 Task: Look for space in Isahaya, Japan from 8th June, 2023 to 16th June, 2023 for 2 adults in price range Rs.10000 to Rs.15000. Place can be entire place with 1  bedroom having 1 bed and 1 bathroom. Property type can be house, flat, guest house, hotel. Amenities needed are: wifi. Booking option can be shelf check-in. Required host language is English.
Action: Mouse moved to (520, 130)
Screenshot: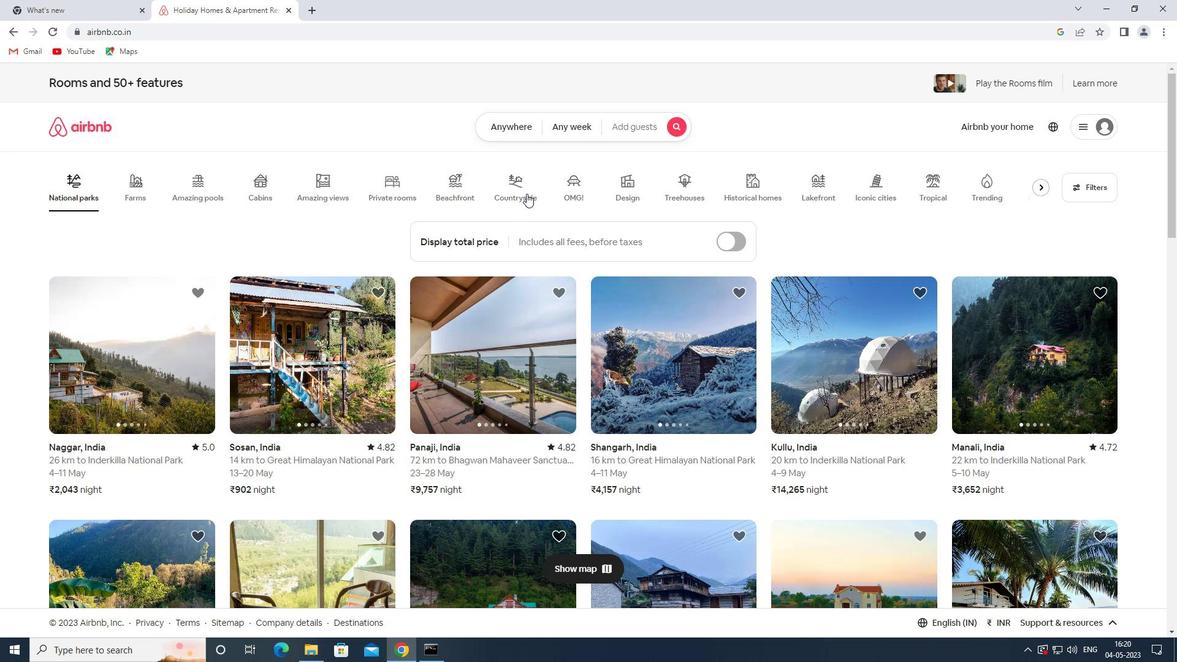 
Action: Mouse pressed left at (520, 130)
Screenshot: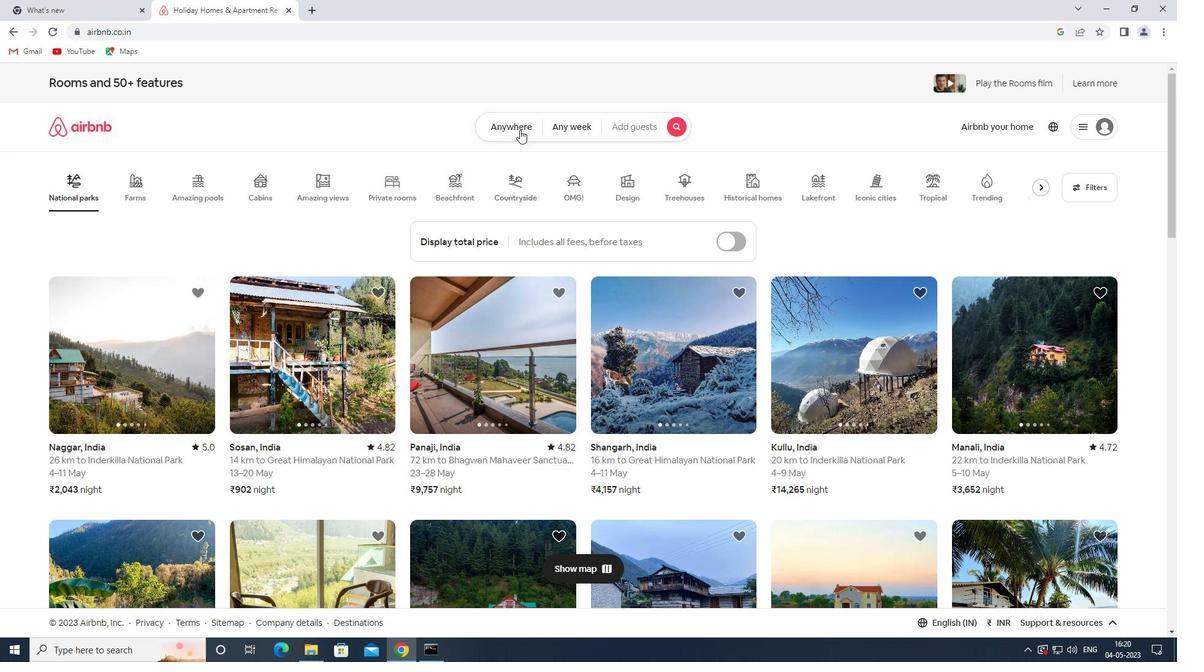 
Action: Mouse moved to (430, 168)
Screenshot: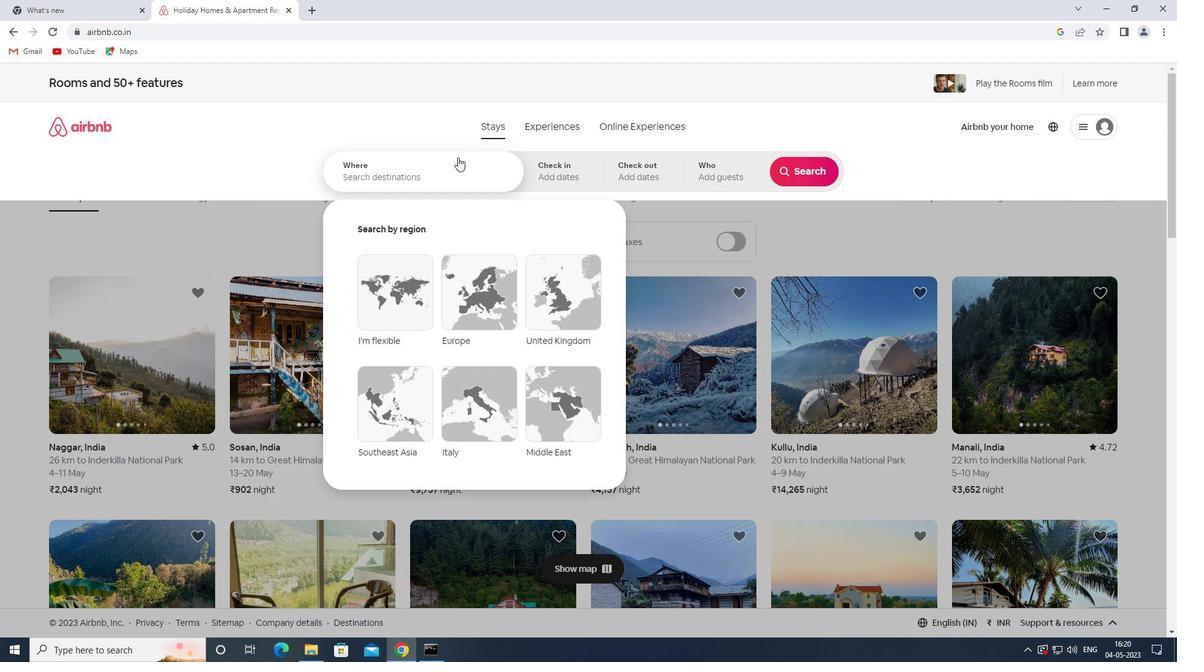 
Action: Mouse pressed left at (430, 168)
Screenshot: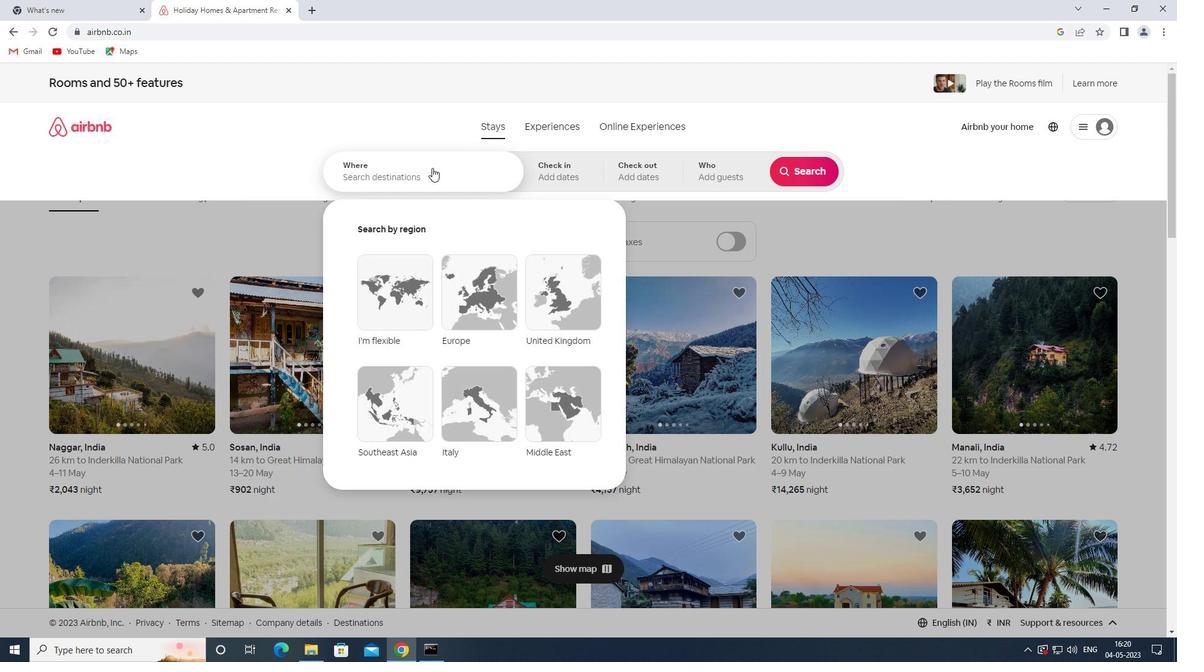 
Action: Key pressed <Key.shift>ISAHAYA,<Key.shift>JAPAN
Screenshot: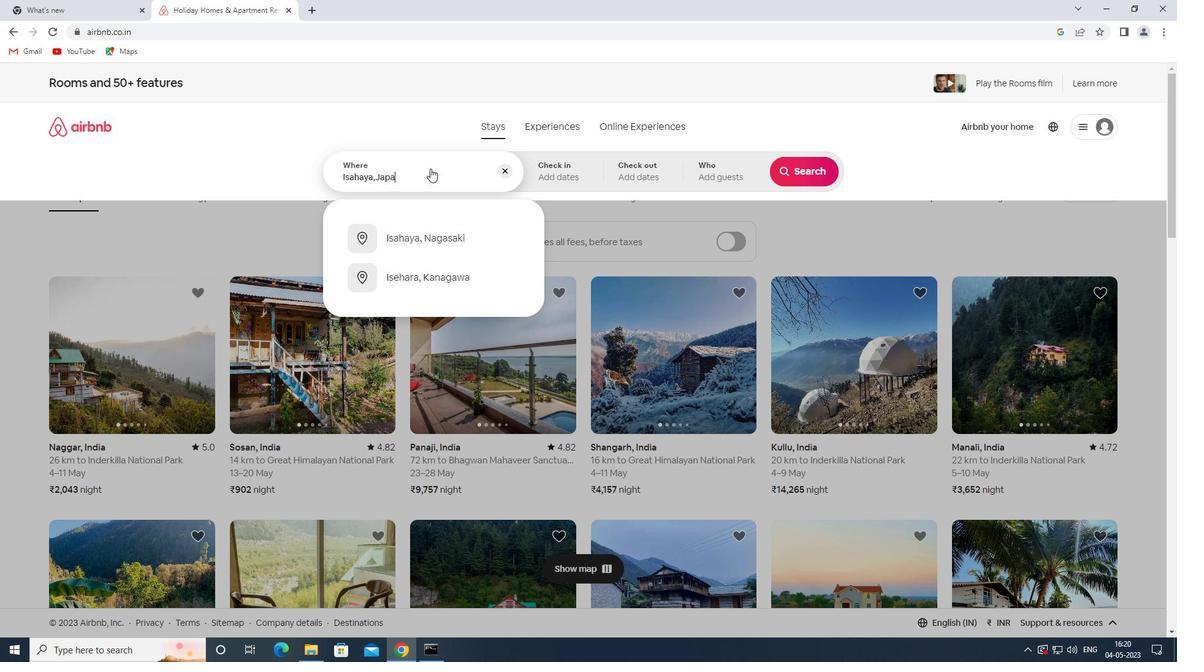 
Action: Mouse moved to (561, 174)
Screenshot: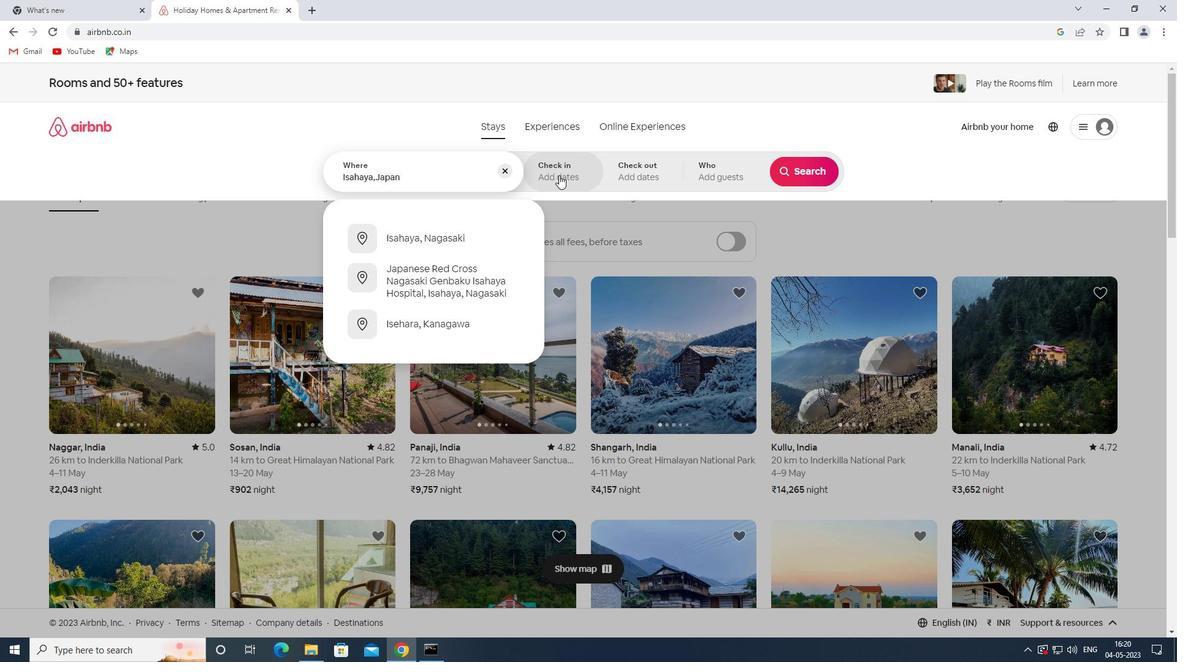 
Action: Mouse pressed left at (561, 174)
Screenshot: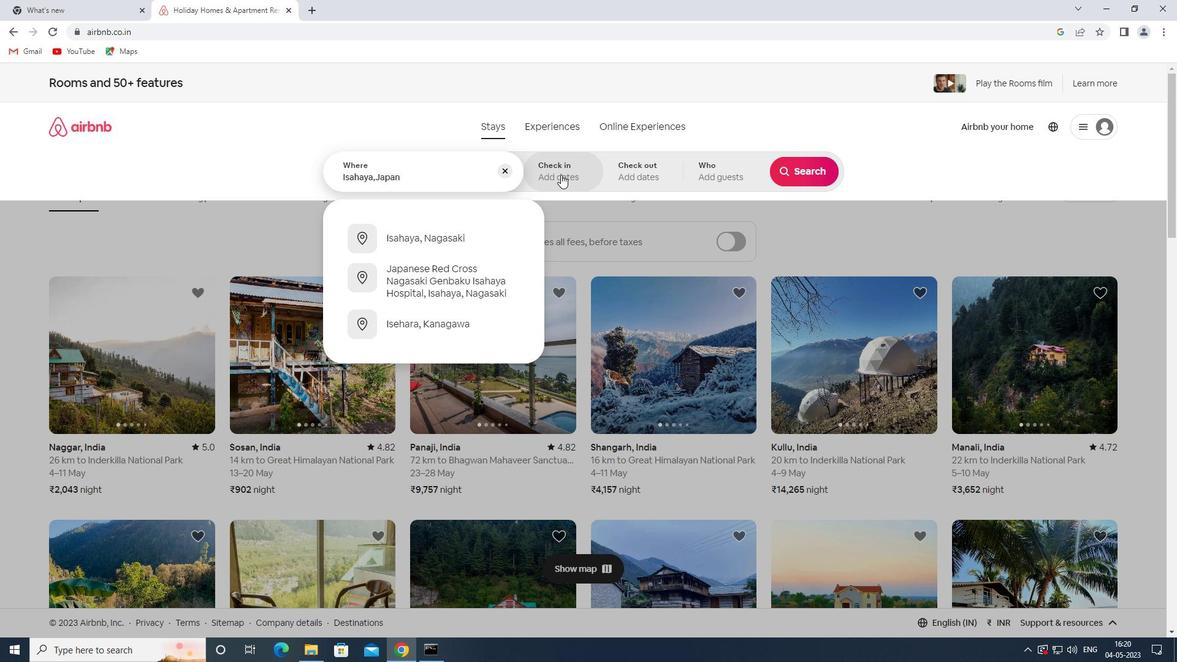 
Action: Mouse moved to (727, 345)
Screenshot: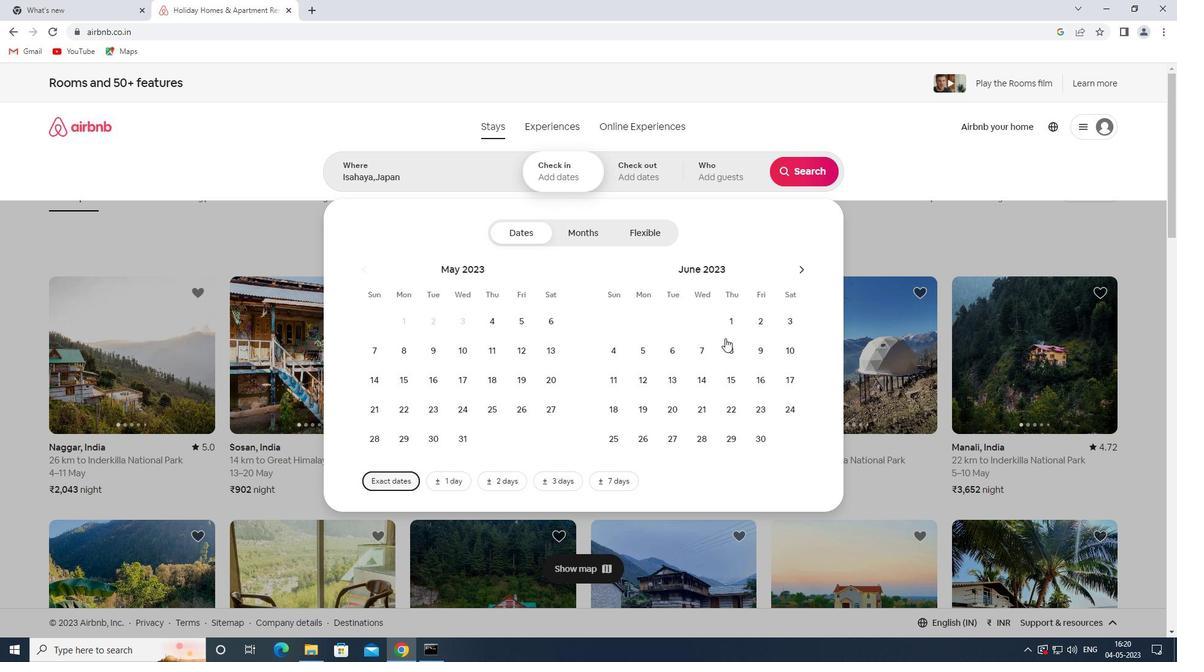 
Action: Mouse pressed left at (727, 345)
Screenshot: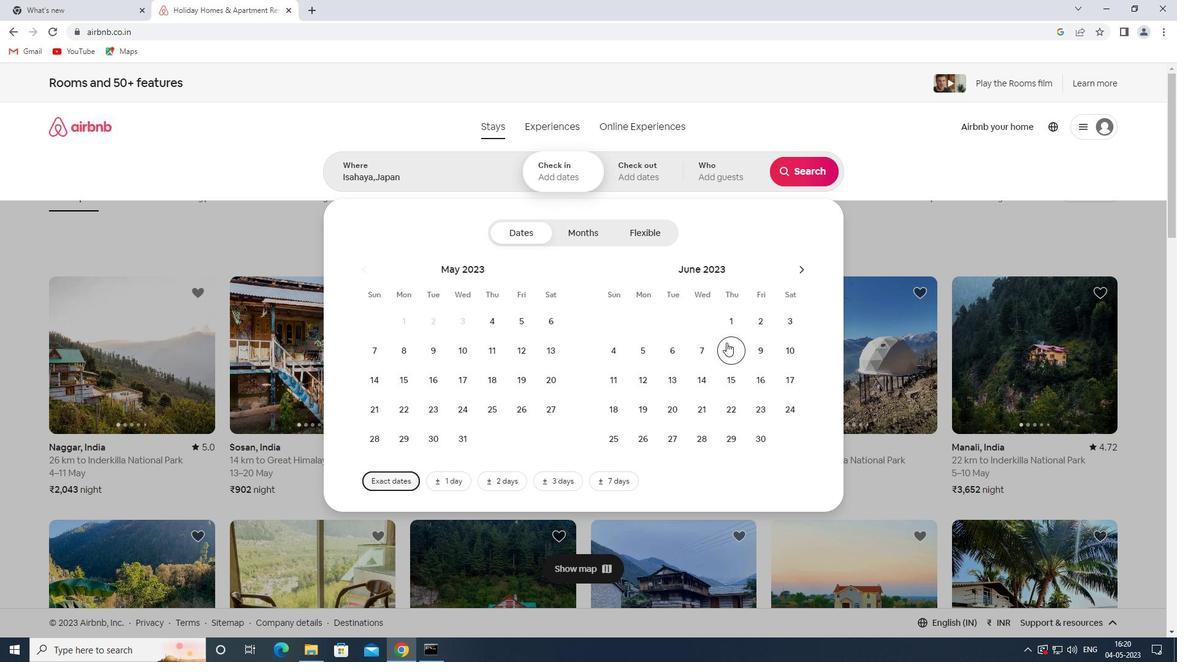 
Action: Mouse moved to (756, 378)
Screenshot: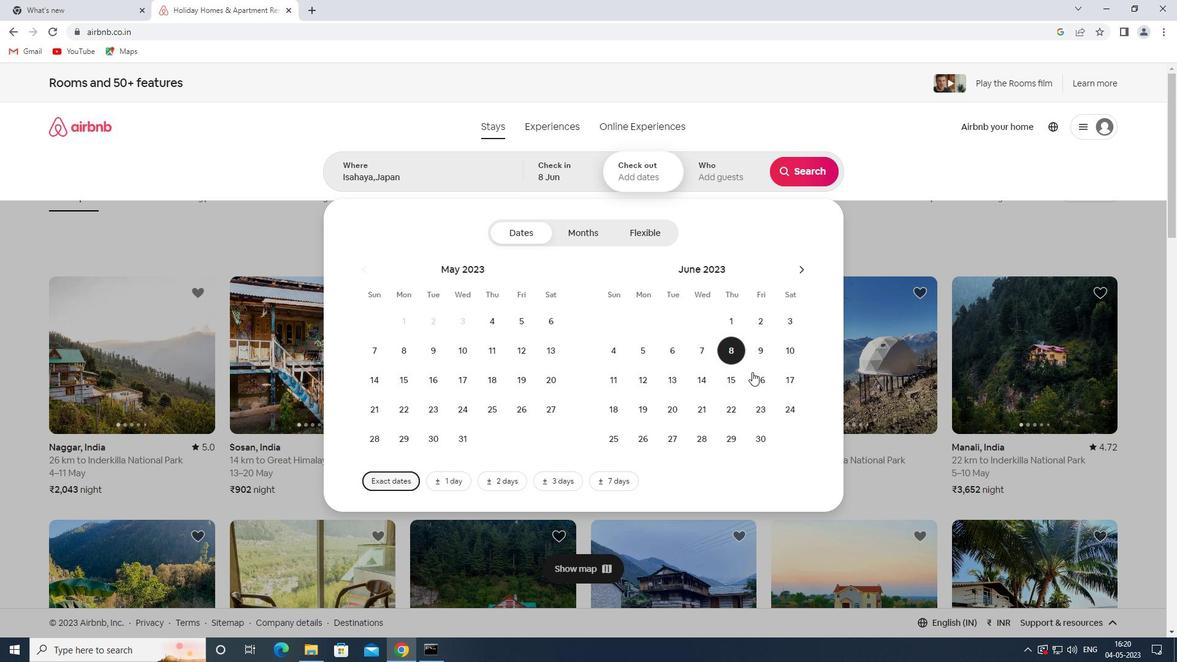 
Action: Mouse pressed left at (756, 378)
Screenshot: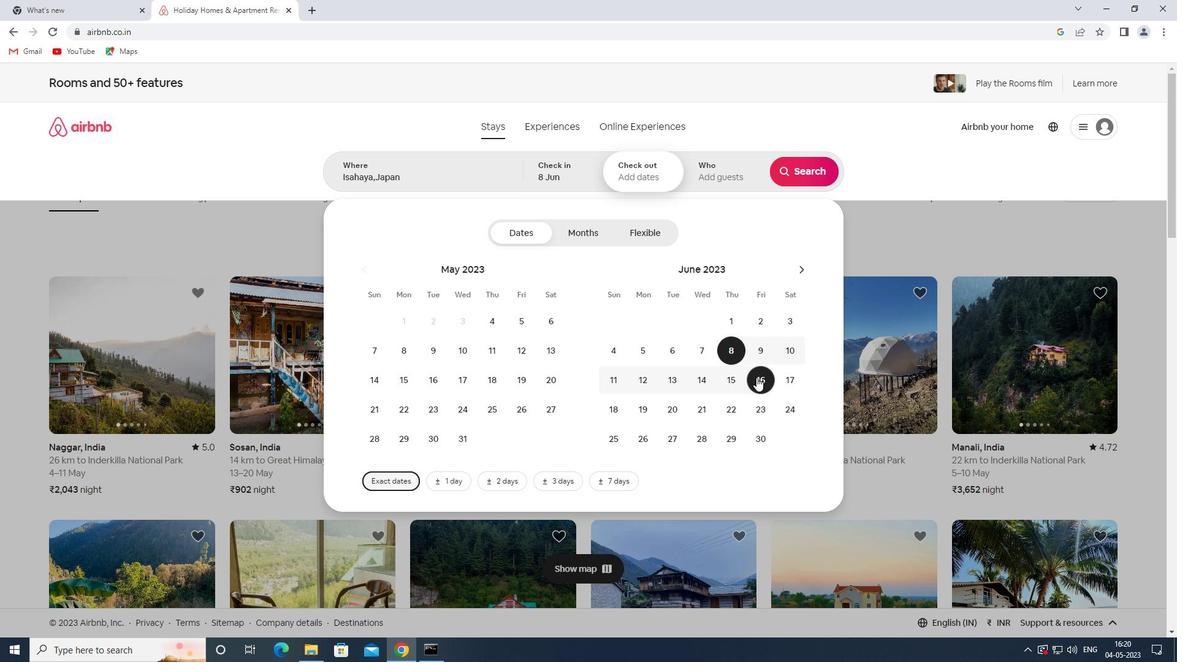 
Action: Mouse moved to (715, 166)
Screenshot: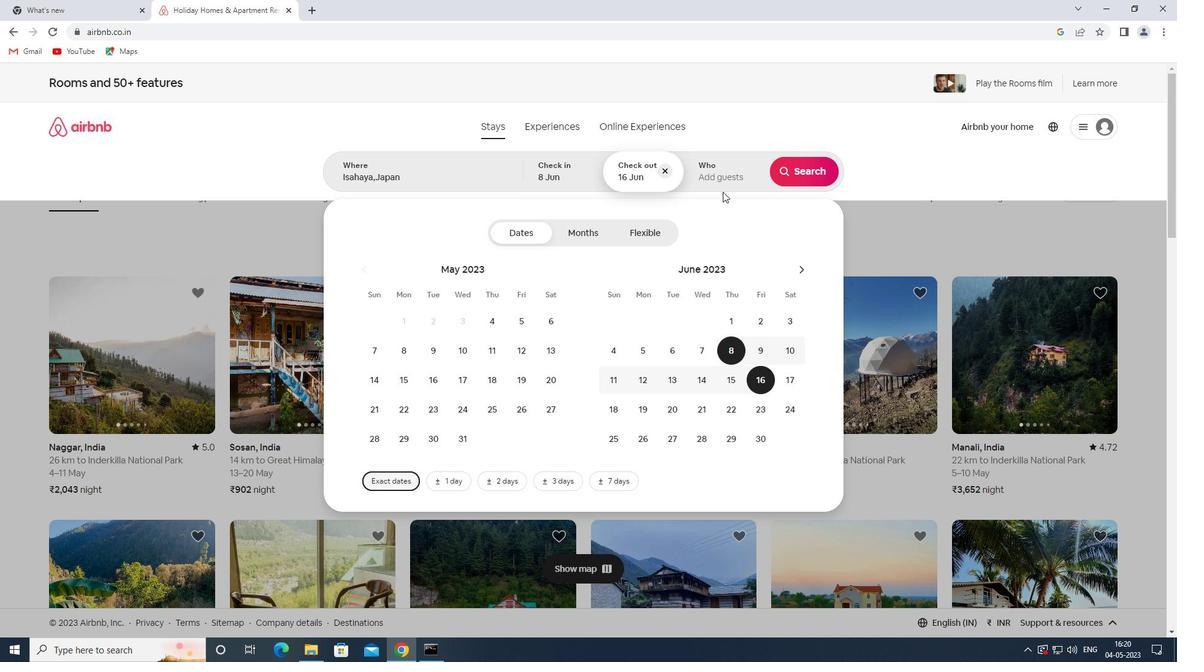 
Action: Mouse pressed left at (715, 166)
Screenshot: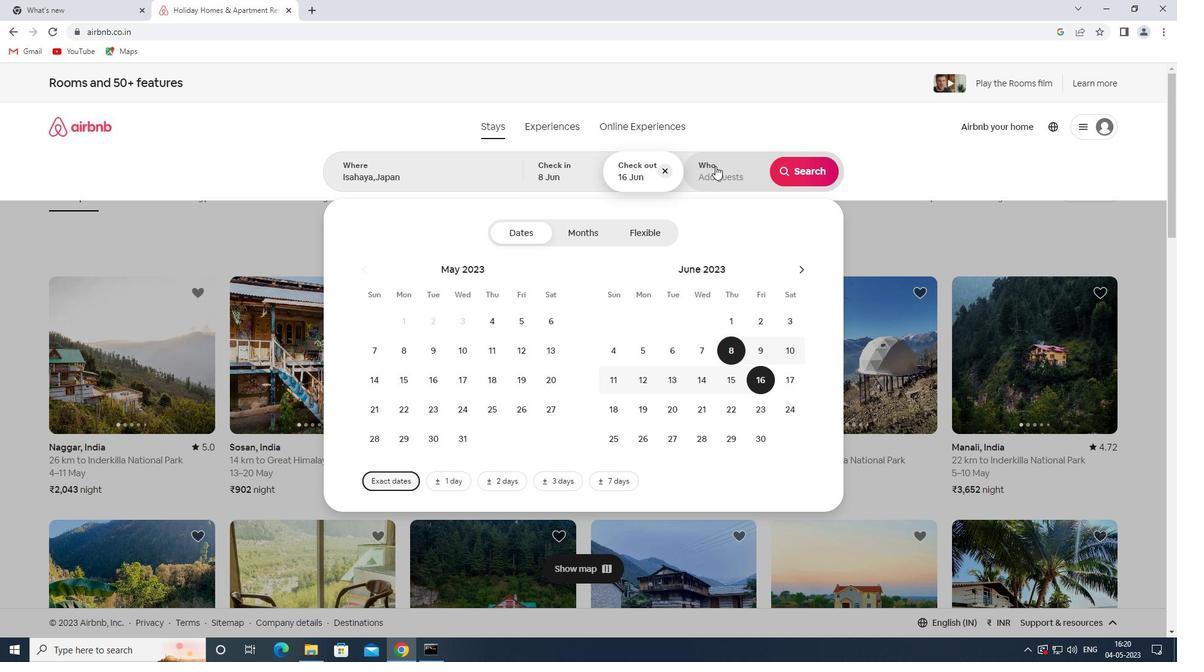 
Action: Mouse moved to (818, 236)
Screenshot: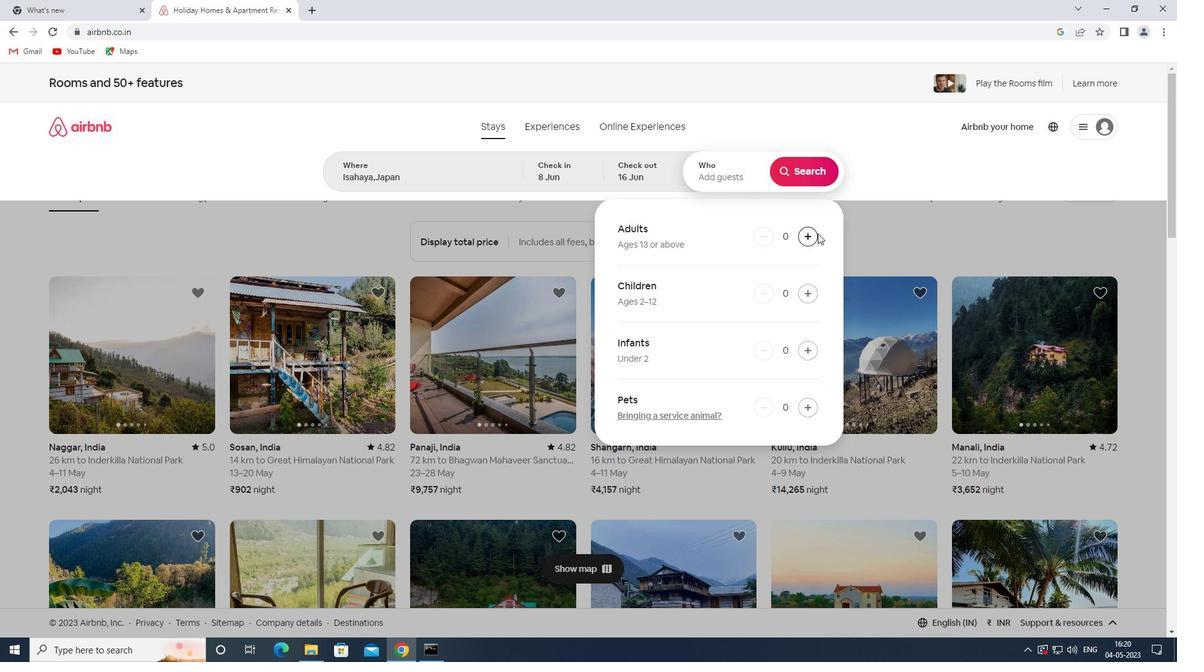 
Action: Mouse pressed left at (818, 236)
Screenshot: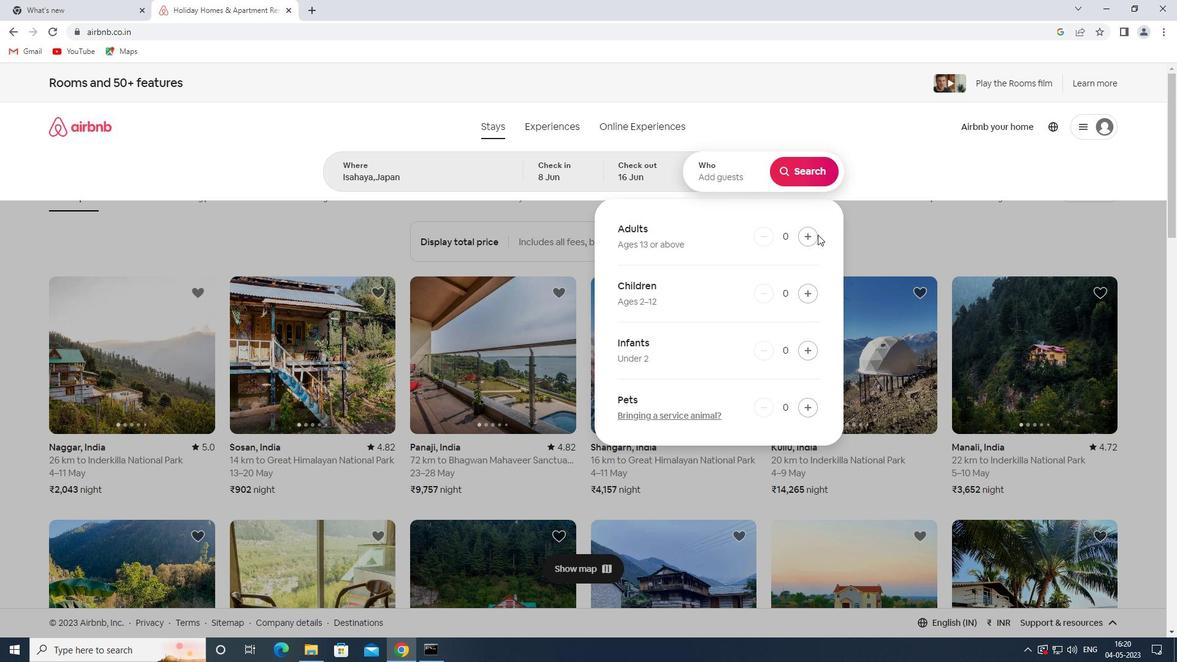 
Action: Mouse pressed left at (818, 236)
Screenshot: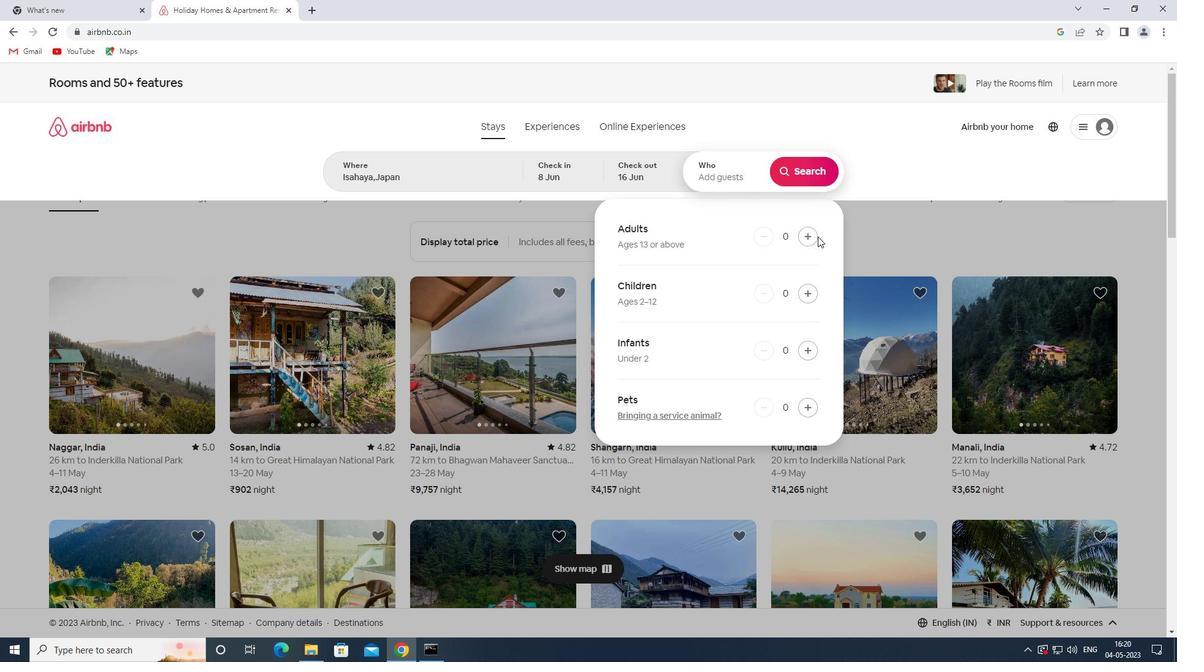 
Action: Mouse moved to (800, 237)
Screenshot: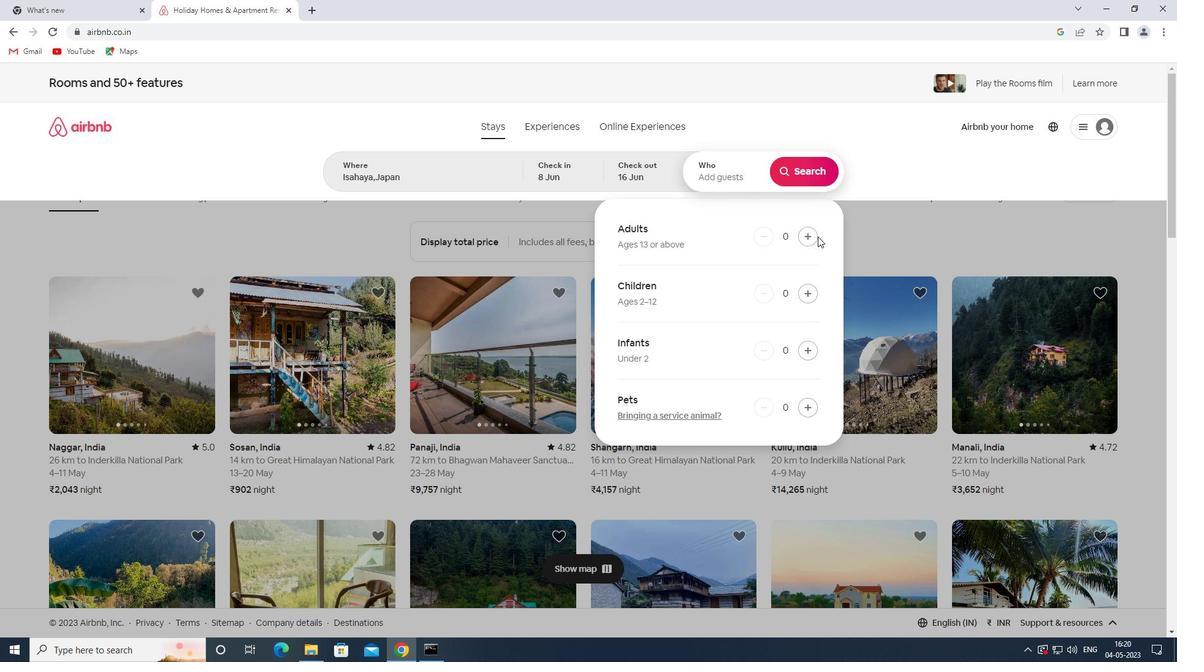 
Action: Mouse pressed left at (800, 237)
Screenshot: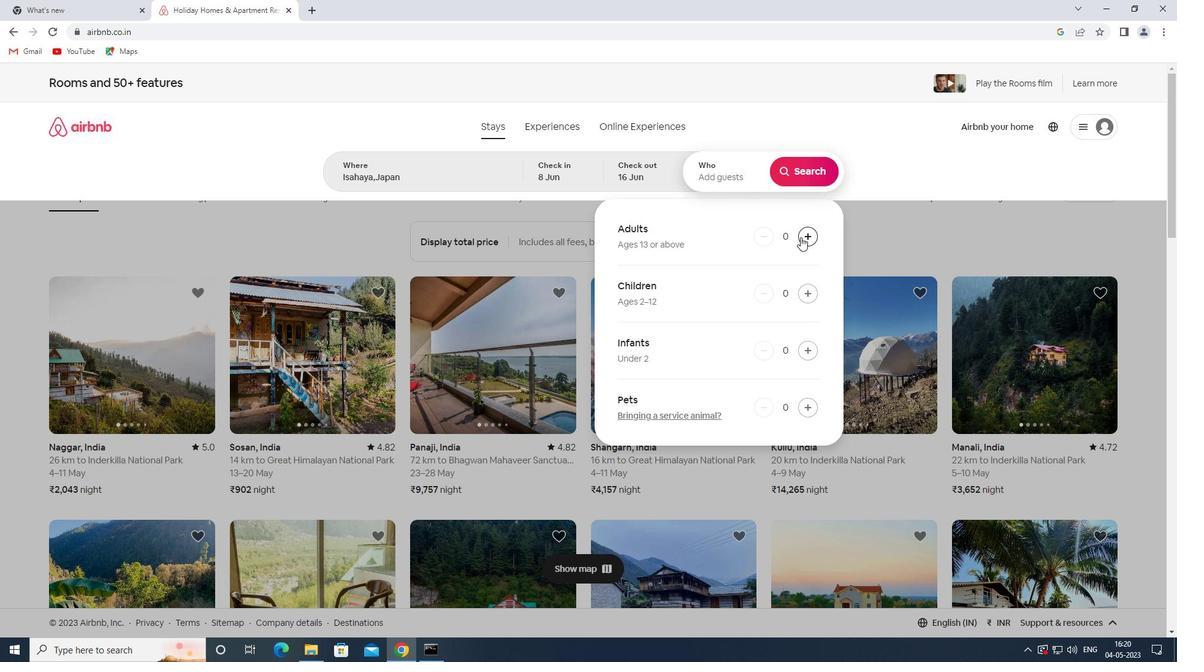 
Action: Mouse pressed left at (800, 237)
Screenshot: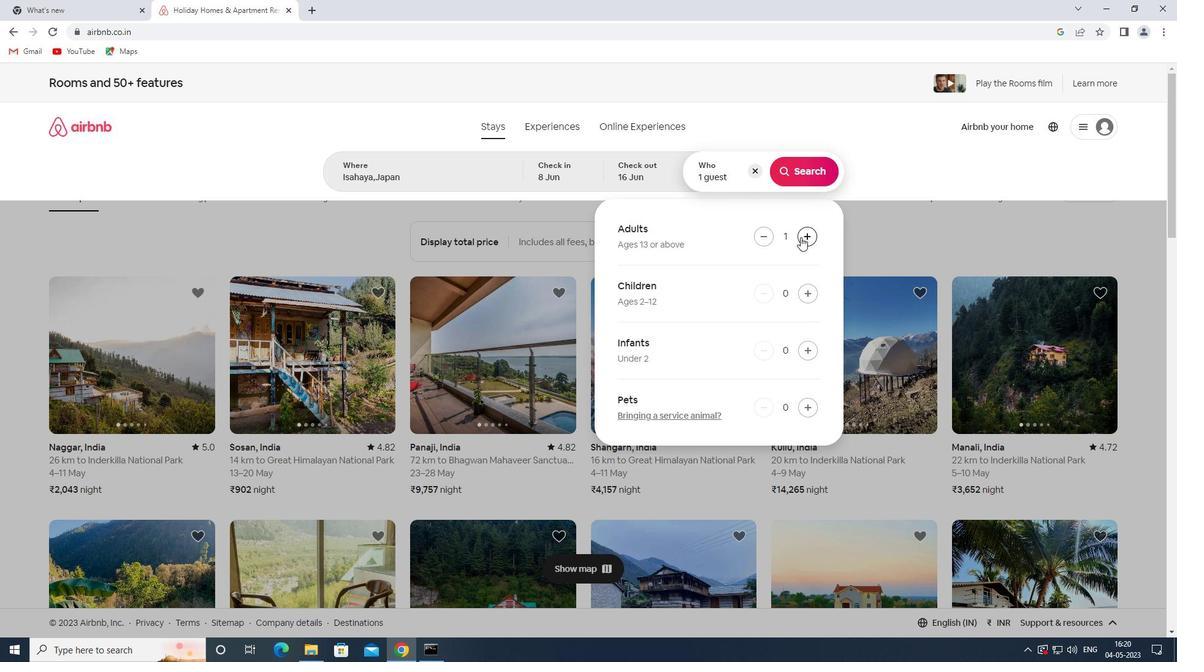 
Action: Mouse moved to (805, 176)
Screenshot: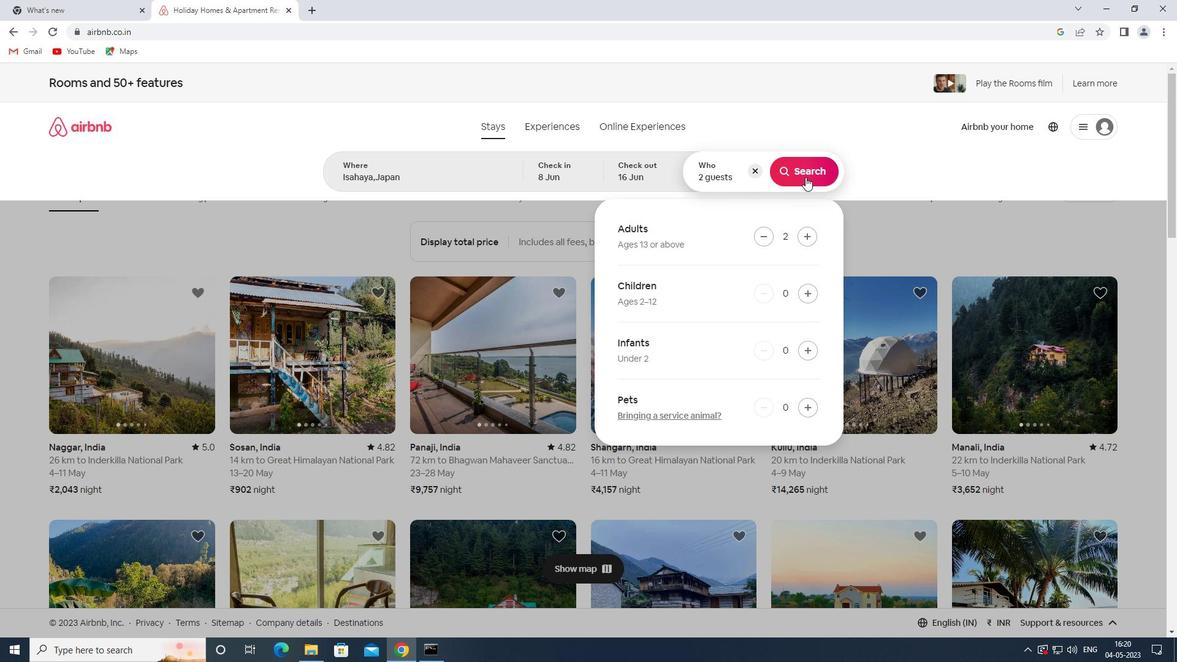 
Action: Mouse pressed left at (805, 176)
Screenshot: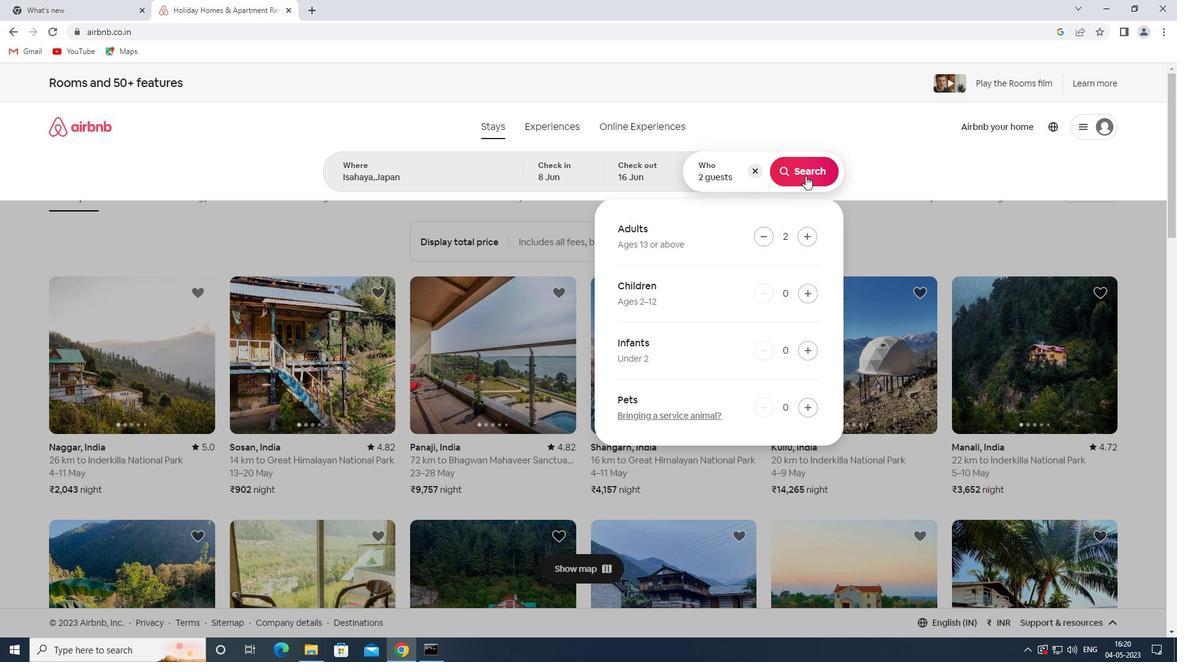 
Action: Mouse moved to (1124, 126)
Screenshot: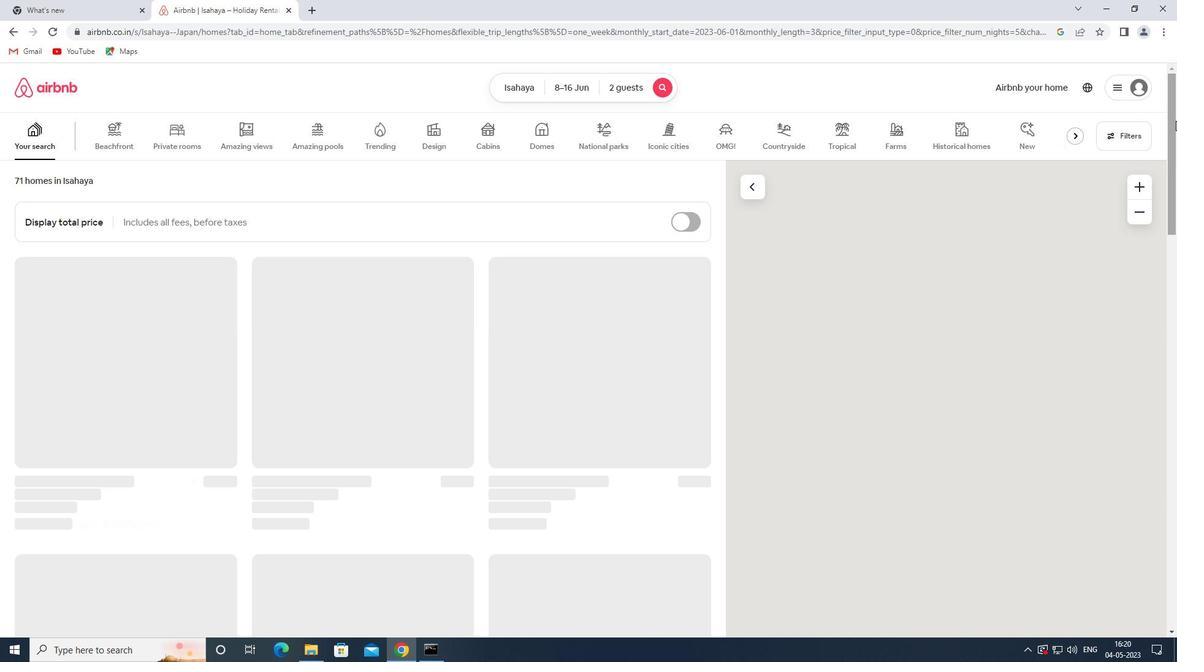 
Action: Mouse pressed left at (1124, 126)
Screenshot: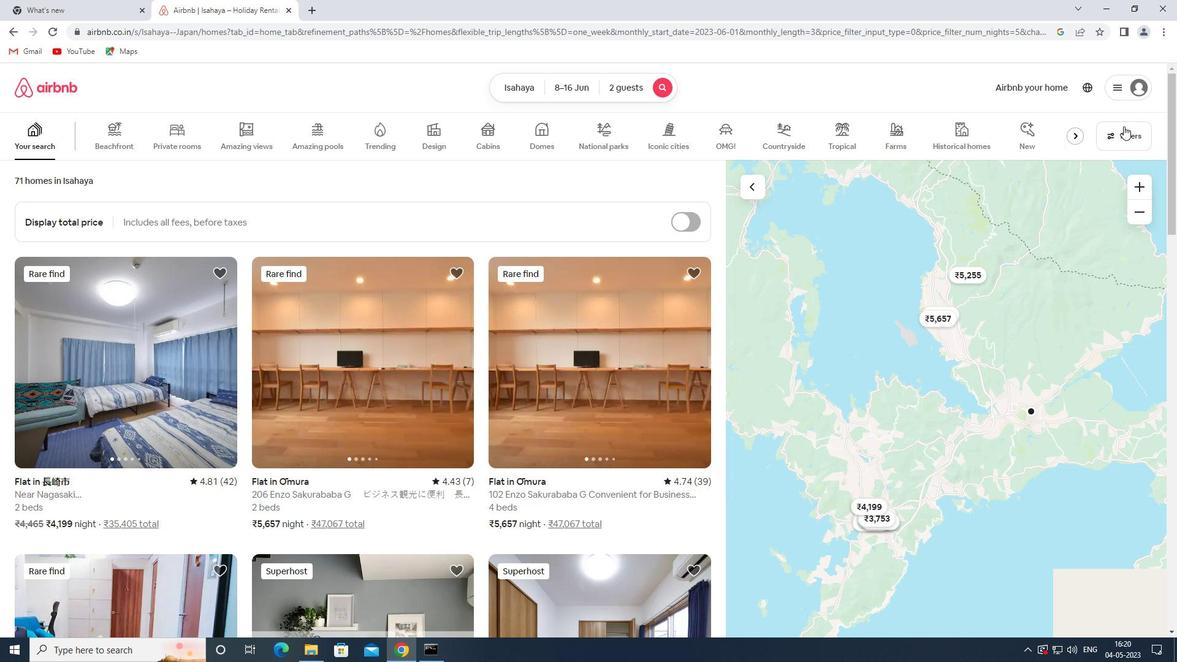 
Action: Mouse moved to (432, 296)
Screenshot: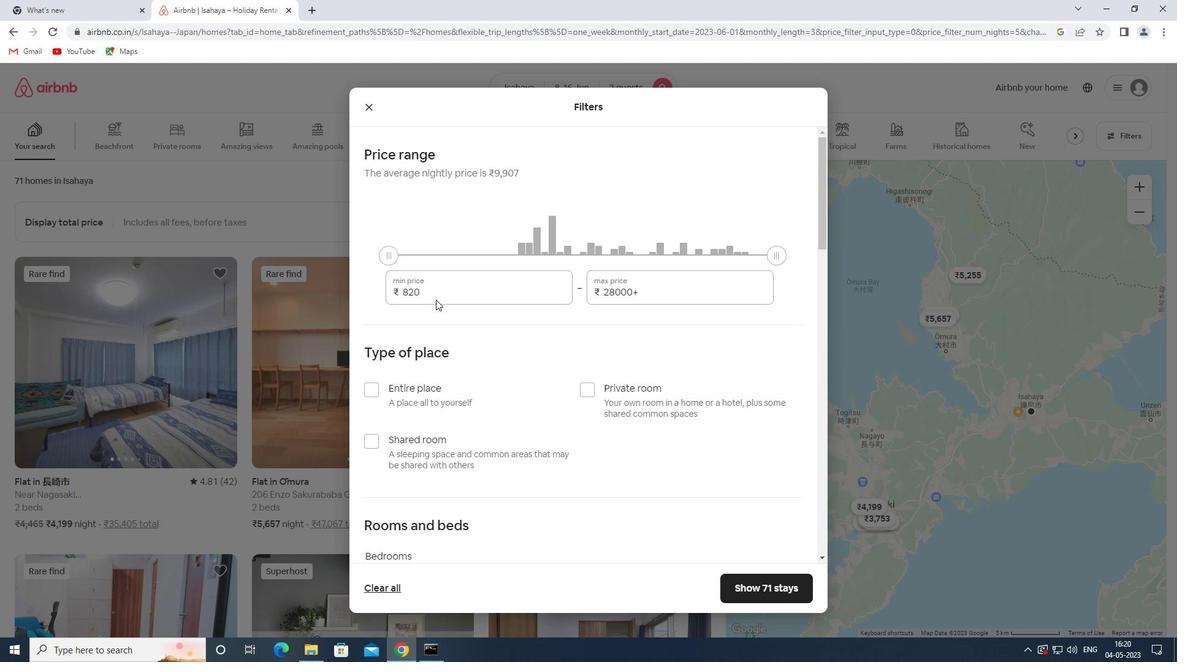 
Action: Mouse pressed left at (432, 296)
Screenshot: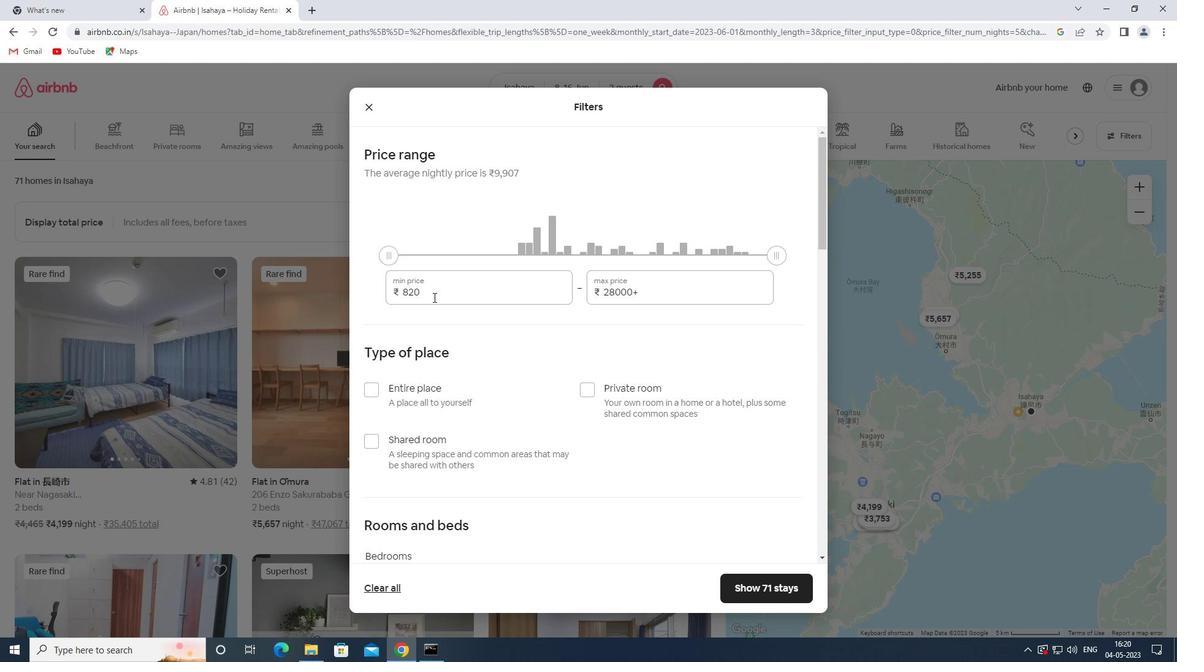 
Action: Mouse moved to (344, 295)
Screenshot: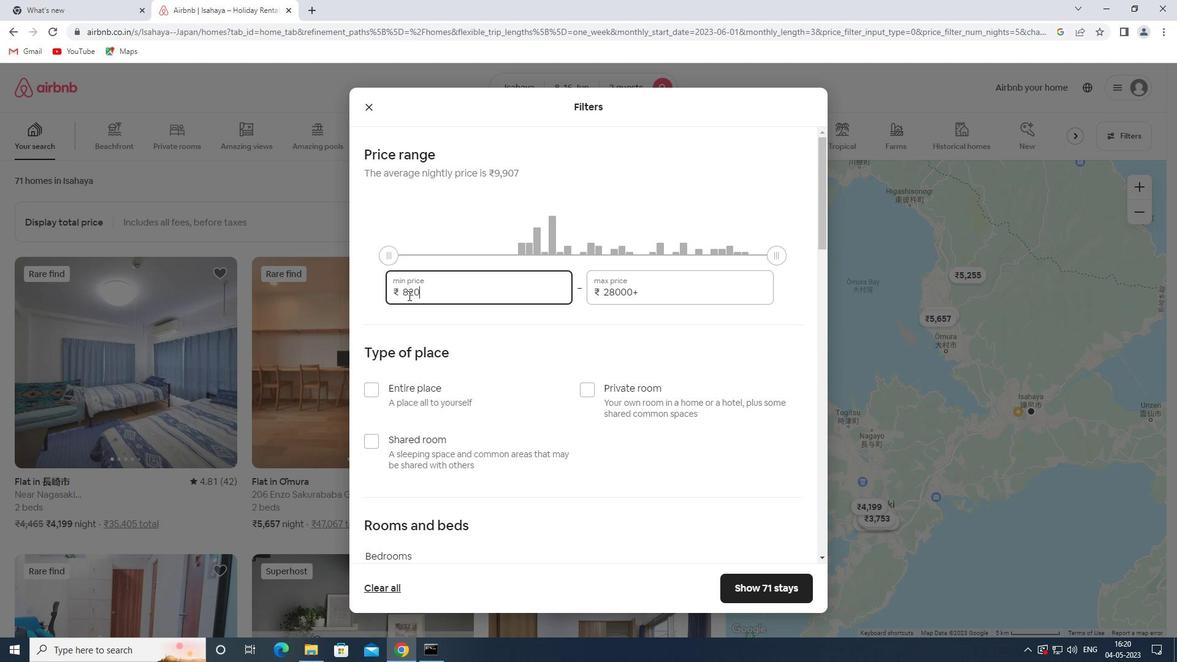 
Action: Key pressed 10000
Screenshot: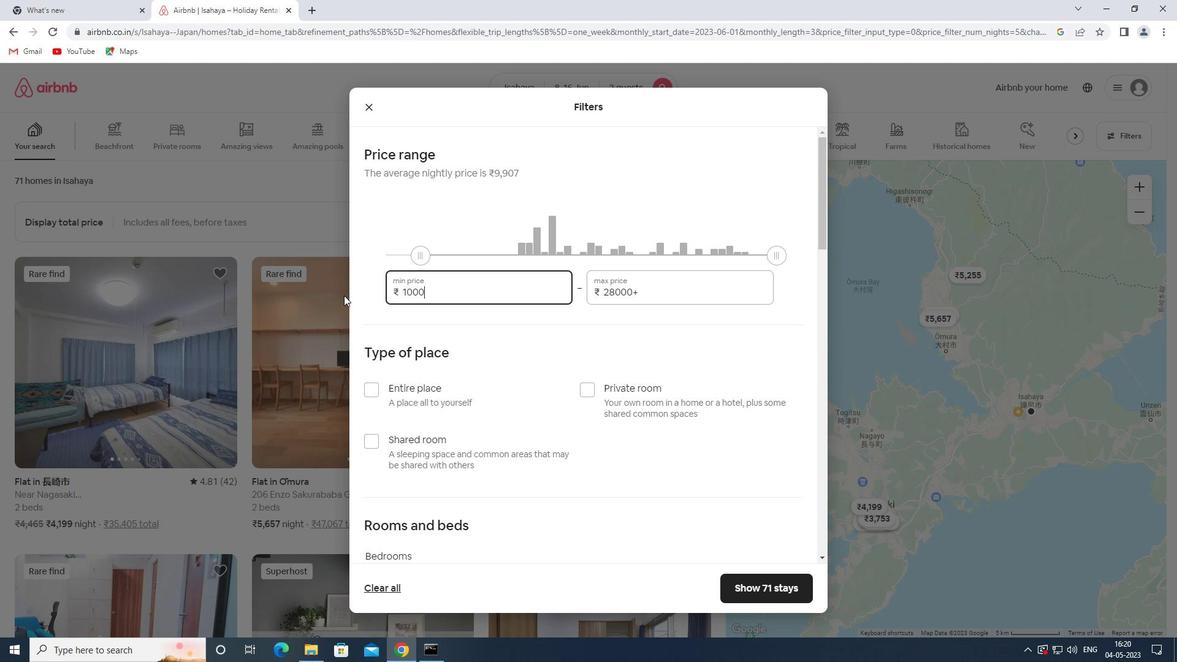 
Action: Mouse moved to (639, 291)
Screenshot: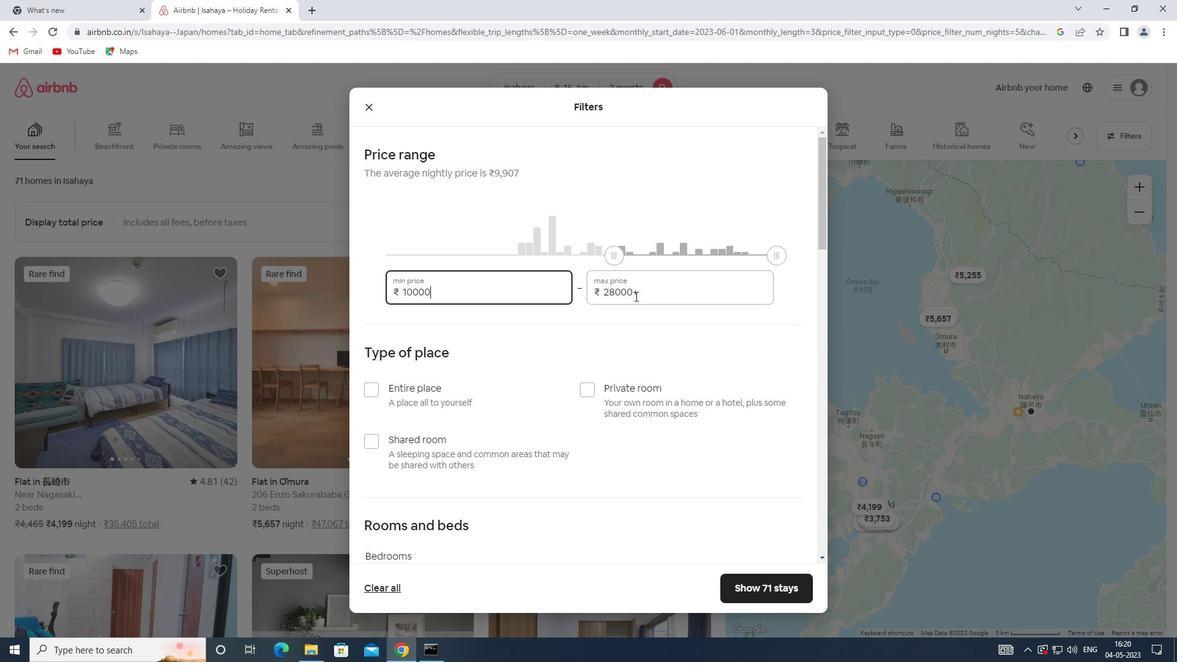 
Action: Mouse pressed left at (639, 291)
Screenshot: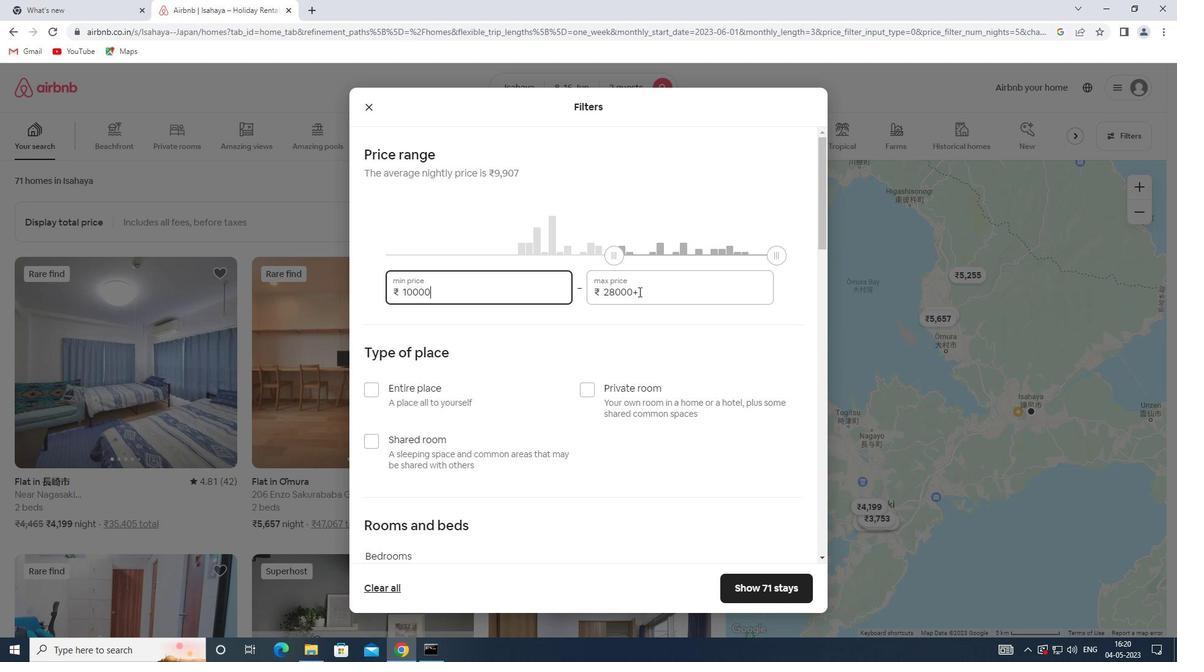 
Action: Mouse moved to (644, 290)
Screenshot: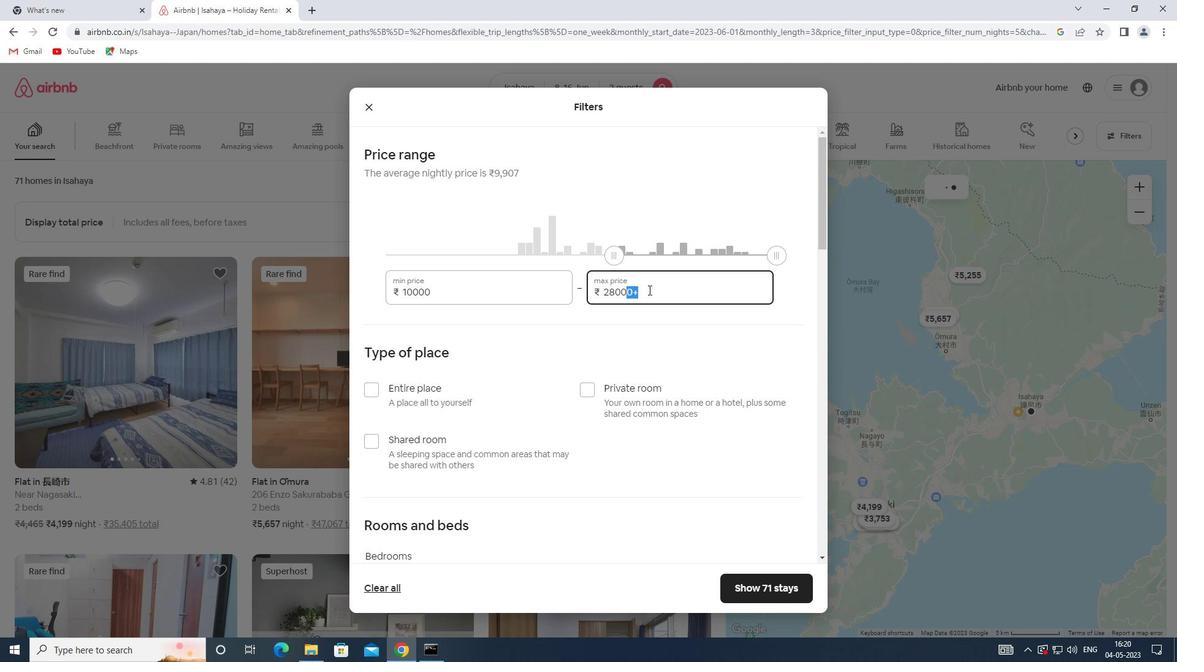 
Action: Mouse pressed left at (644, 290)
Screenshot: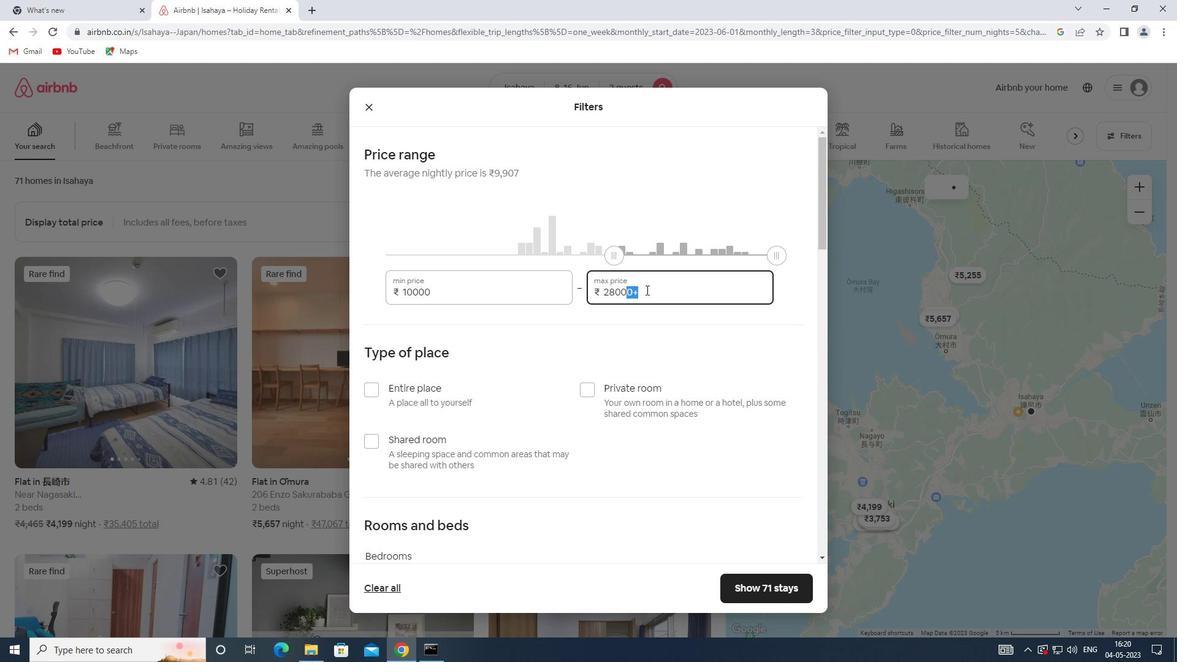 
Action: Mouse moved to (650, 293)
Screenshot: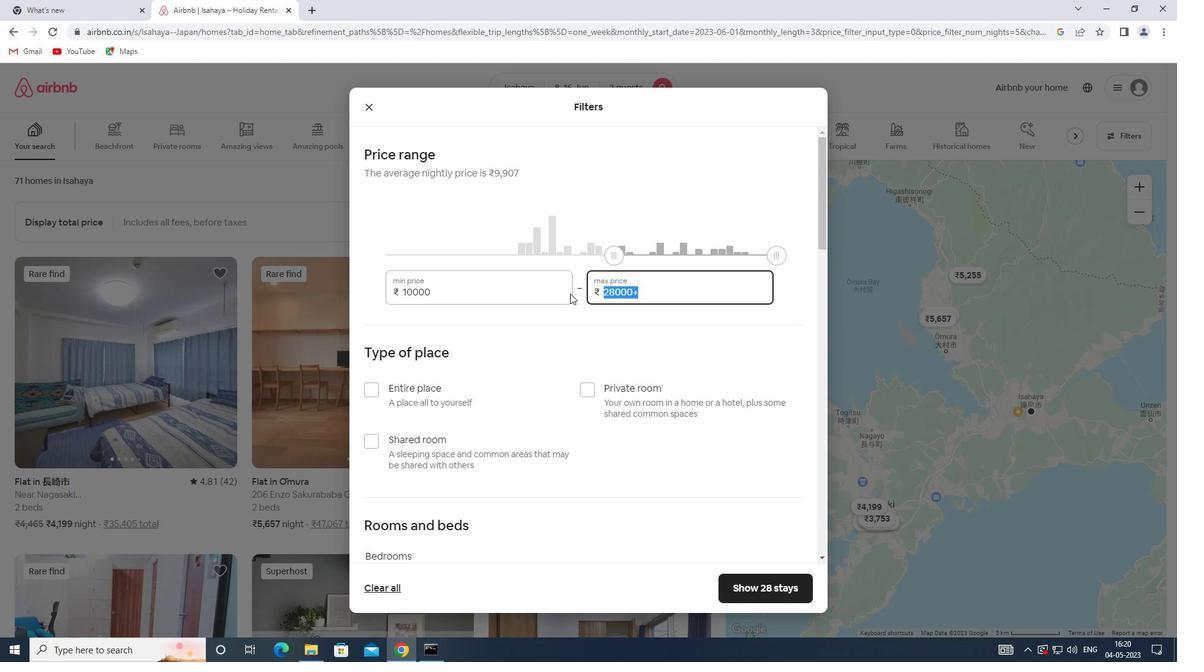 
Action: Key pressed 15000
Screenshot: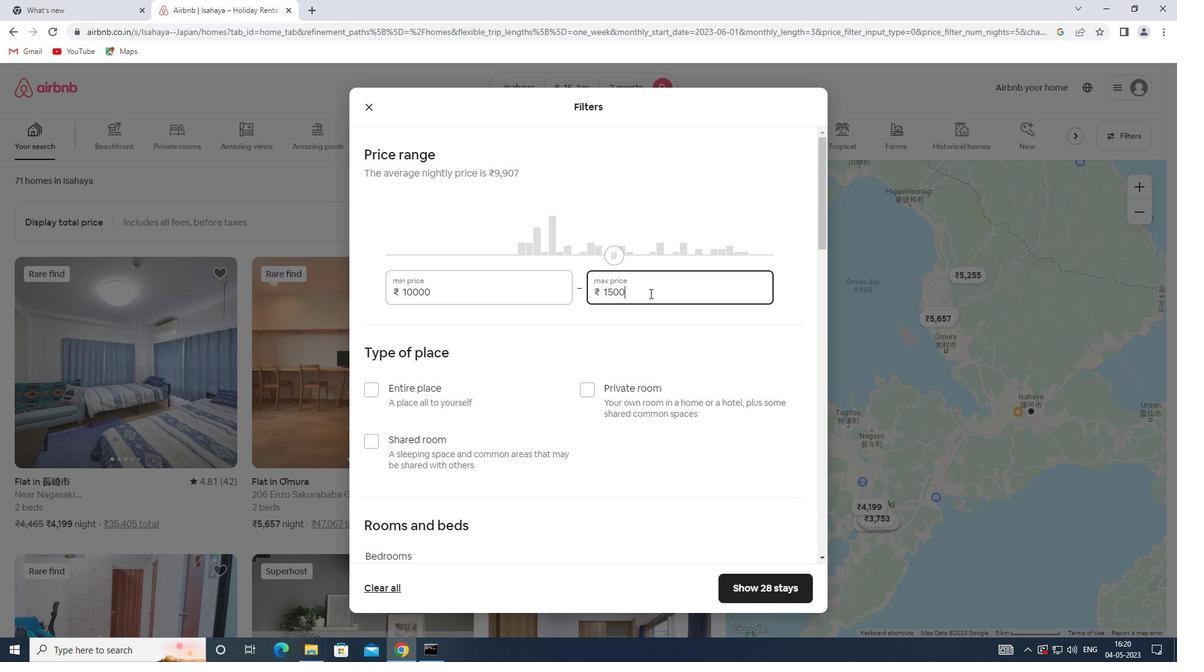 
Action: Mouse moved to (672, 328)
Screenshot: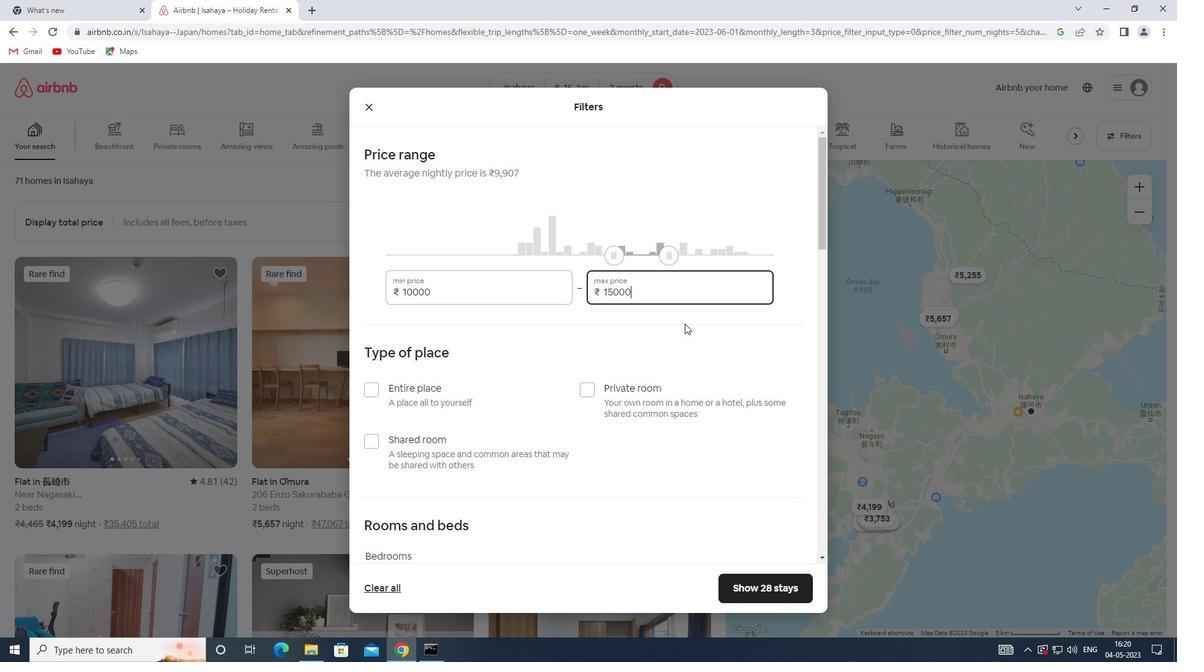 
Action: Mouse scrolled (672, 327) with delta (0, 0)
Screenshot: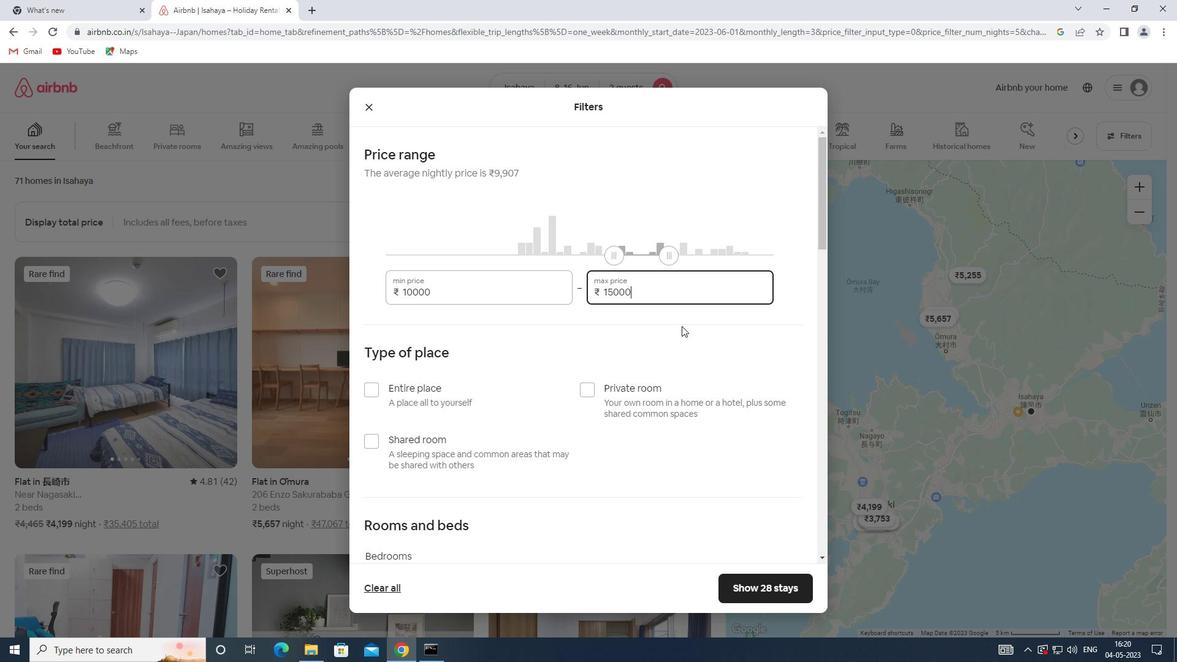
Action: Mouse moved to (672, 328)
Screenshot: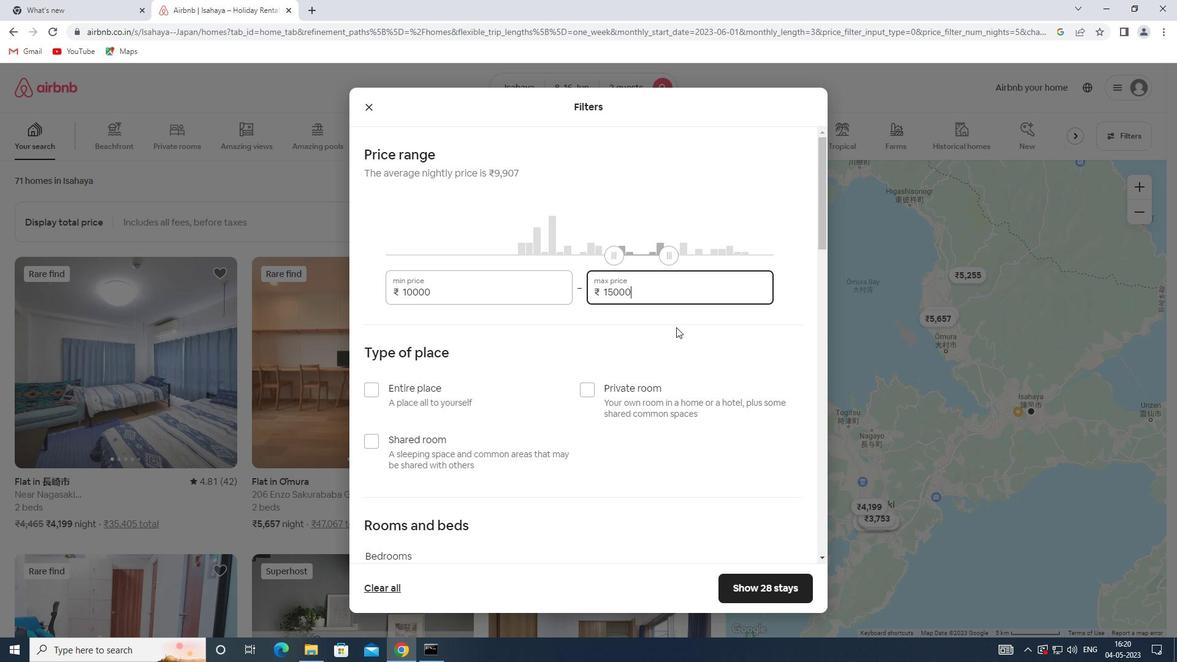 
Action: Mouse scrolled (672, 327) with delta (0, 0)
Screenshot: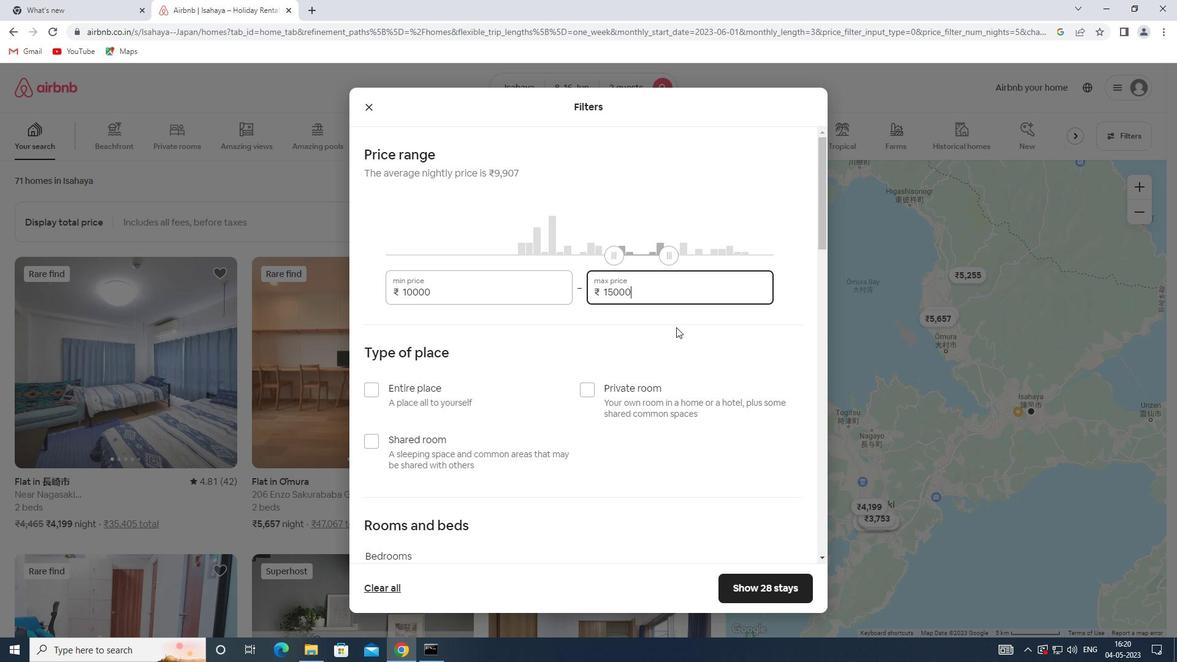 
Action: Mouse moved to (670, 328)
Screenshot: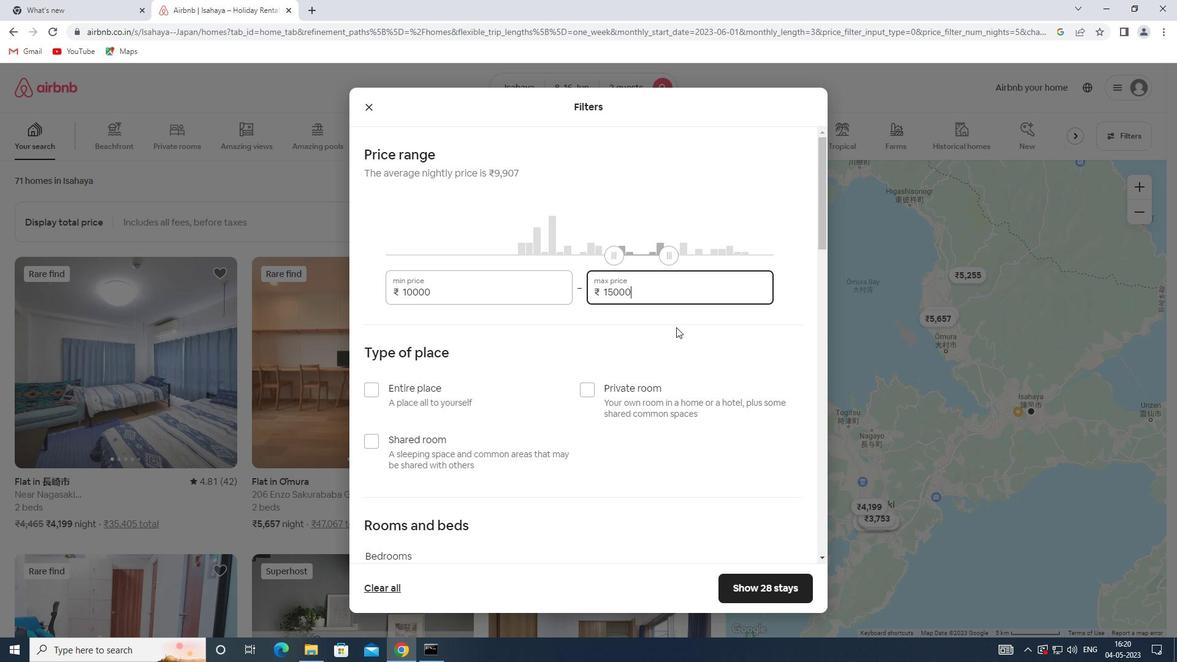 
Action: Mouse scrolled (670, 328) with delta (0, 0)
Screenshot: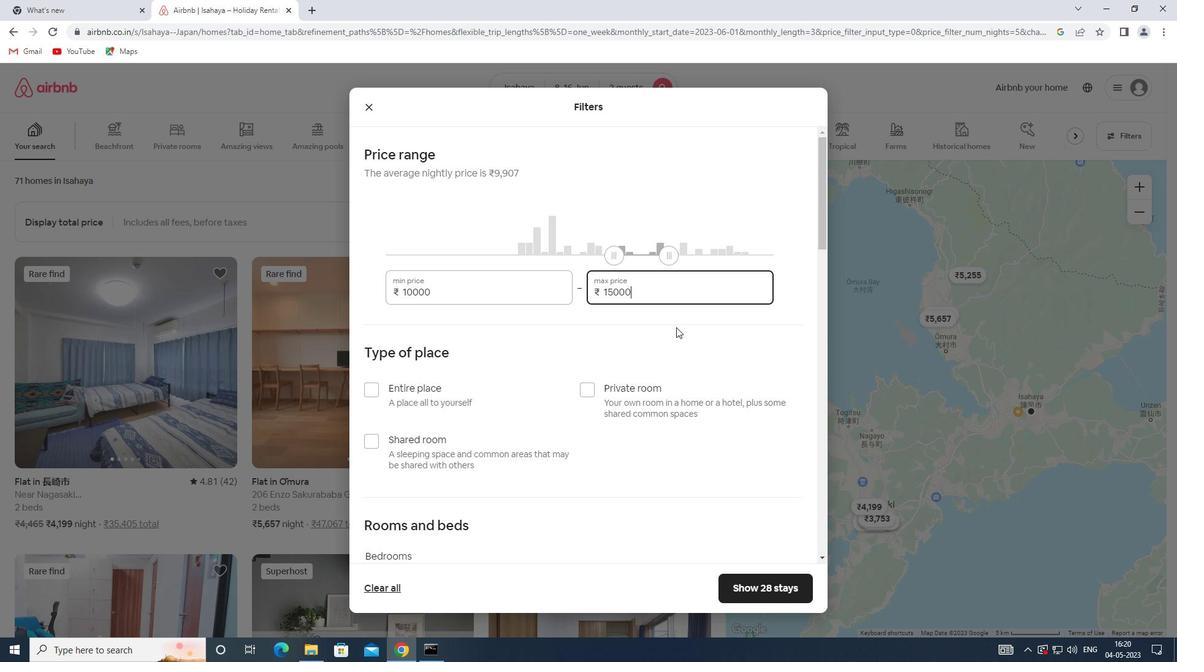 
Action: Mouse moved to (375, 201)
Screenshot: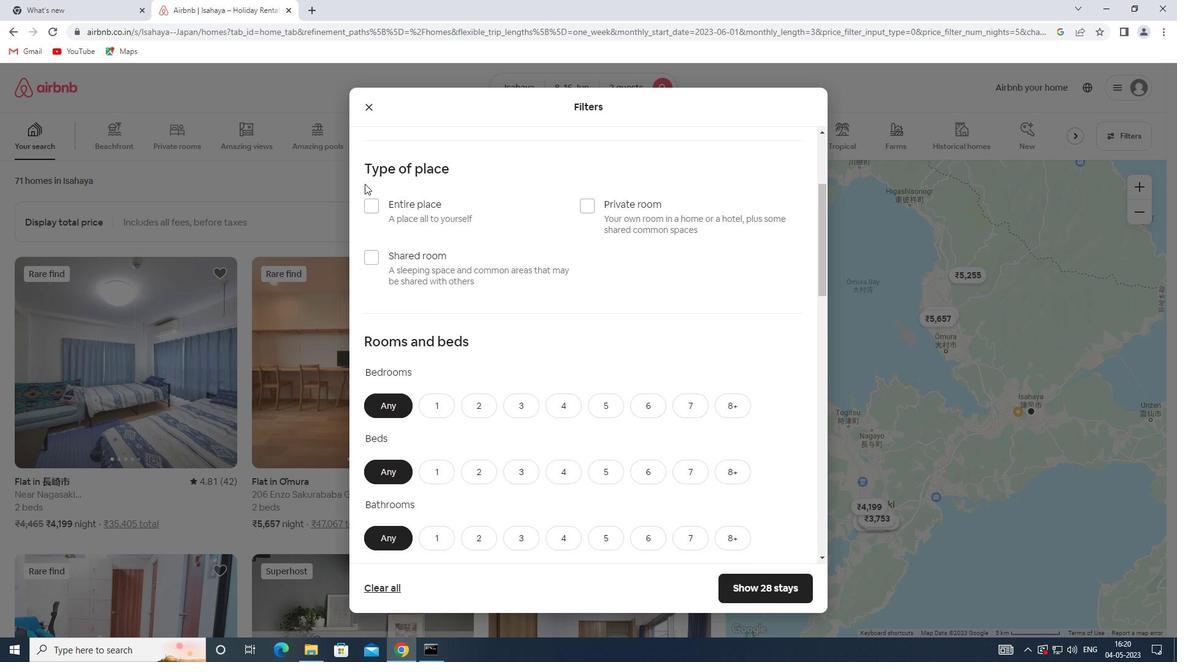 
Action: Mouse pressed left at (375, 201)
Screenshot: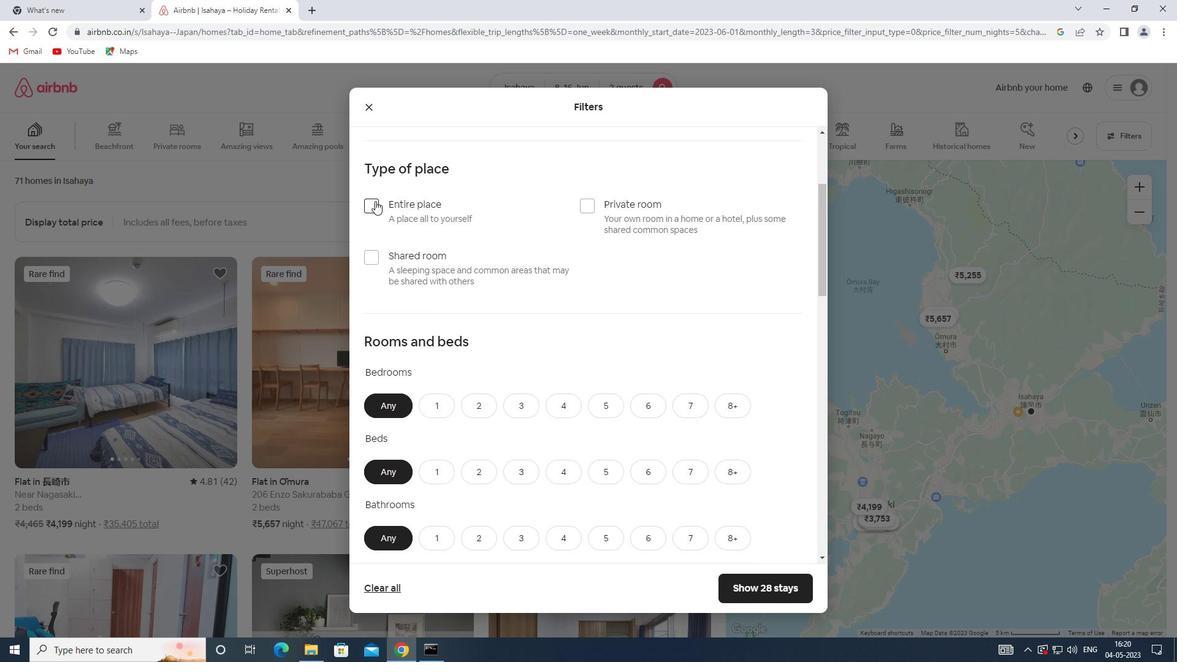 
Action: Mouse moved to (556, 293)
Screenshot: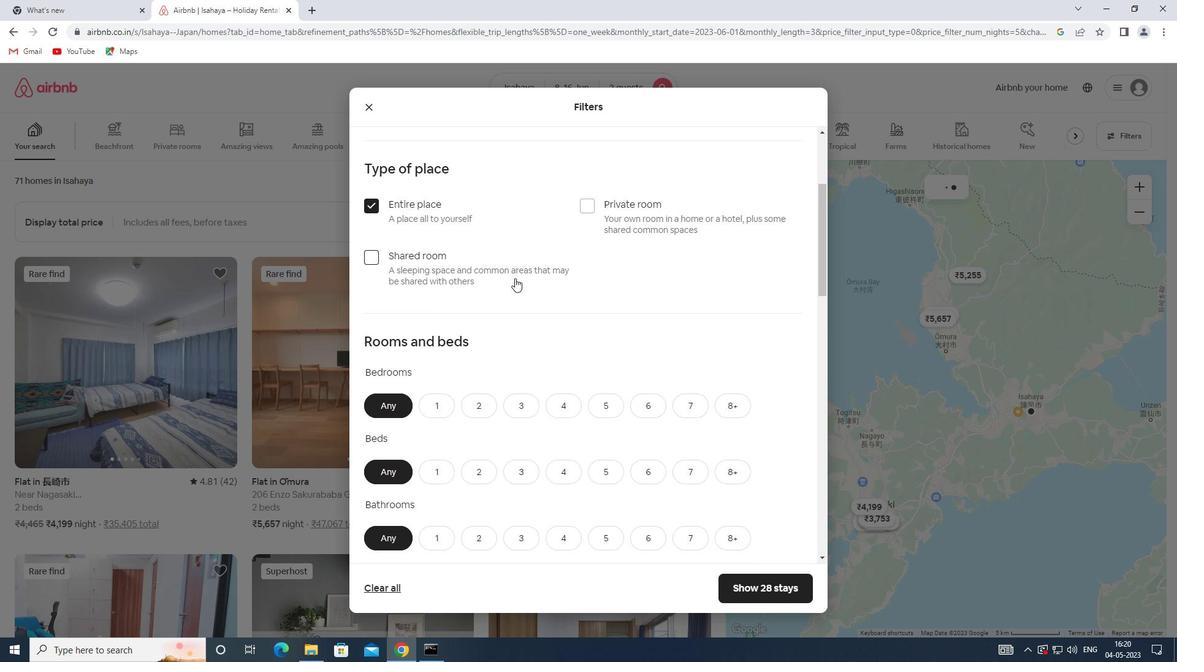 
Action: Mouse scrolled (556, 292) with delta (0, 0)
Screenshot: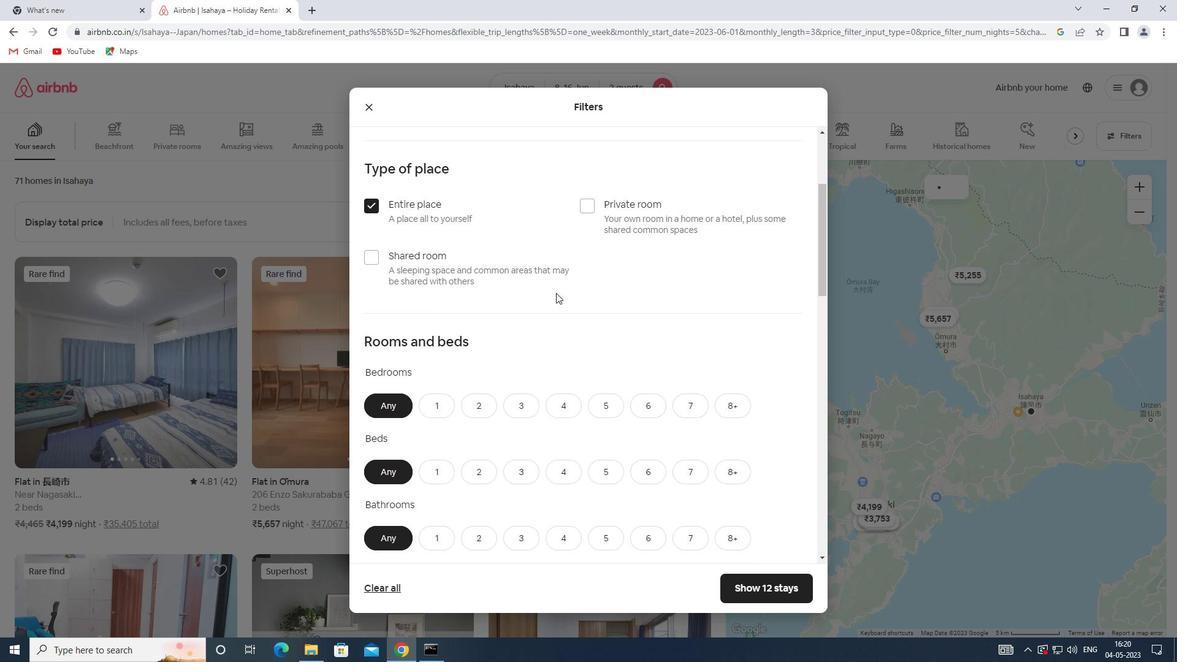 
Action: Mouse scrolled (556, 292) with delta (0, 0)
Screenshot: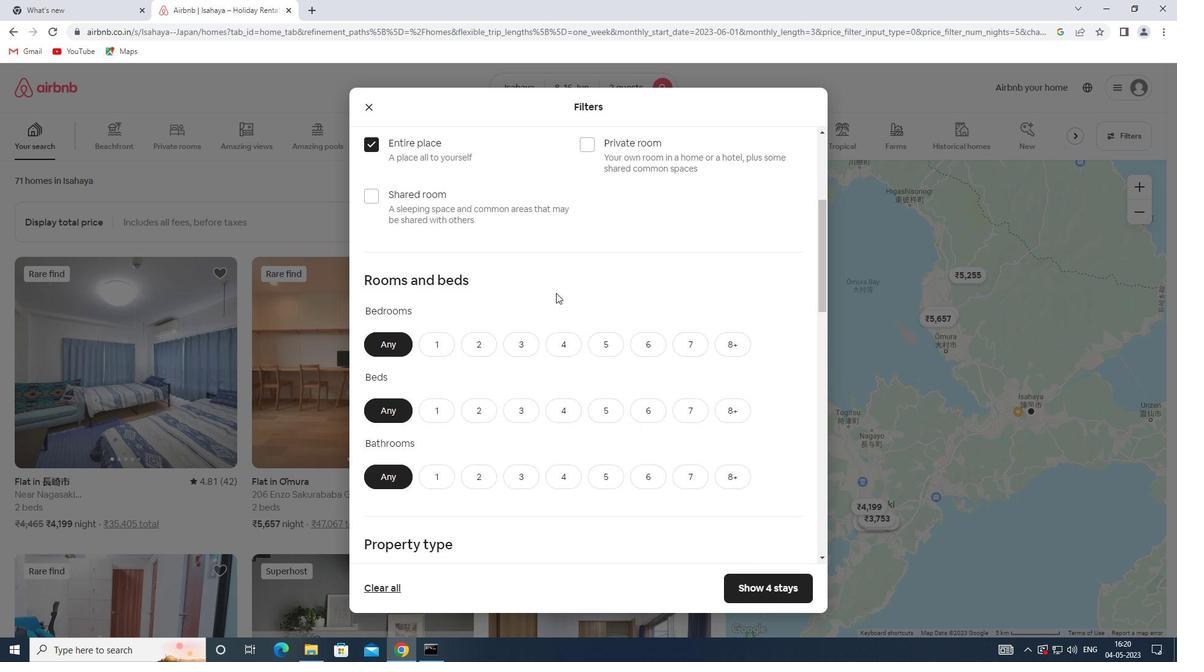 
Action: Mouse moved to (438, 278)
Screenshot: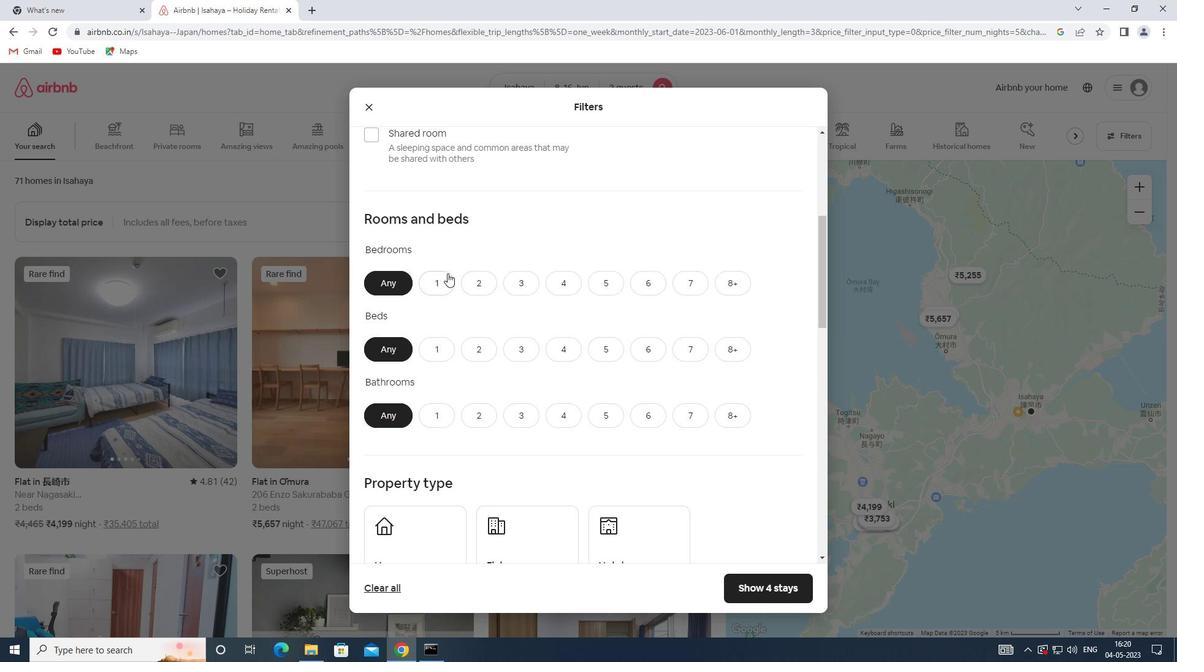 
Action: Mouse pressed left at (438, 278)
Screenshot: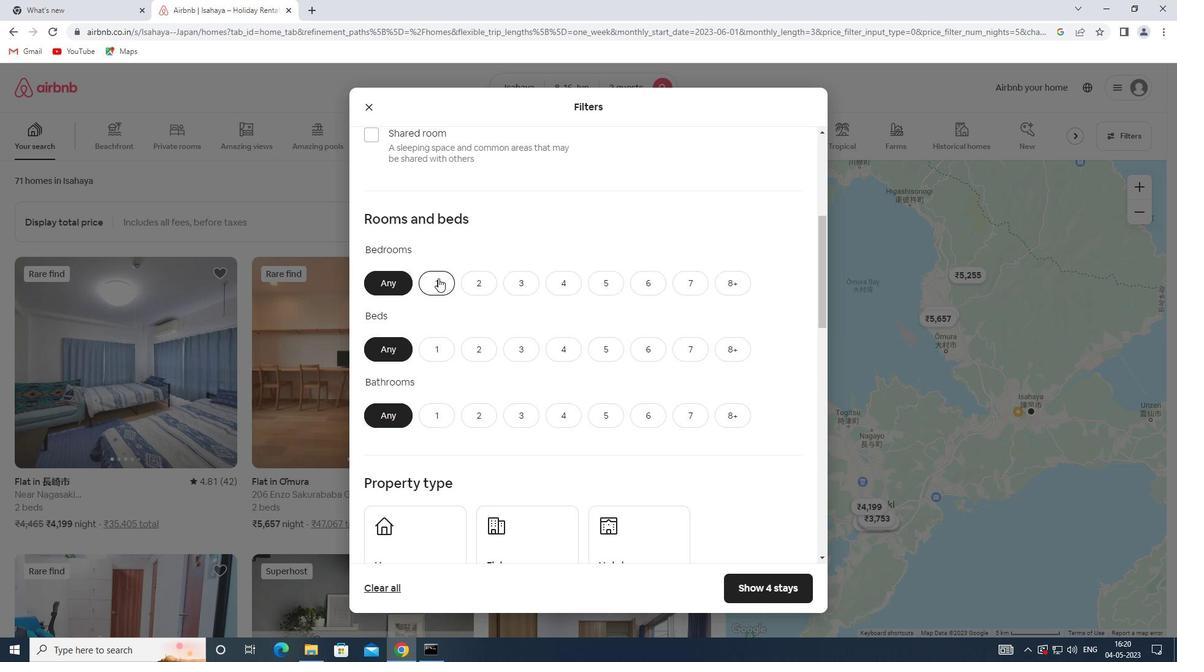 
Action: Mouse moved to (439, 350)
Screenshot: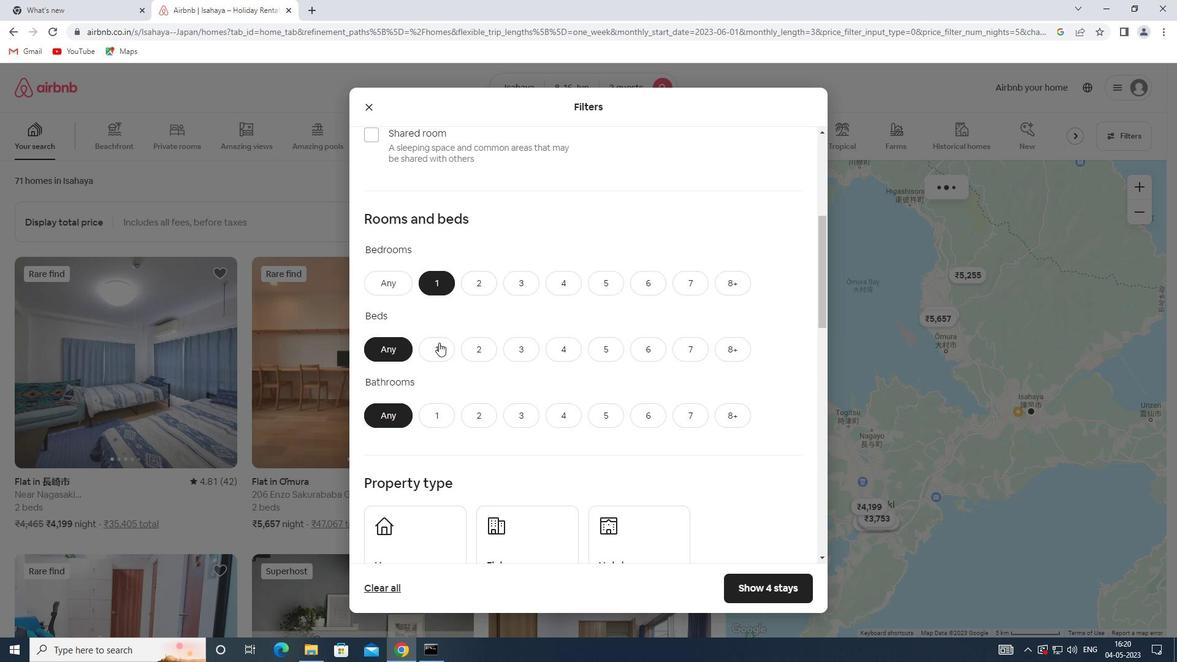 
Action: Mouse pressed left at (439, 350)
Screenshot: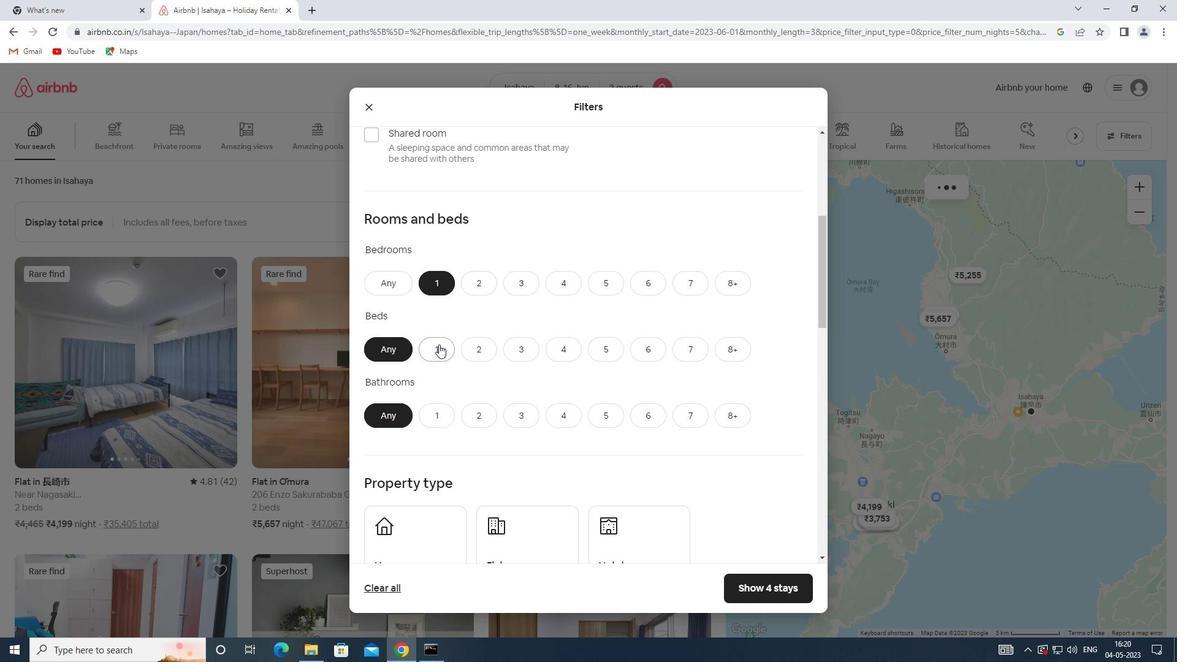 
Action: Mouse moved to (446, 421)
Screenshot: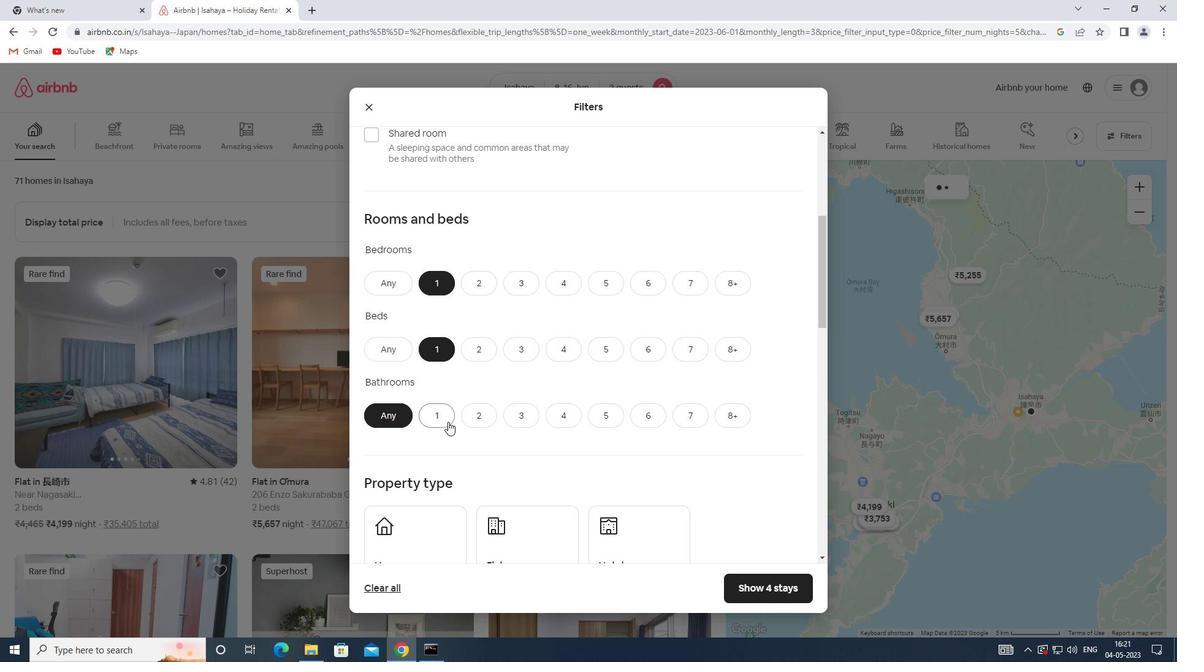 
Action: Mouse pressed left at (446, 421)
Screenshot: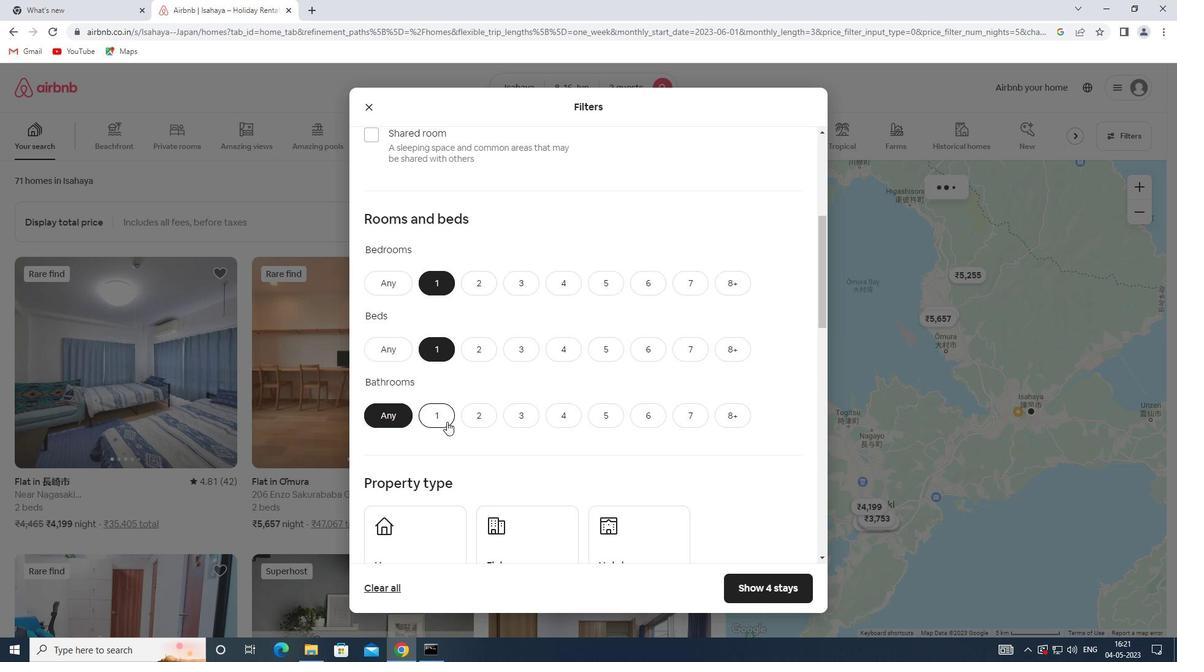 
Action: Mouse moved to (495, 396)
Screenshot: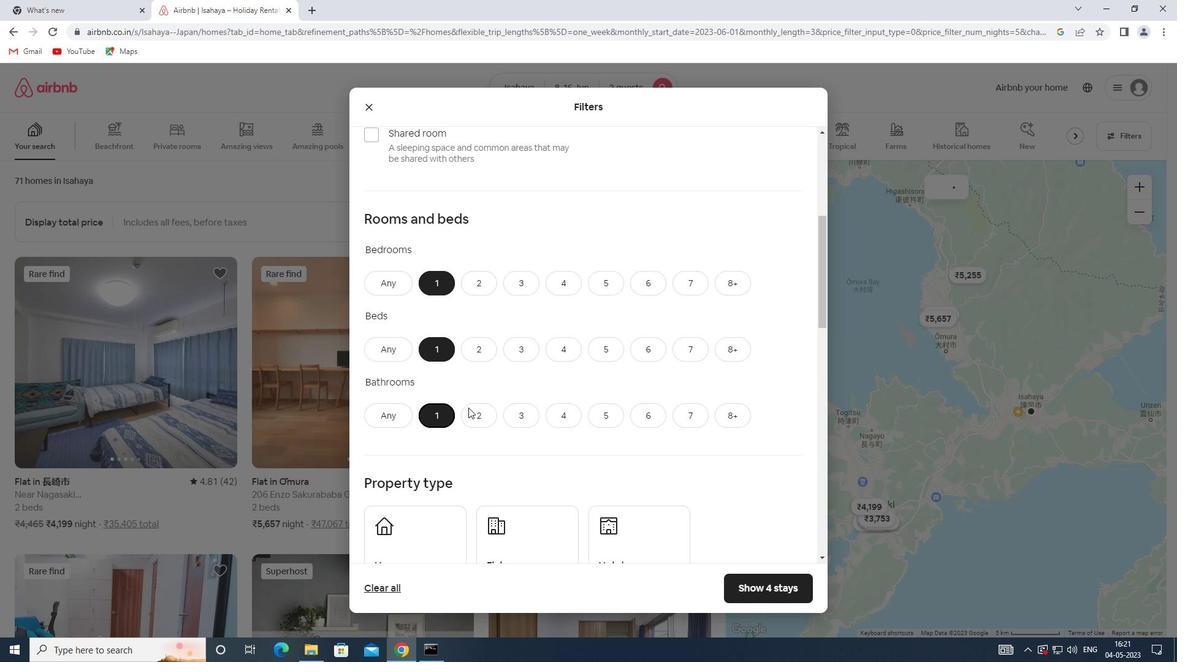 
Action: Mouse scrolled (495, 395) with delta (0, 0)
Screenshot: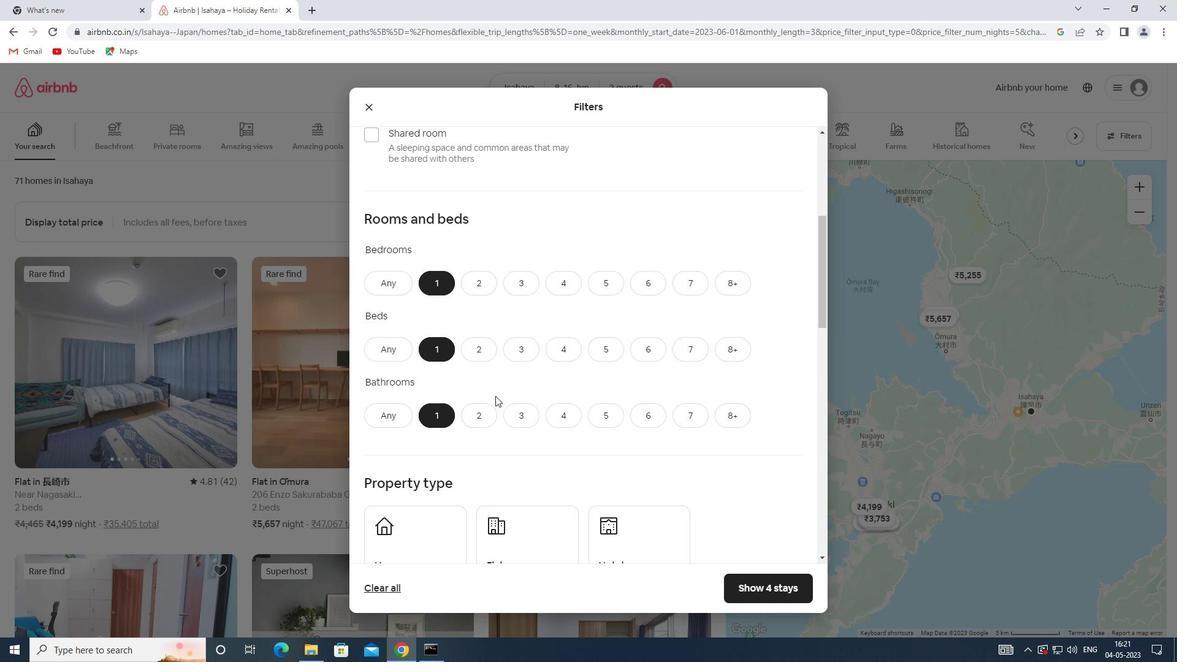 
Action: Mouse scrolled (495, 395) with delta (0, 0)
Screenshot: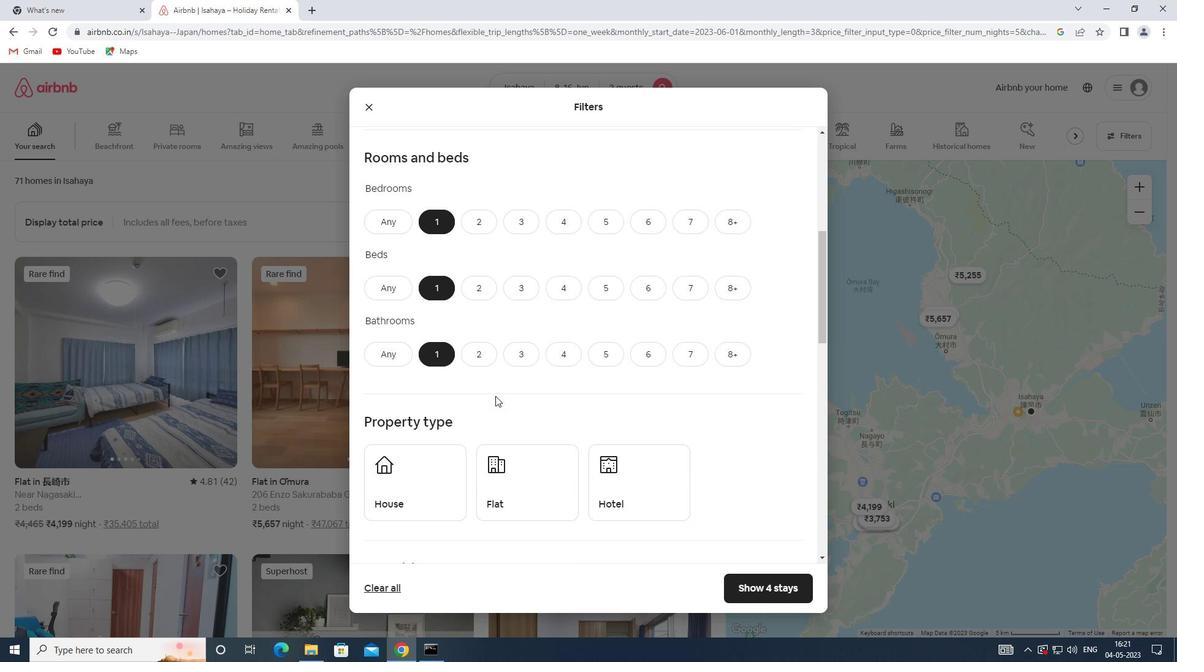 
Action: Mouse scrolled (495, 395) with delta (0, 0)
Screenshot: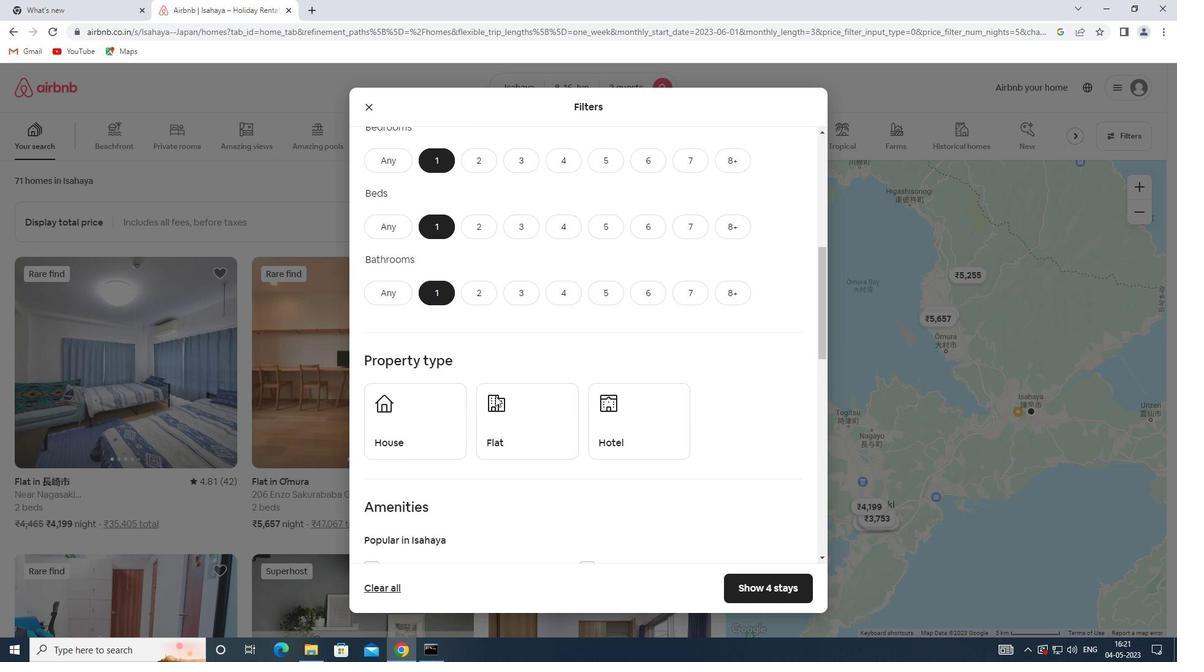 
Action: Mouse scrolled (495, 395) with delta (0, 0)
Screenshot: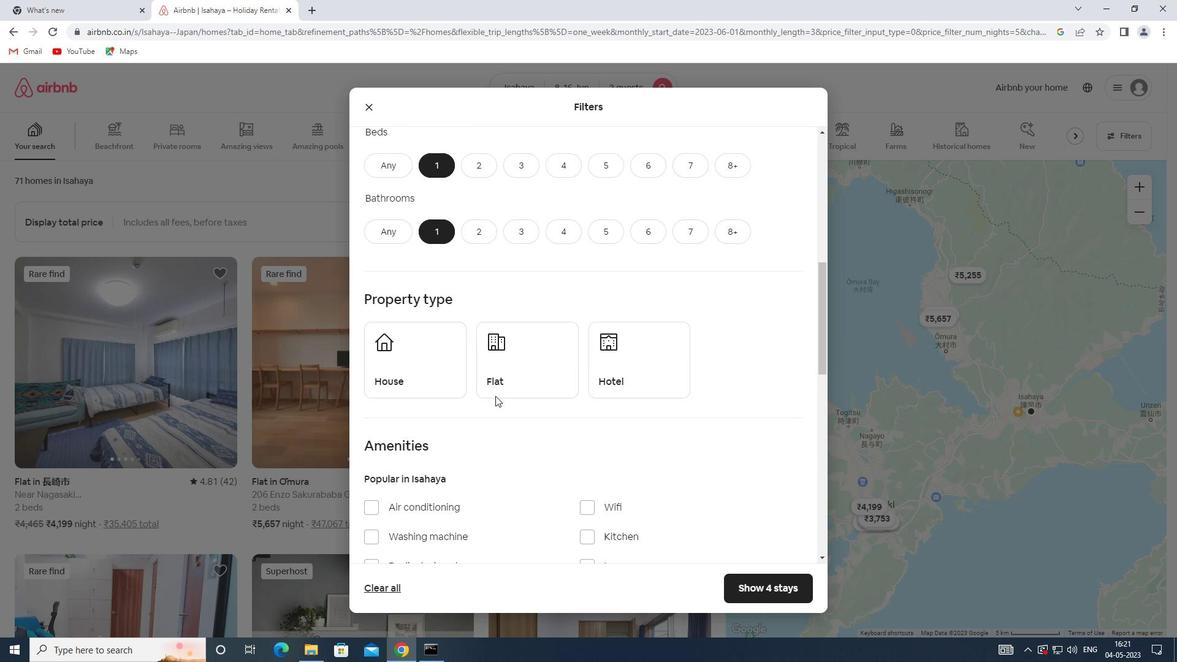 
Action: Mouse scrolled (495, 395) with delta (0, 0)
Screenshot: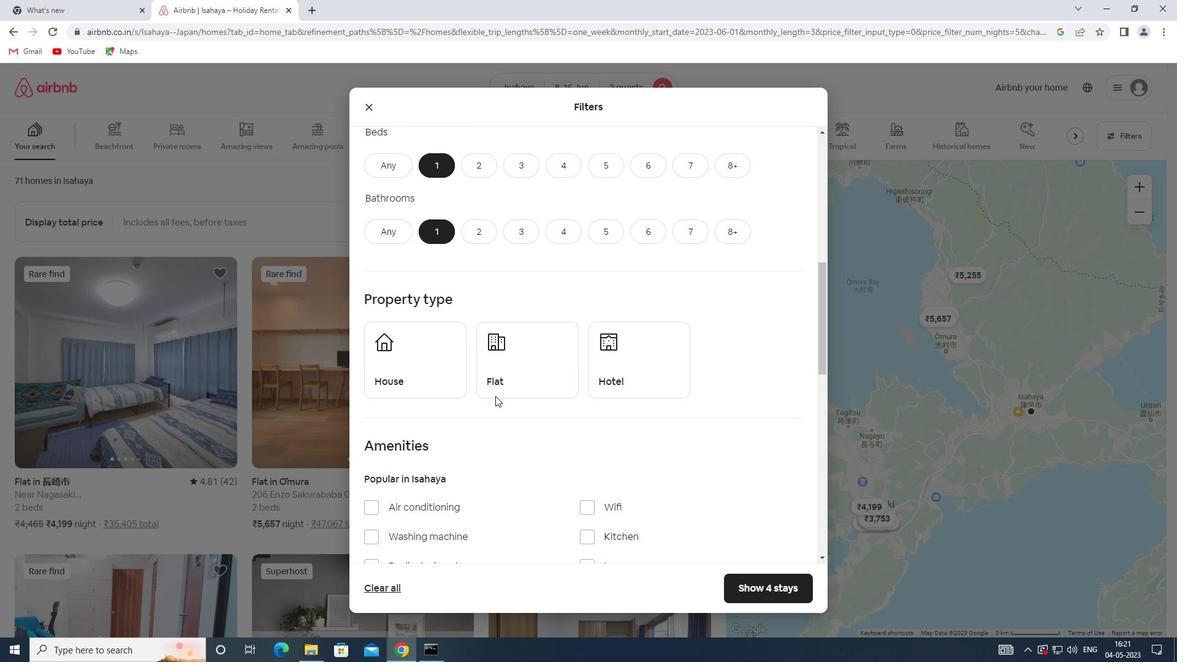 
Action: Mouse moved to (430, 257)
Screenshot: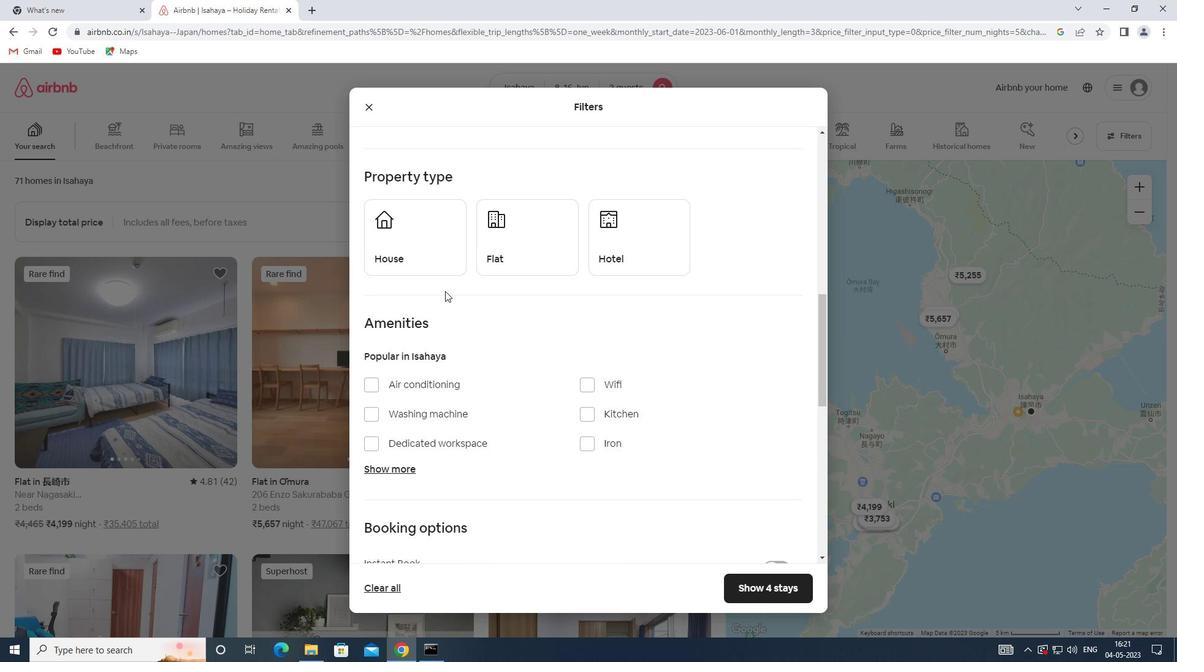 
Action: Mouse pressed left at (430, 257)
Screenshot: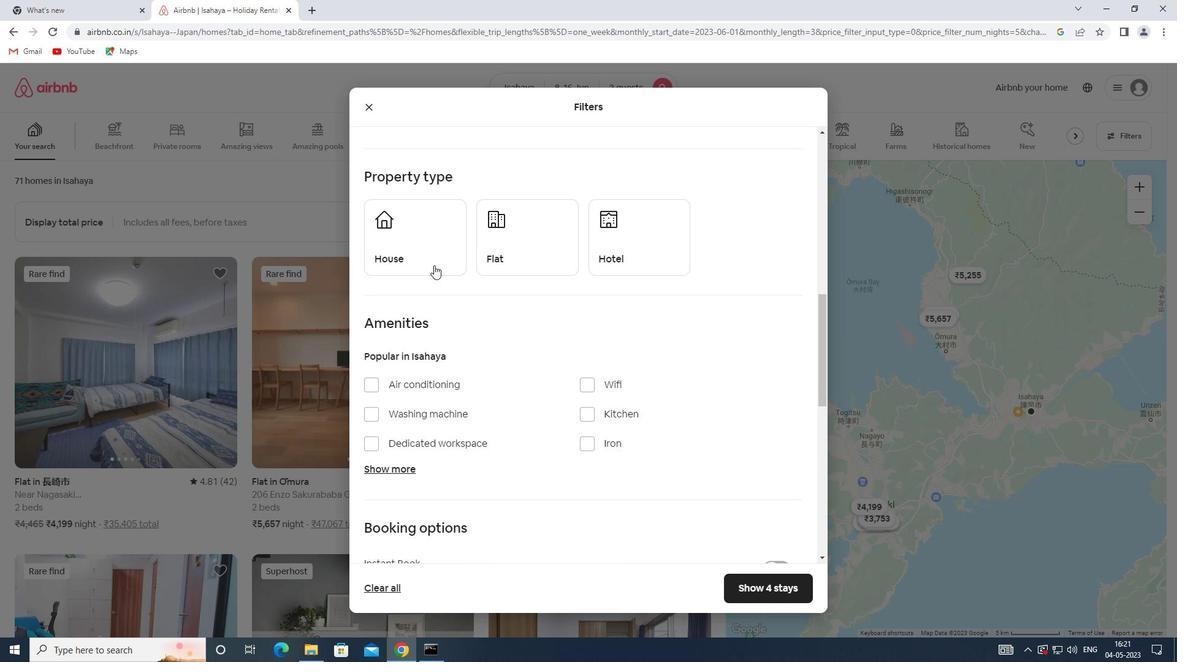 
Action: Mouse moved to (507, 254)
Screenshot: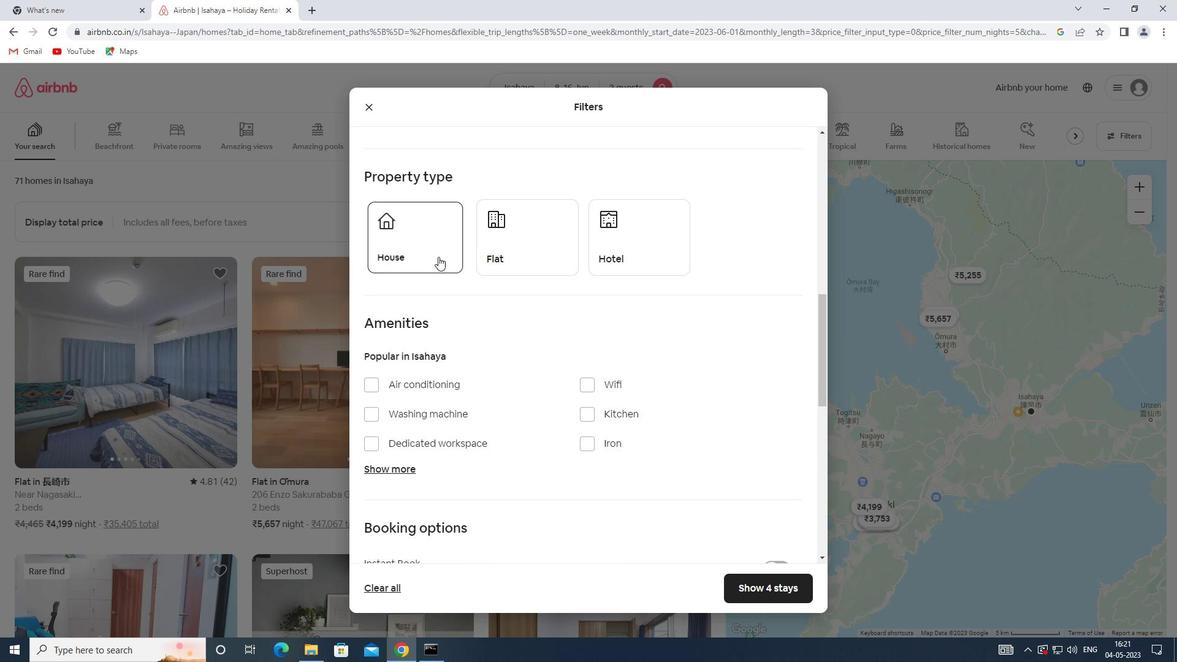 
Action: Mouse pressed left at (507, 254)
Screenshot: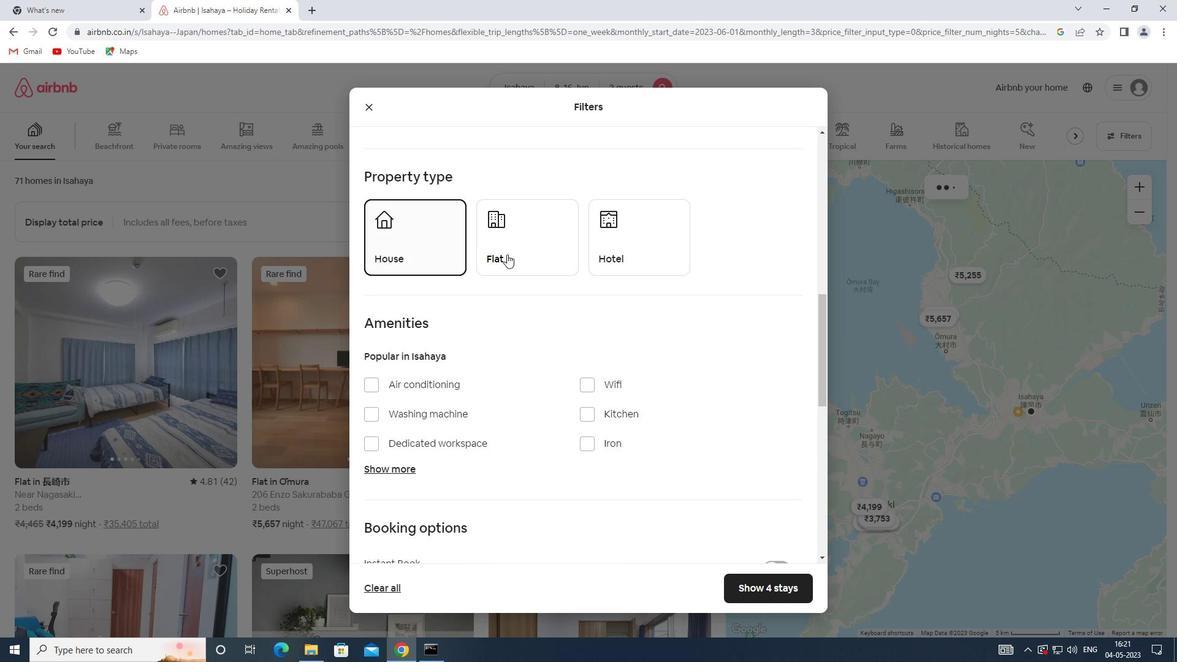 
Action: Mouse moved to (624, 240)
Screenshot: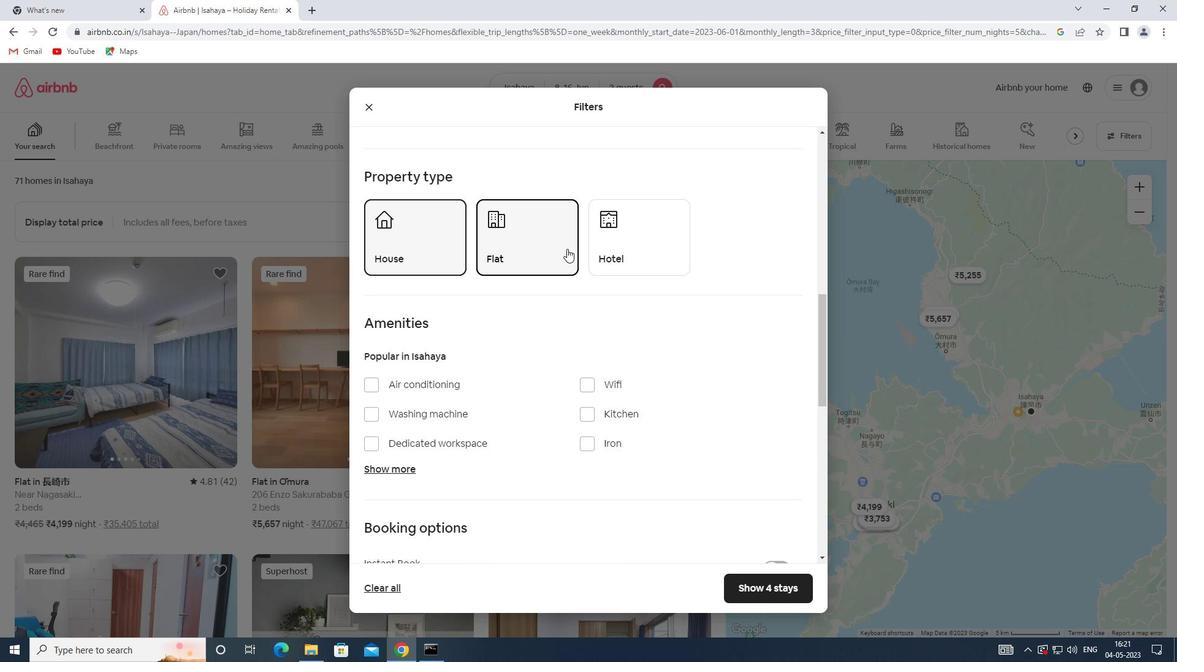 
Action: Mouse pressed left at (624, 240)
Screenshot: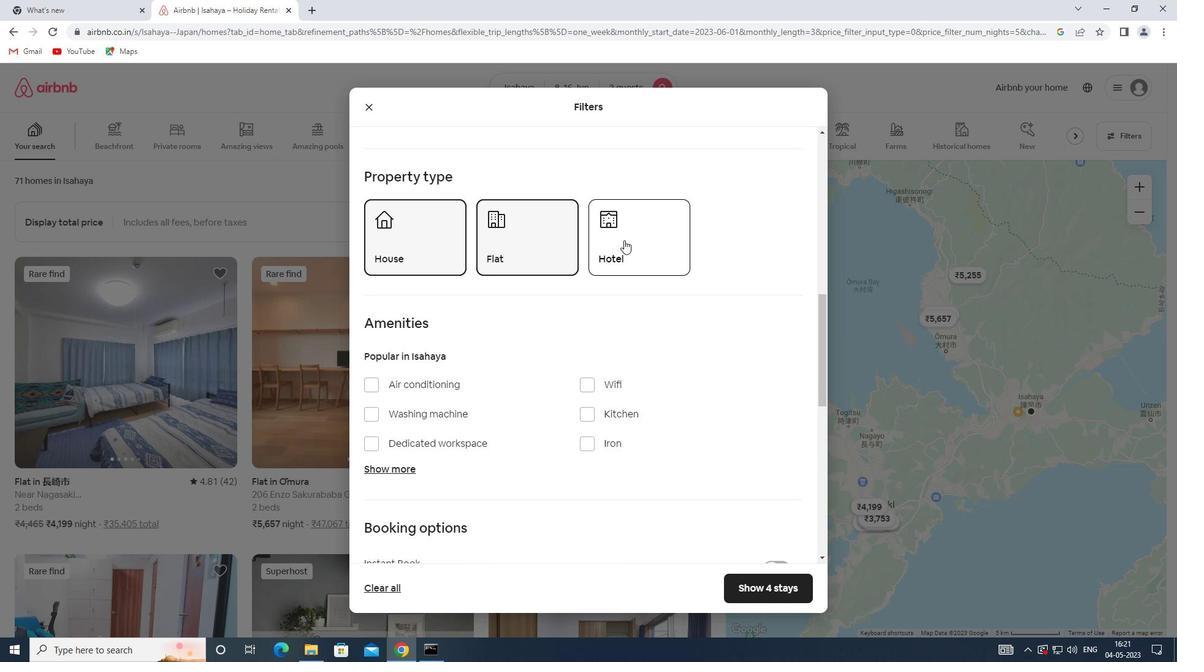 
Action: Mouse moved to (535, 300)
Screenshot: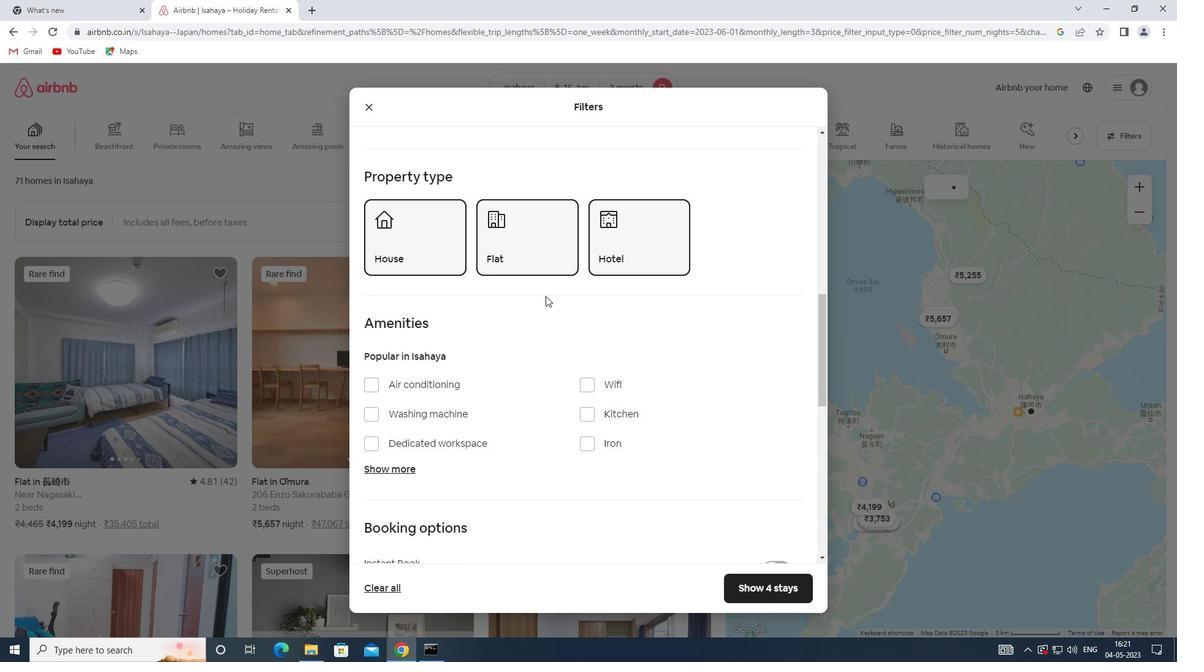 
Action: Mouse scrolled (535, 299) with delta (0, 0)
Screenshot: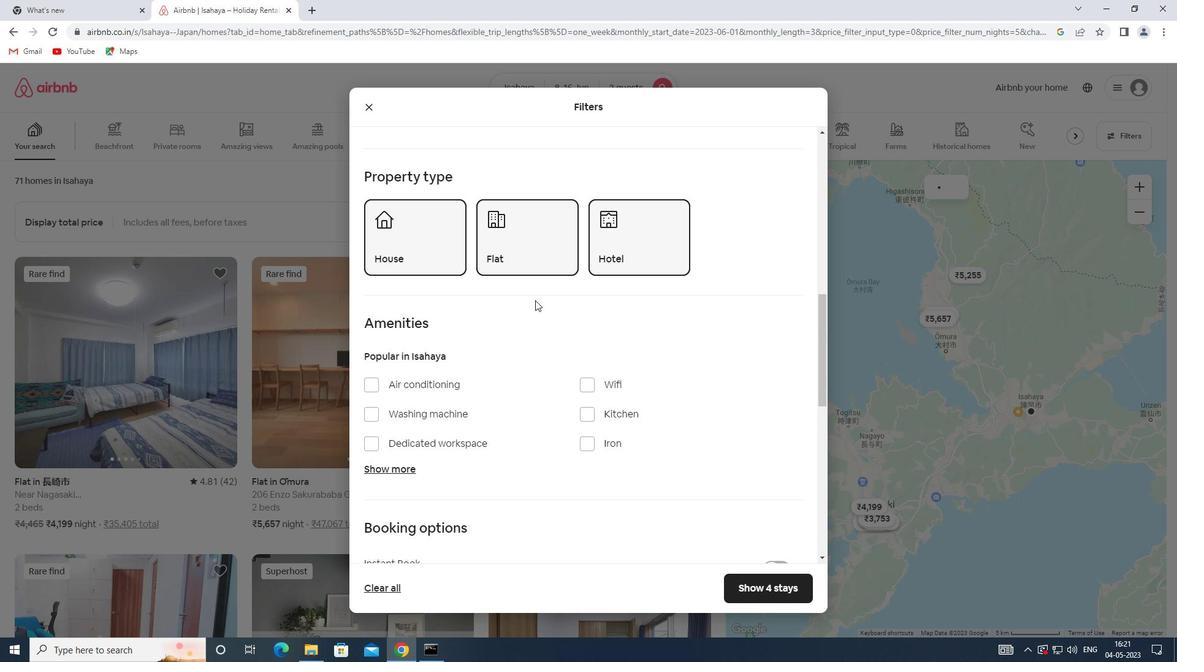 
Action: Mouse moved to (584, 325)
Screenshot: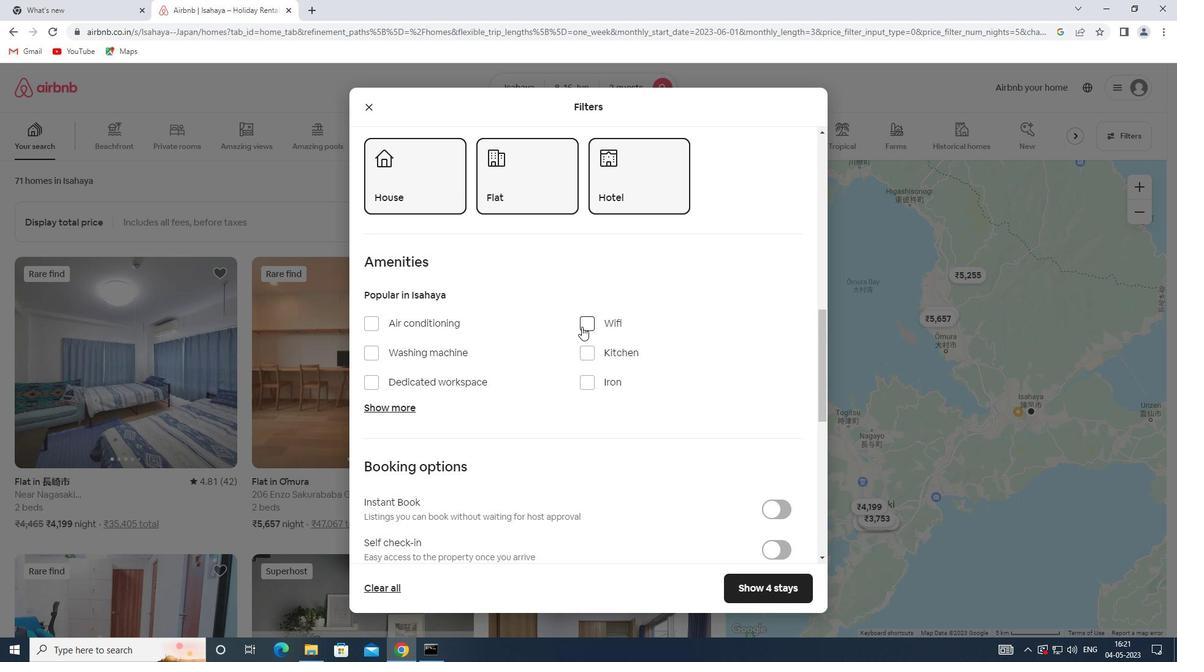
Action: Mouse pressed left at (584, 325)
Screenshot: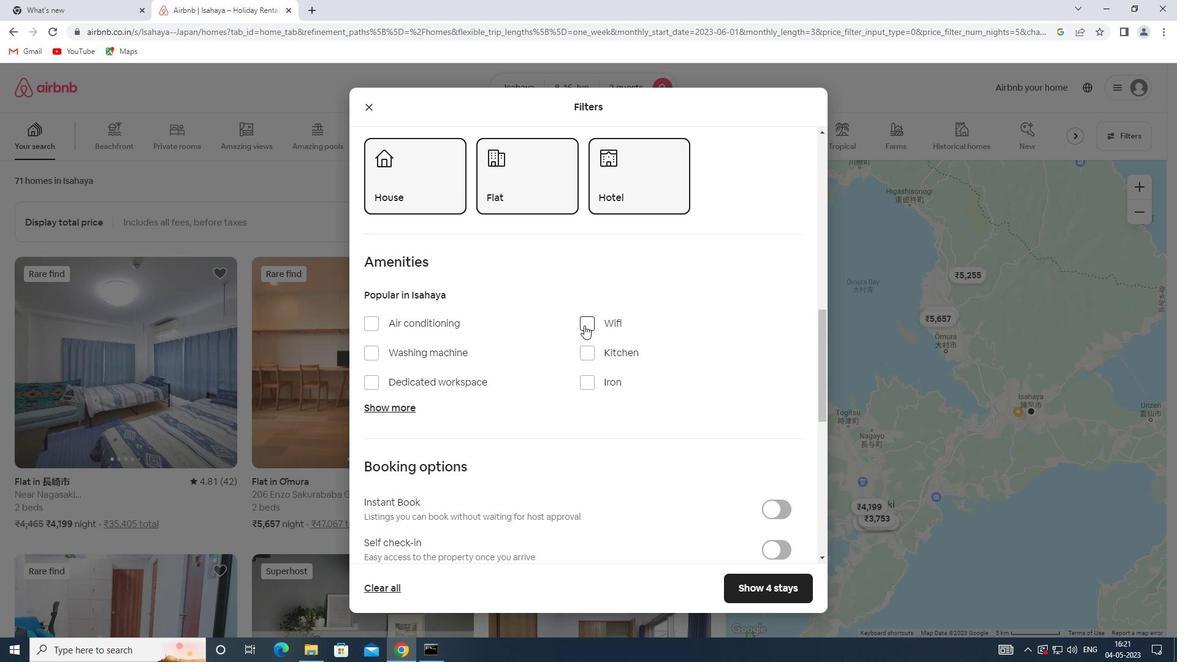 
Action: Mouse moved to (578, 328)
Screenshot: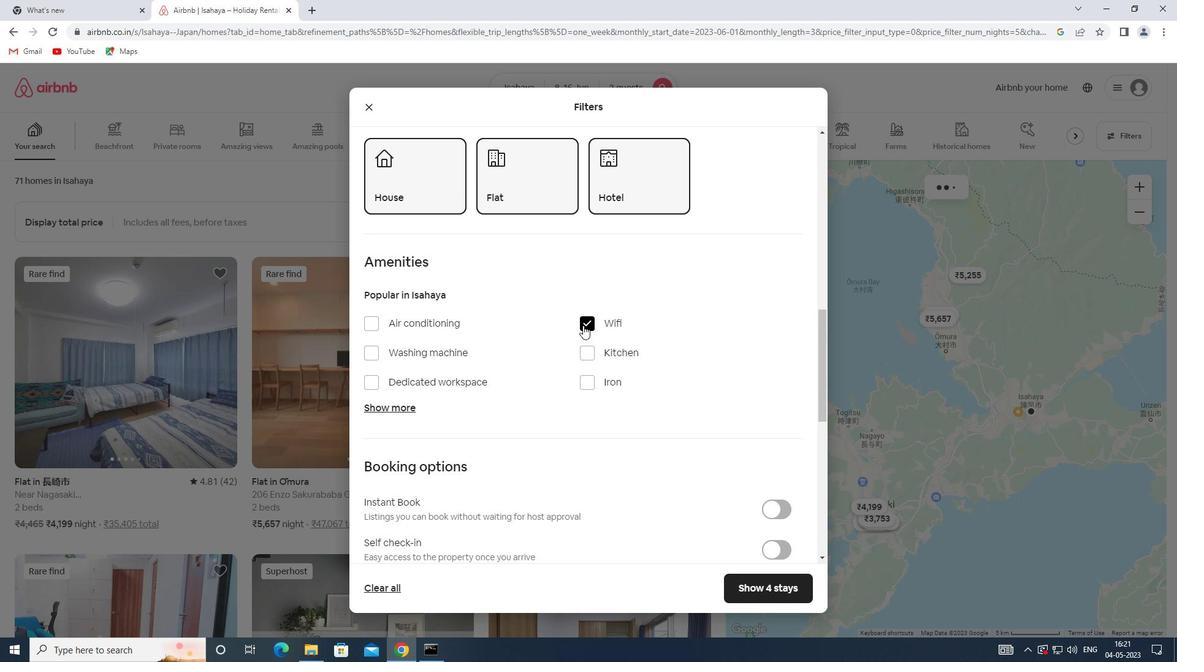 
Action: Mouse scrolled (578, 327) with delta (0, 0)
Screenshot: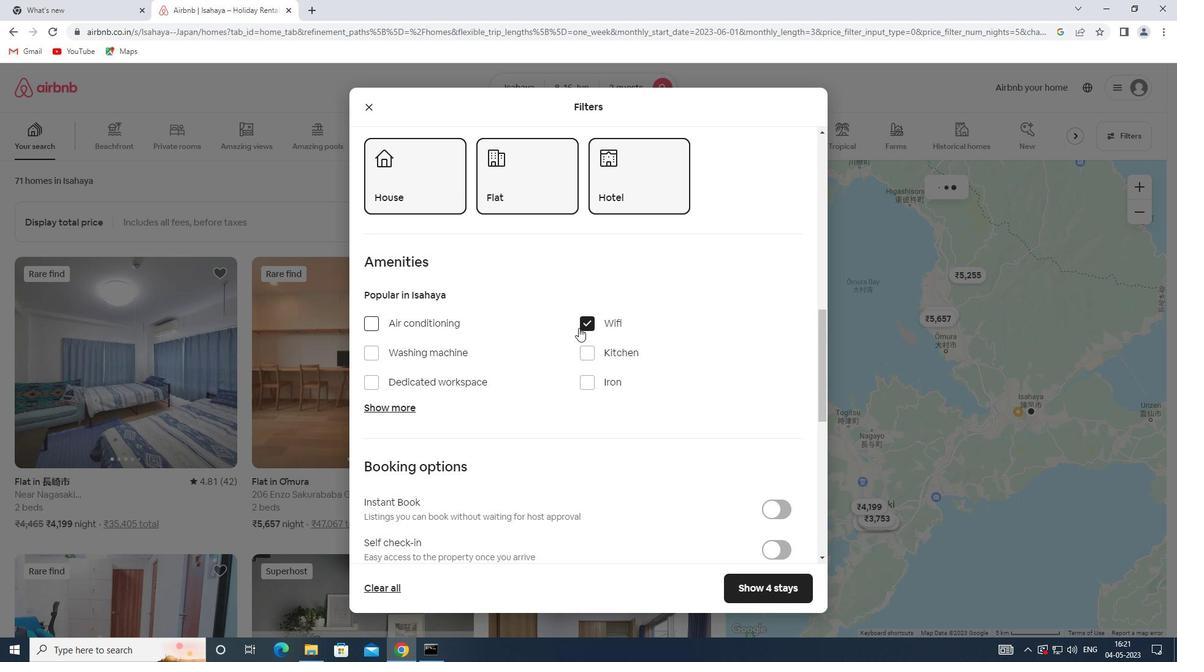 
Action: Mouse scrolled (578, 327) with delta (0, 0)
Screenshot: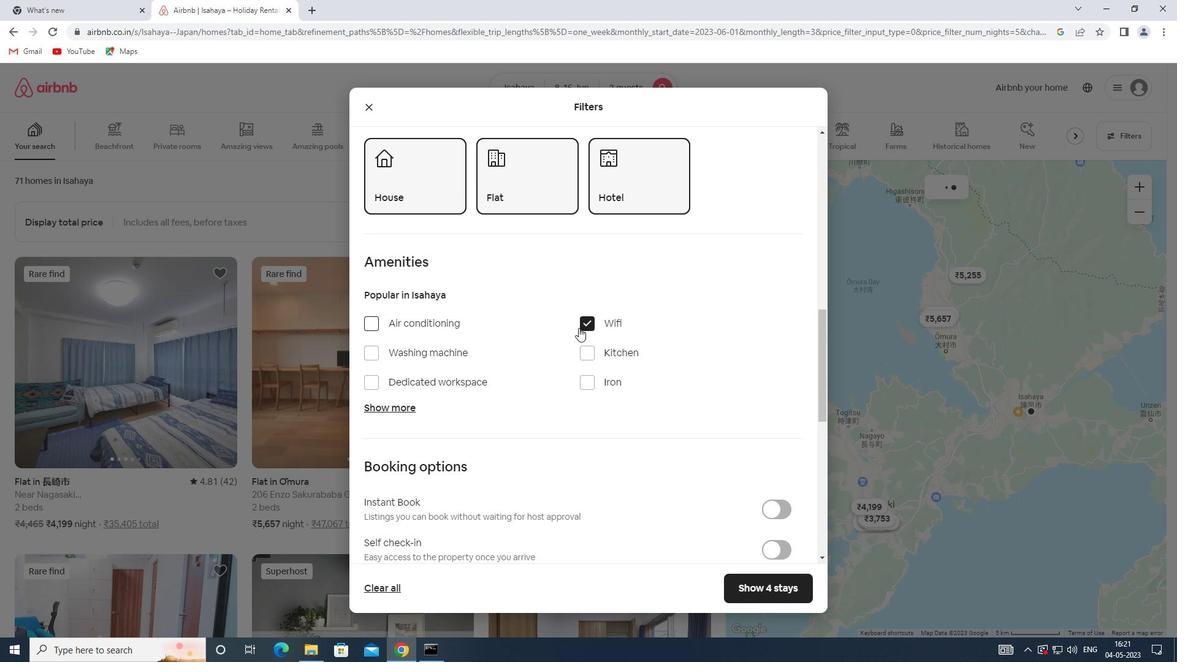 
Action: Mouse scrolled (578, 327) with delta (0, 0)
Screenshot: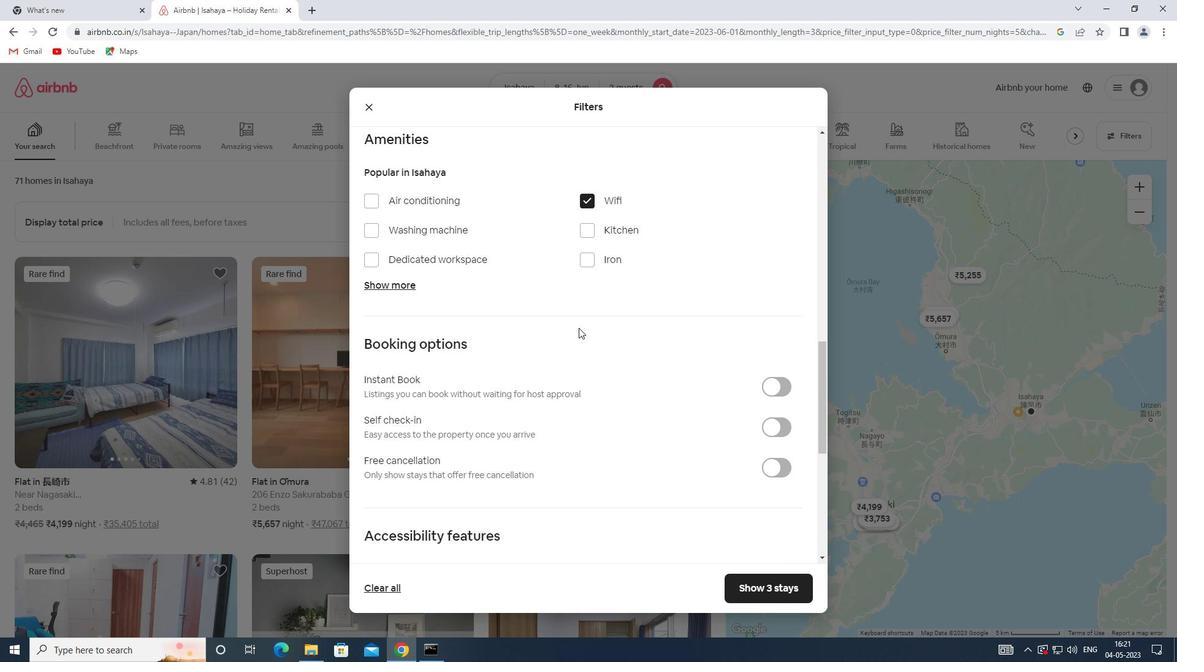 
Action: Mouse moved to (788, 364)
Screenshot: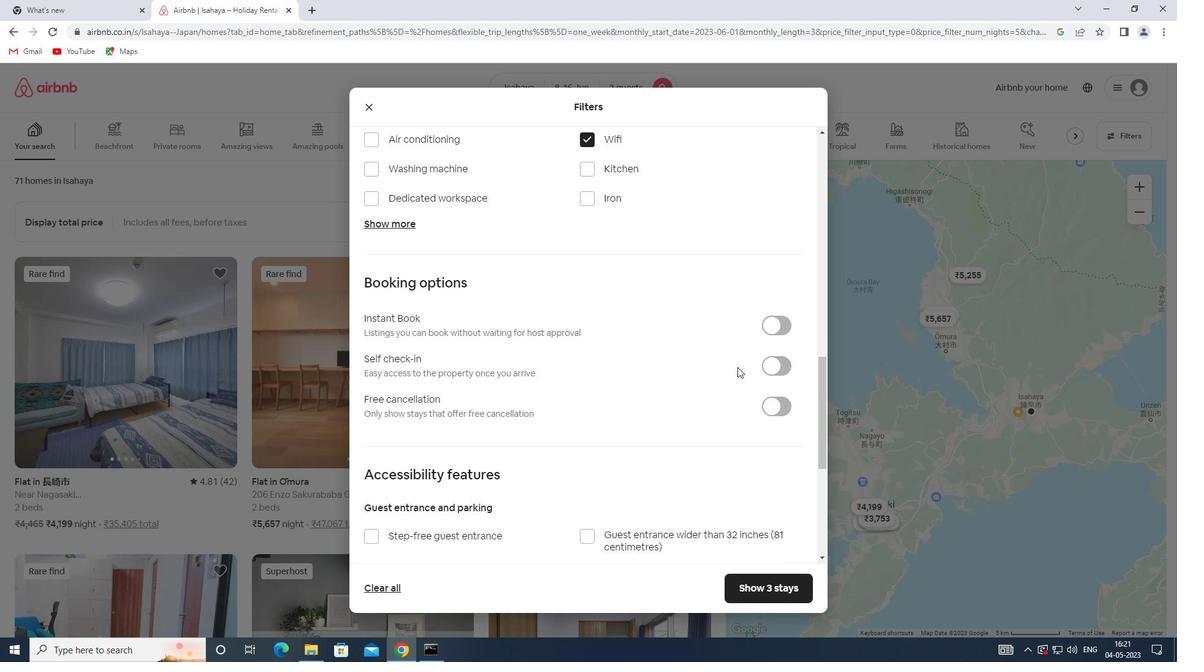 
Action: Mouse pressed left at (788, 364)
Screenshot: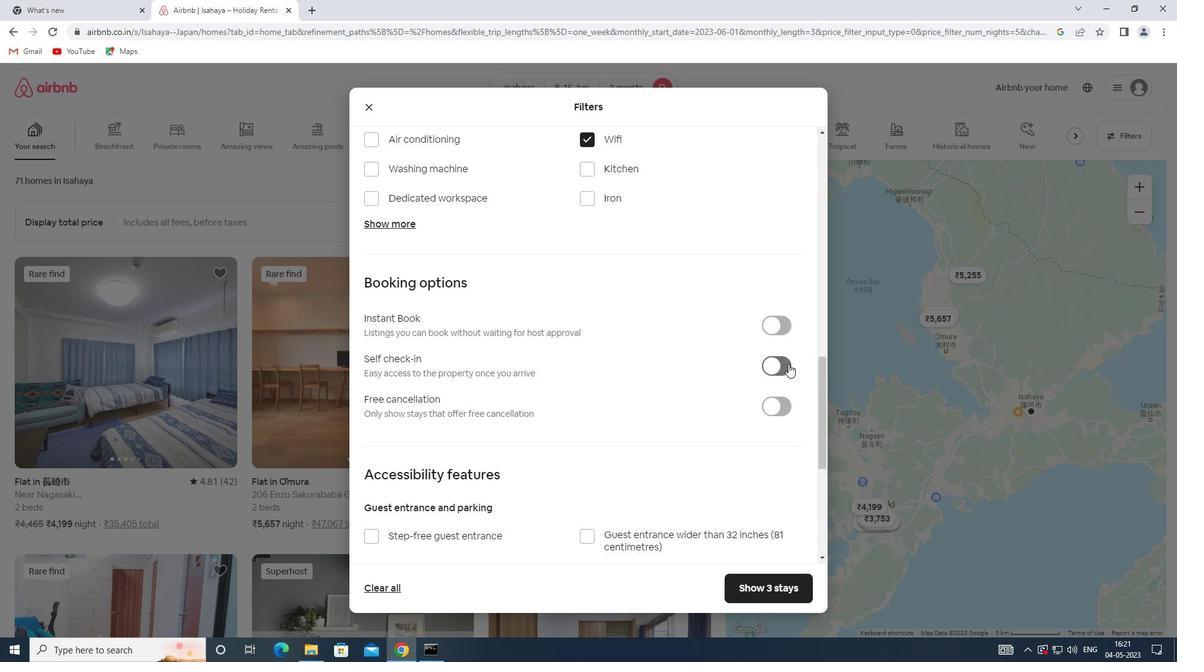 
Action: Mouse moved to (623, 348)
Screenshot: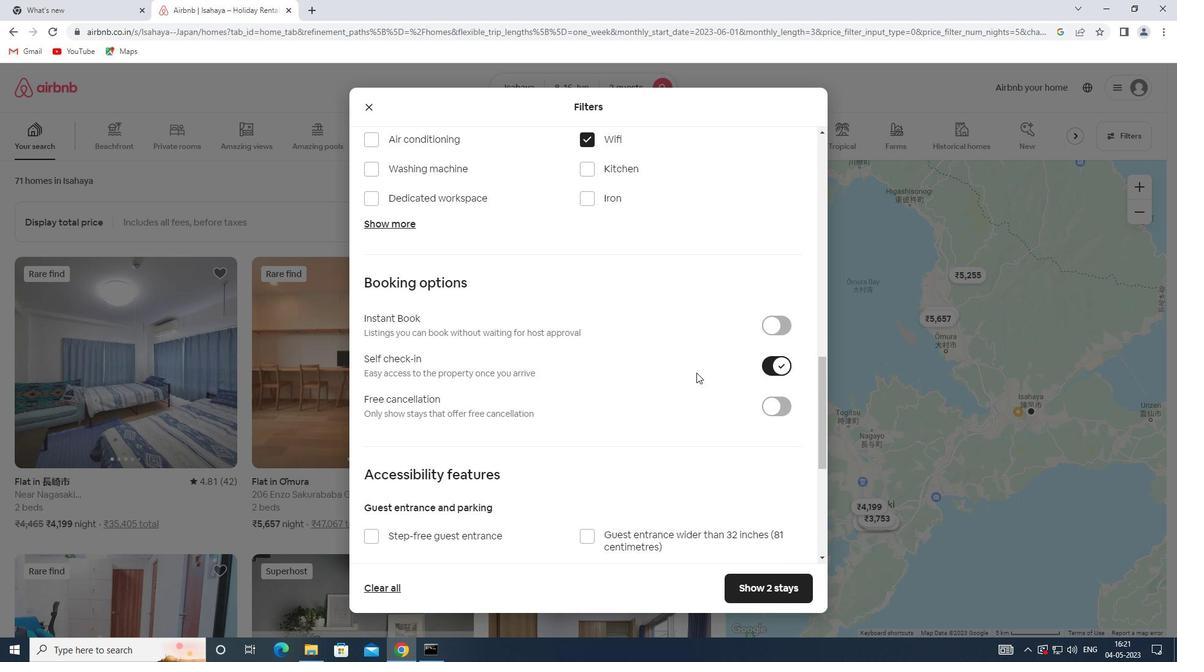 
Action: Mouse scrolled (623, 348) with delta (0, 0)
Screenshot: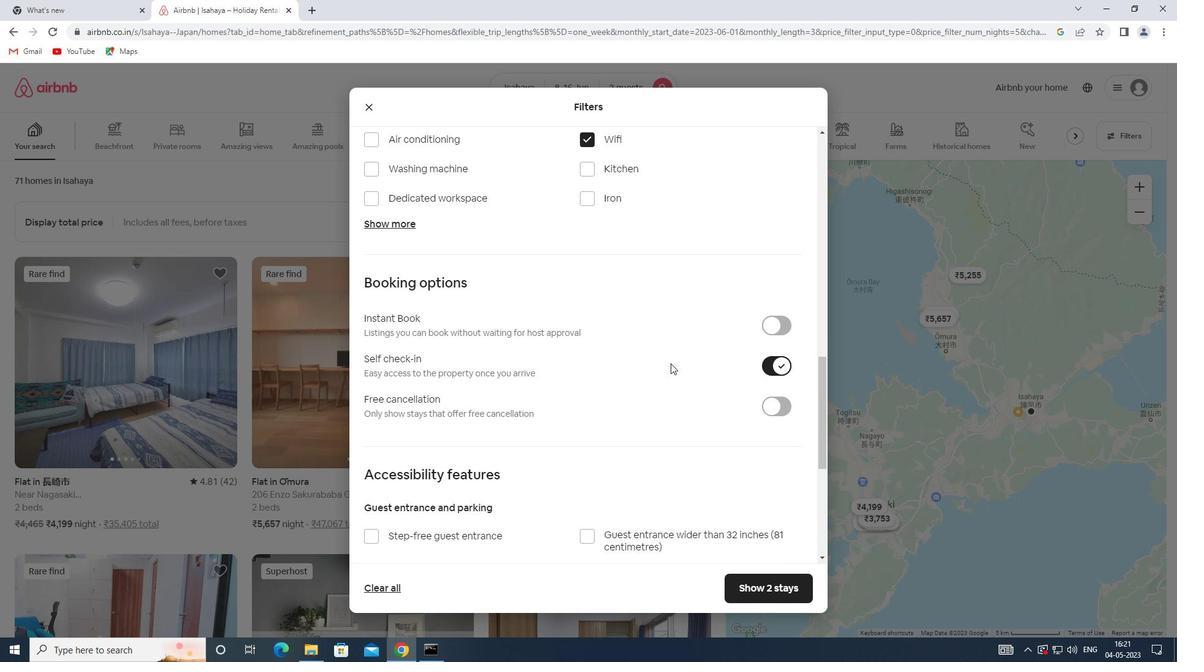
Action: Mouse moved to (622, 348)
Screenshot: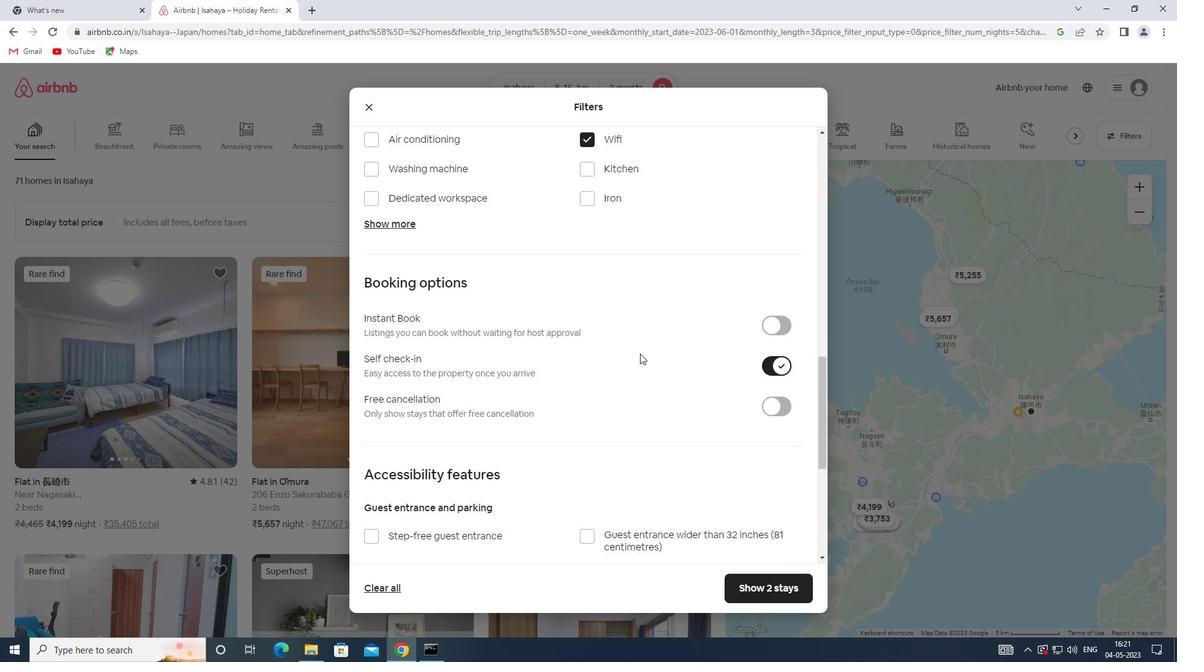 
Action: Mouse scrolled (622, 348) with delta (0, 0)
Screenshot: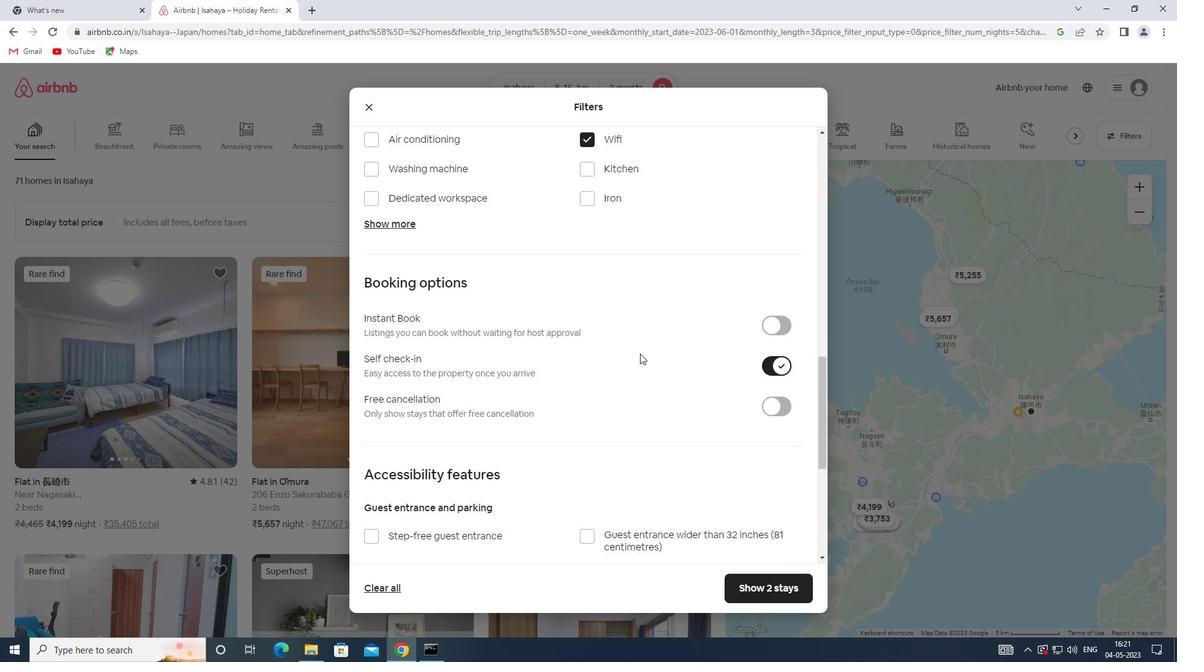 
Action: Mouse moved to (621, 348)
Screenshot: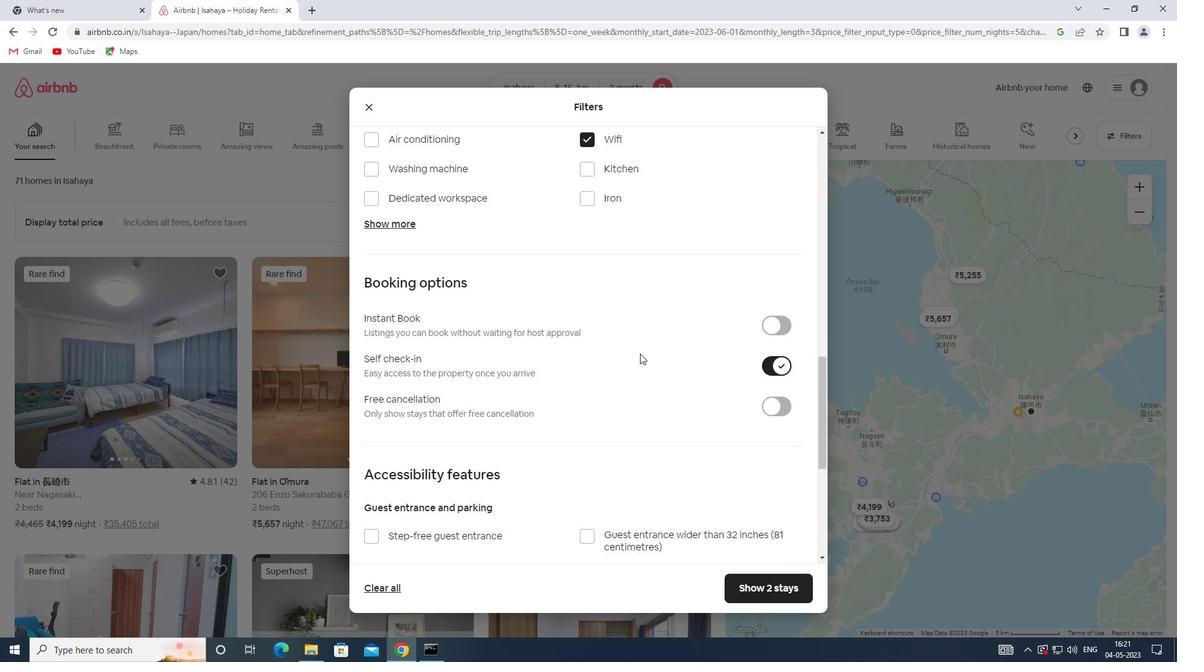 
Action: Mouse scrolled (621, 348) with delta (0, 0)
Screenshot: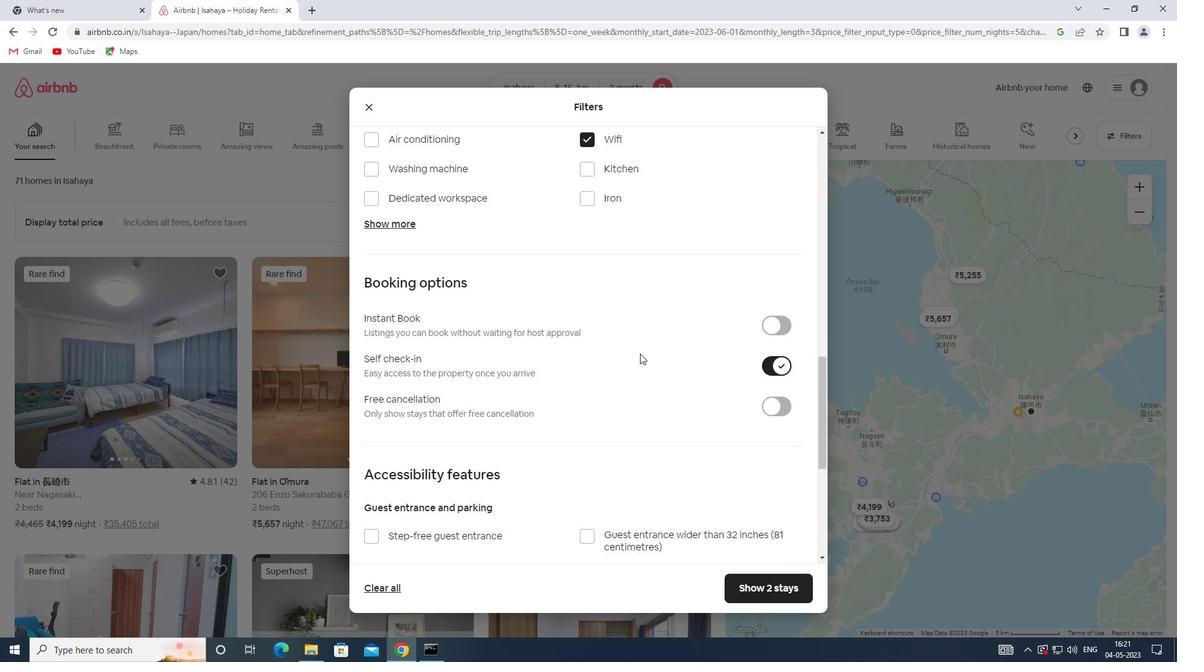 
Action: Mouse scrolled (621, 348) with delta (0, 0)
Screenshot: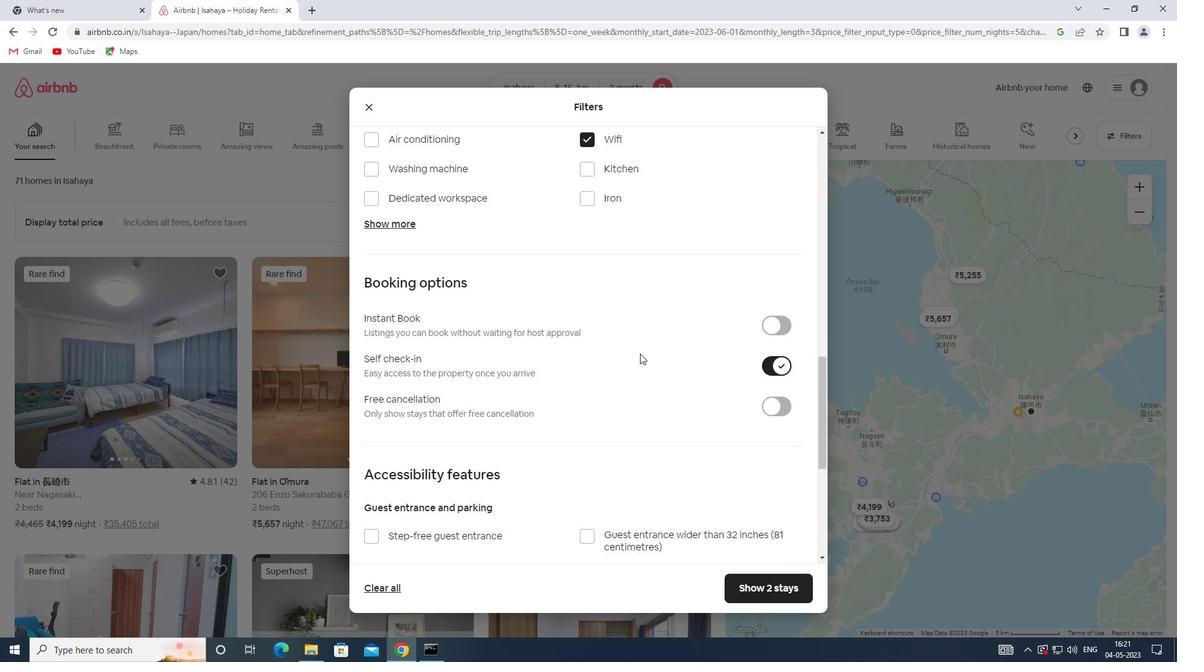 
Action: Mouse moved to (612, 344)
Screenshot: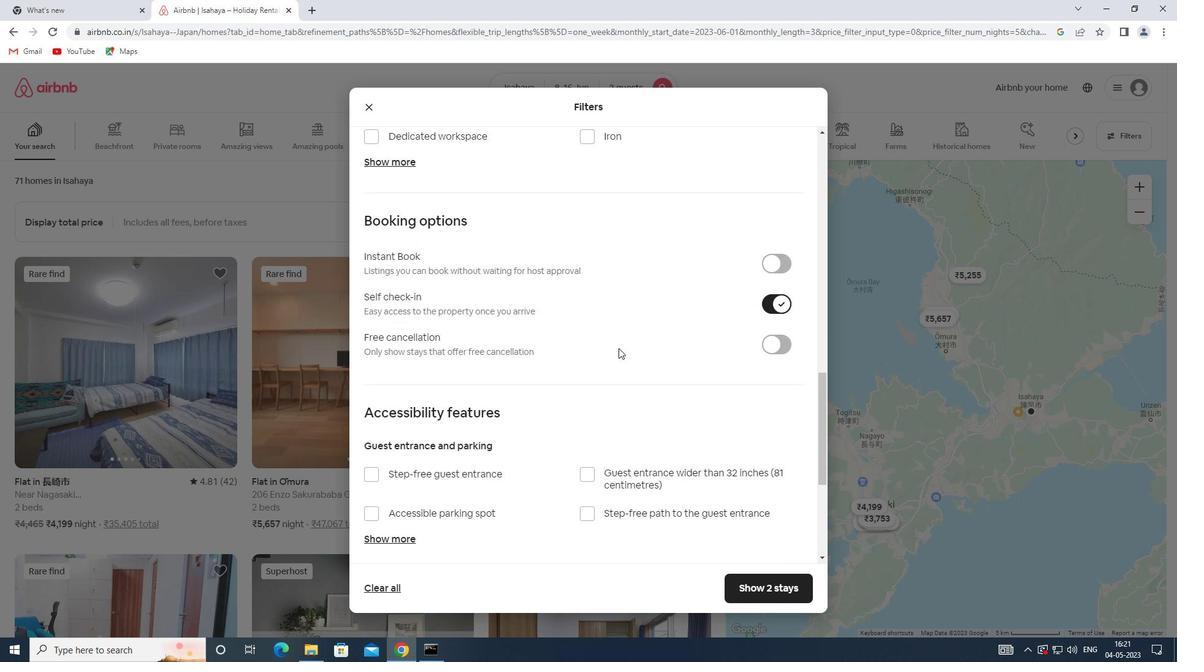 
Action: Mouse scrolled (612, 343) with delta (0, 0)
Screenshot: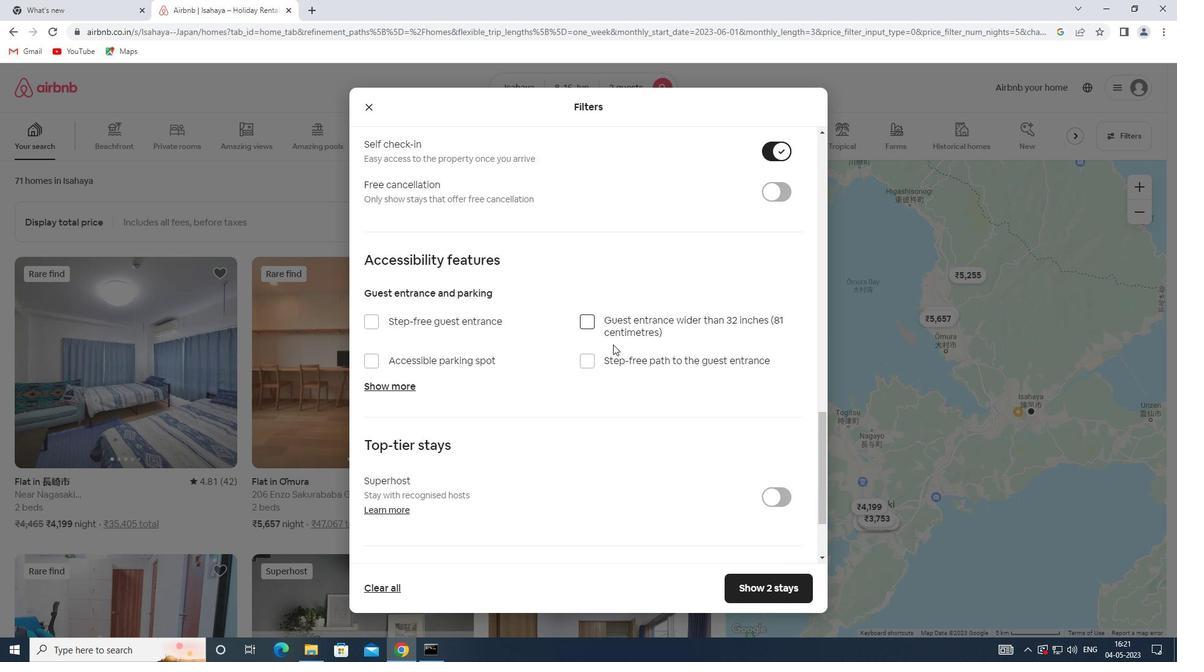 
Action: Mouse scrolled (612, 343) with delta (0, 0)
Screenshot: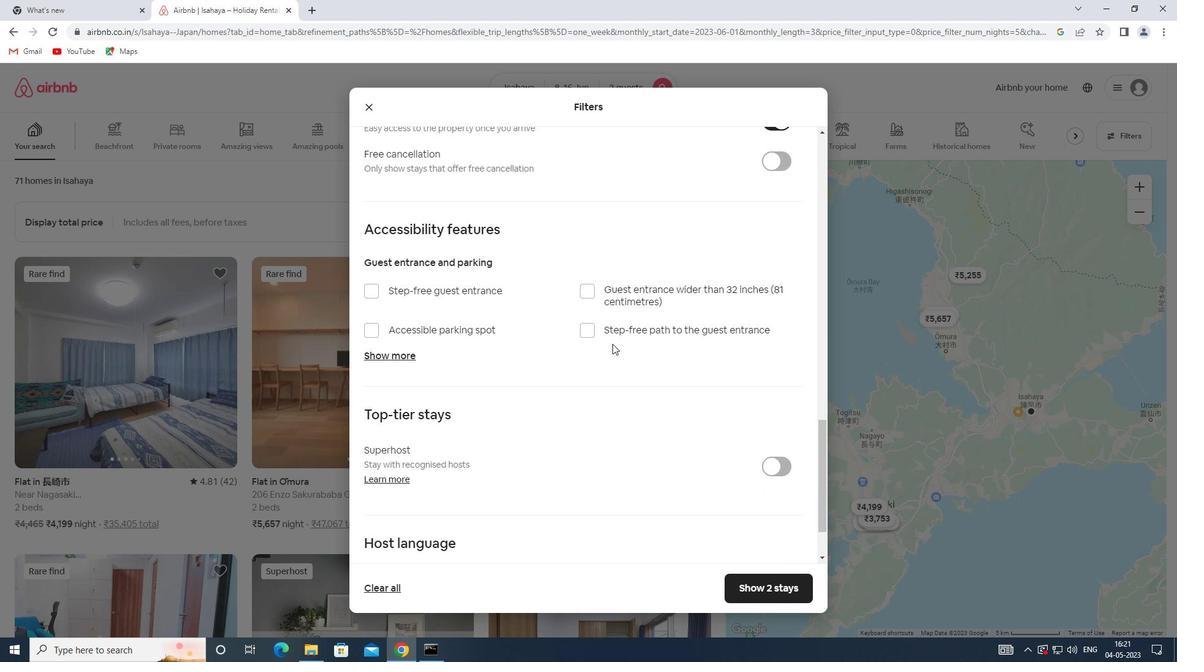 
Action: Mouse moved to (612, 343)
Screenshot: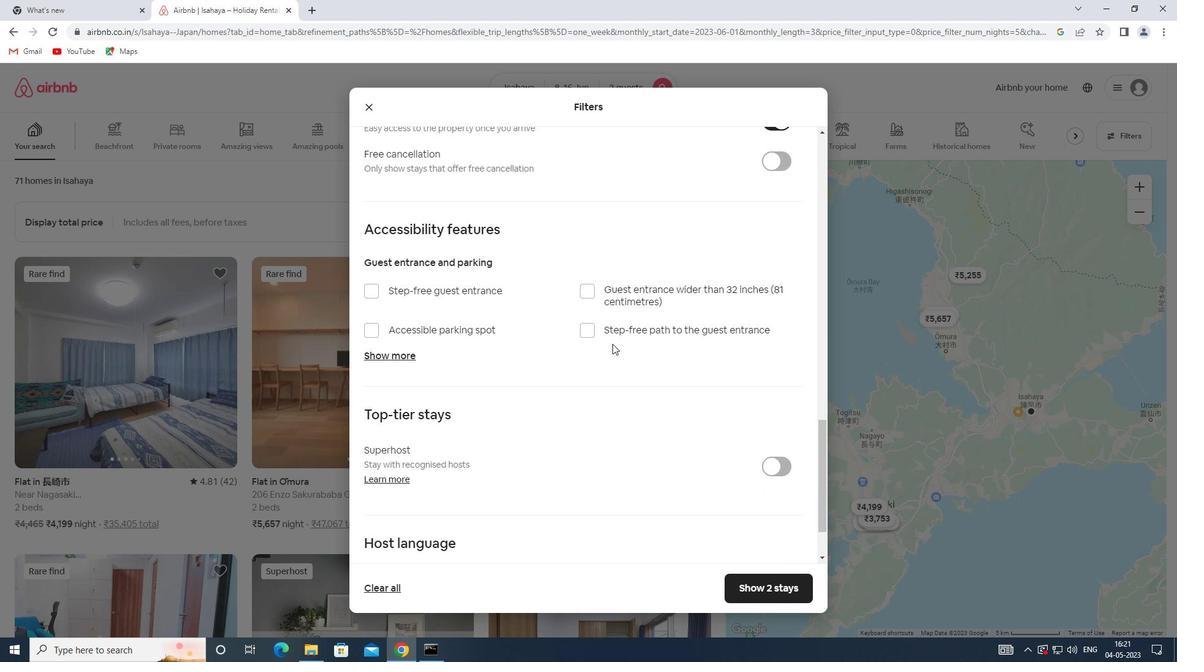 
Action: Mouse scrolled (612, 342) with delta (0, 0)
Screenshot: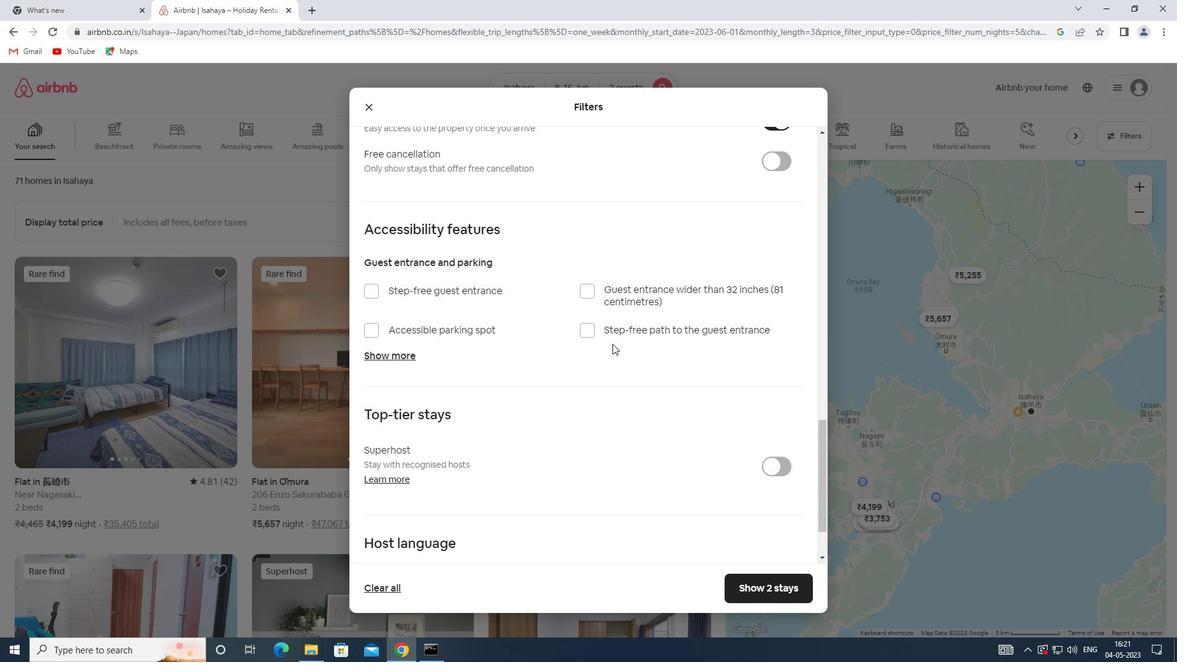 
Action: Mouse scrolled (612, 342) with delta (0, 0)
Screenshot: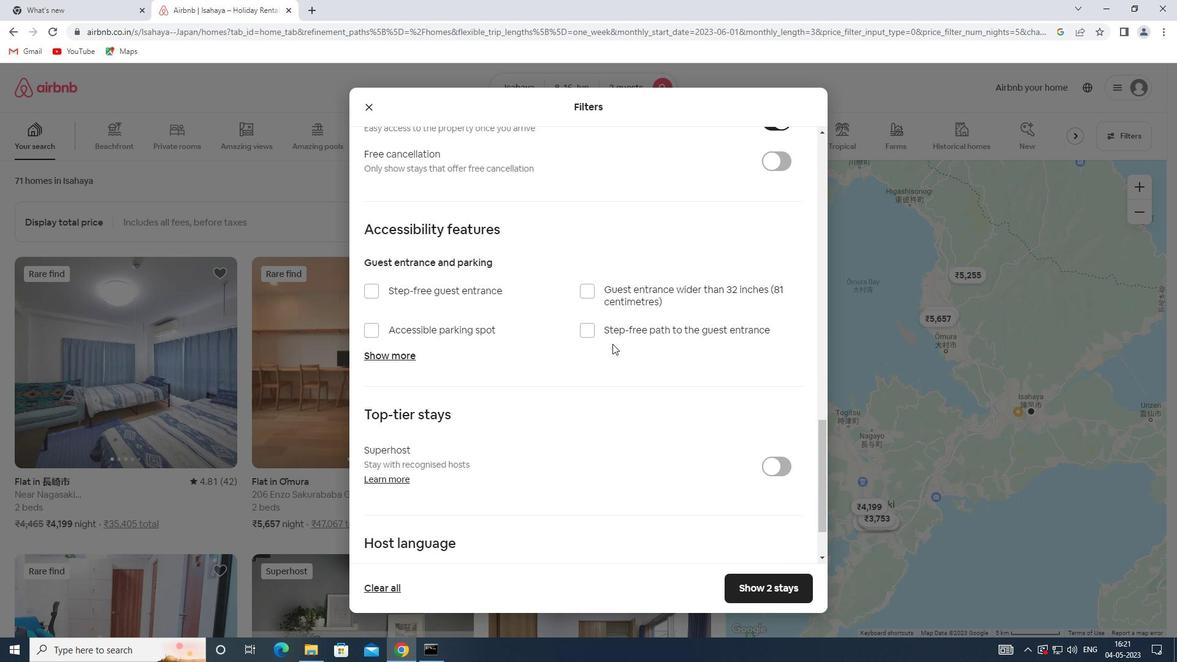
Action: Mouse moved to (378, 501)
Screenshot: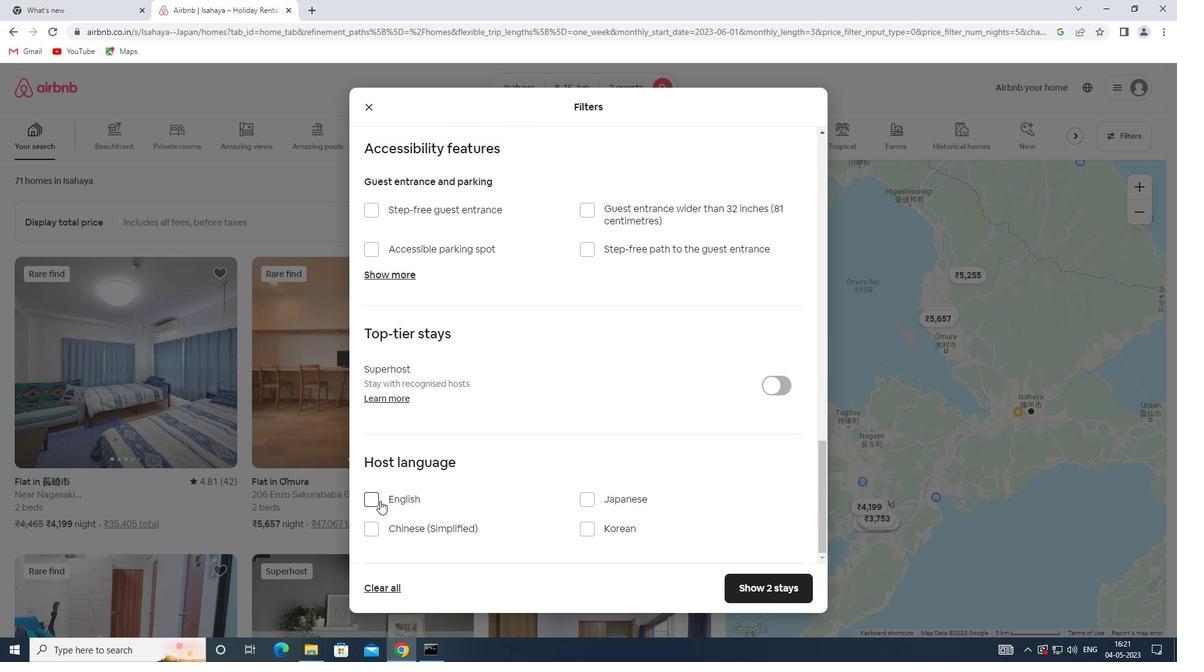 
Action: Mouse pressed left at (378, 501)
Screenshot: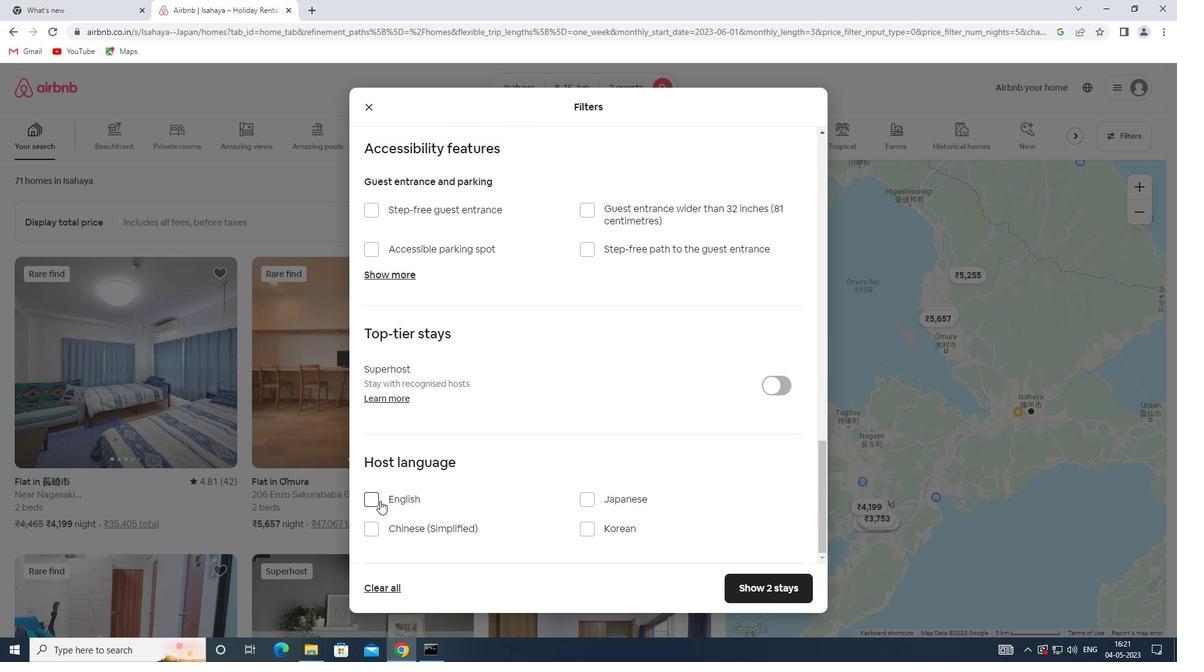 
Action: Mouse moved to (765, 593)
Screenshot: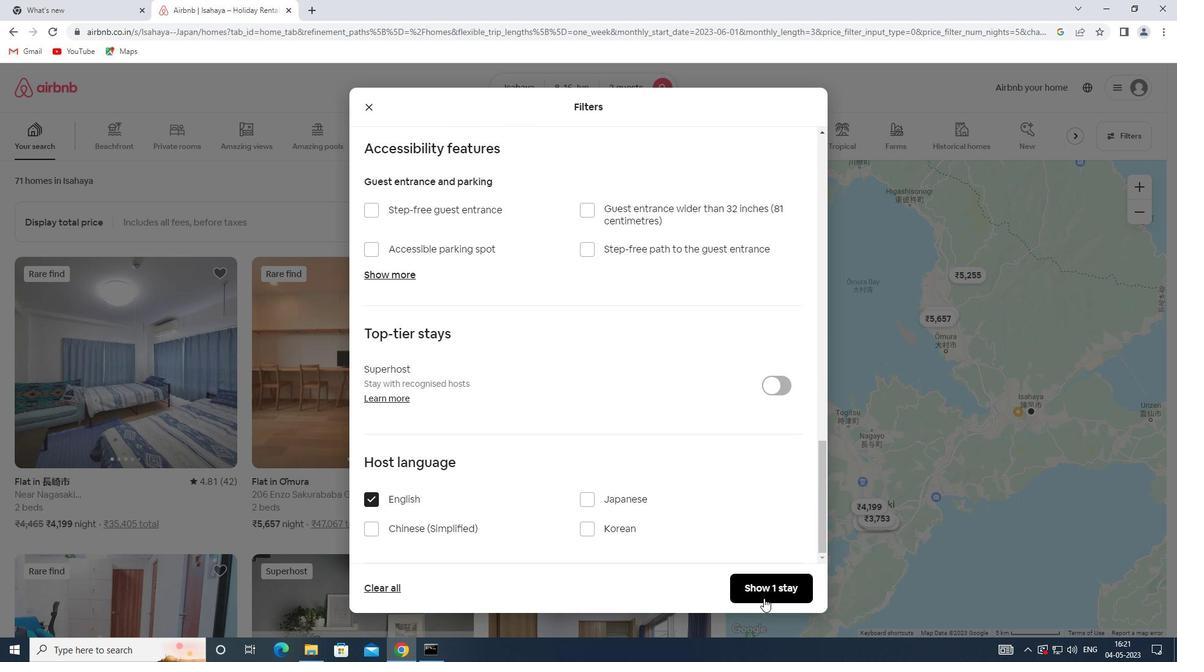 
Action: Mouse pressed left at (765, 593)
Screenshot: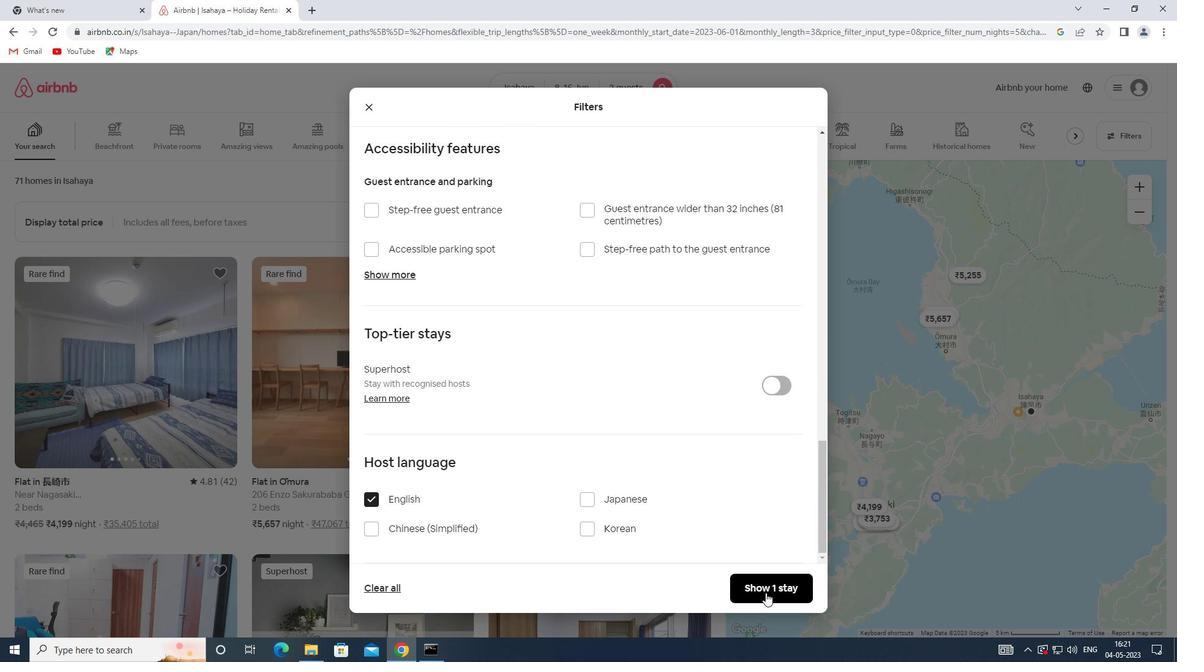 
